Task: Add a signature Jasmine Robinson containing Best wishes for a happy Grandparents Day, Jasmine Robinson to email address softage.2@softage.net and add a label School records
Action: Mouse moved to (274, 340)
Screenshot: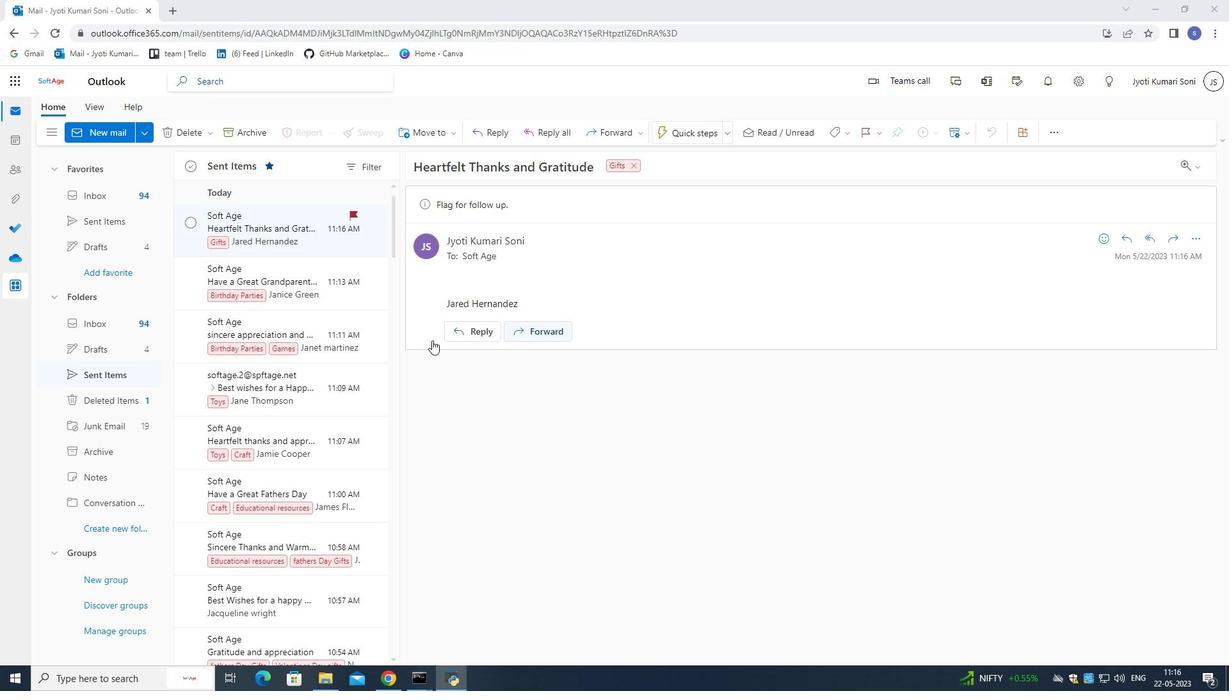 
Action: Mouse scrolled (274, 341) with delta (0, 0)
Screenshot: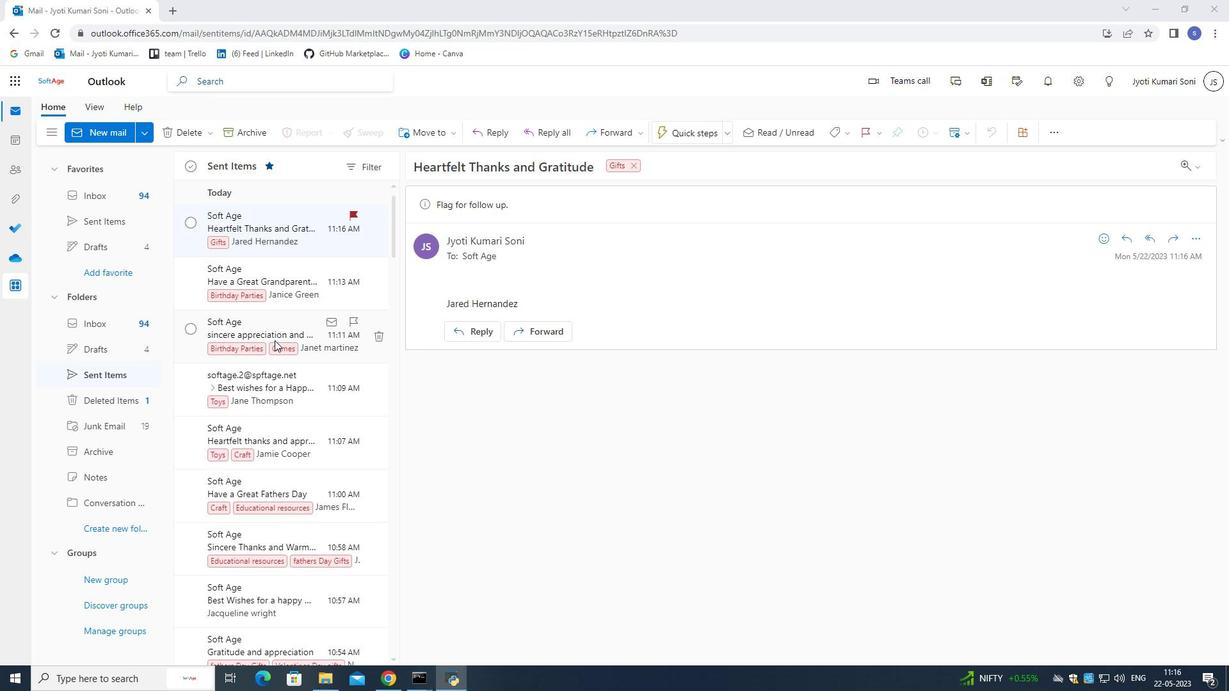 
Action: Mouse scrolled (274, 341) with delta (0, 0)
Screenshot: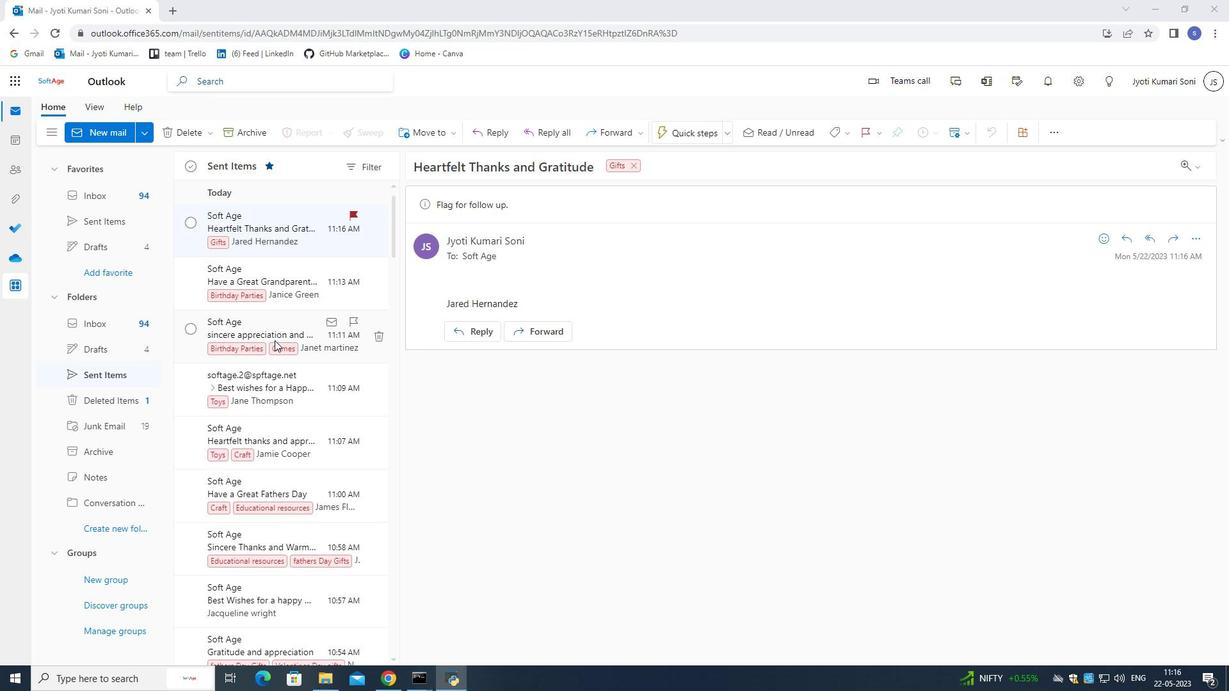
Action: Mouse scrolled (274, 341) with delta (0, 0)
Screenshot: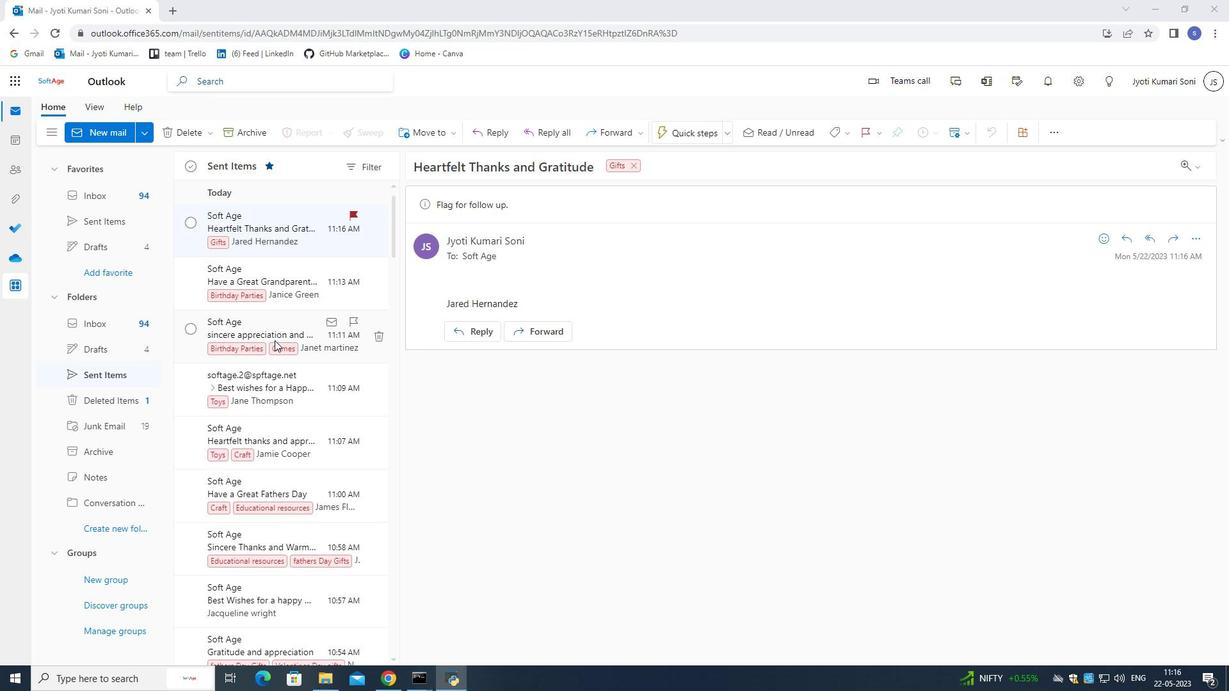 
Action: Mouse scrolled (274, 341) with delta (0, 0)
Screenshot: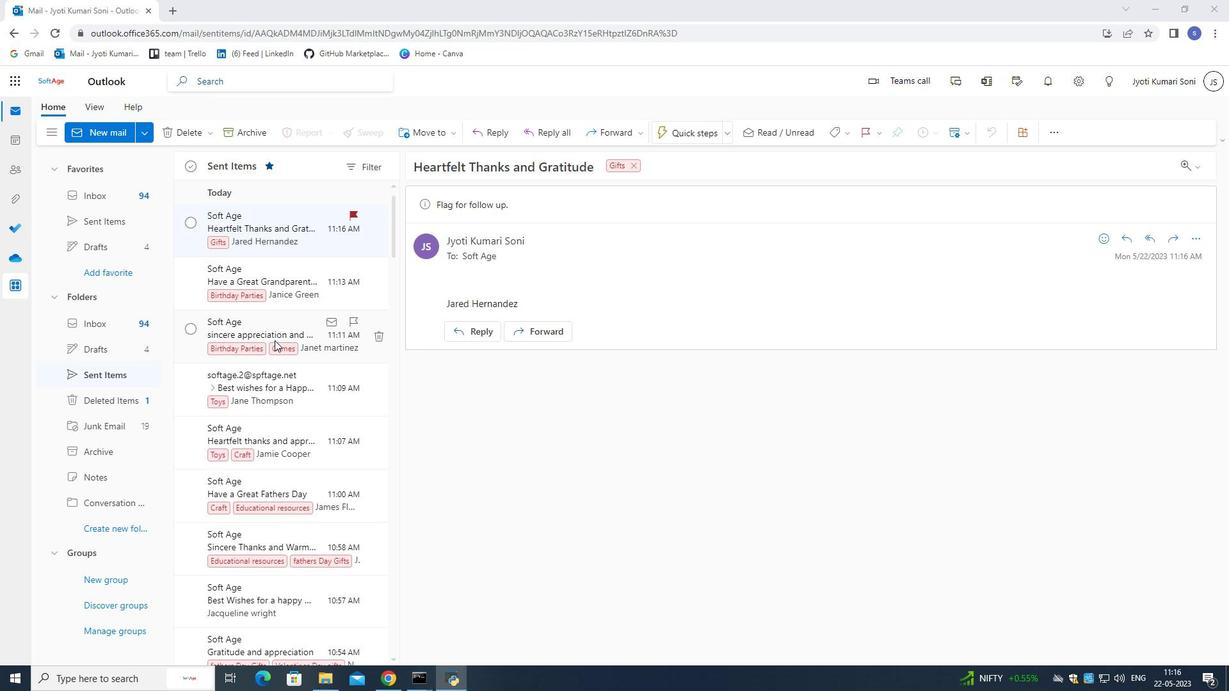 
Action: Mouse scrolled (274, 341) with delta (0, 0)
Screenshot: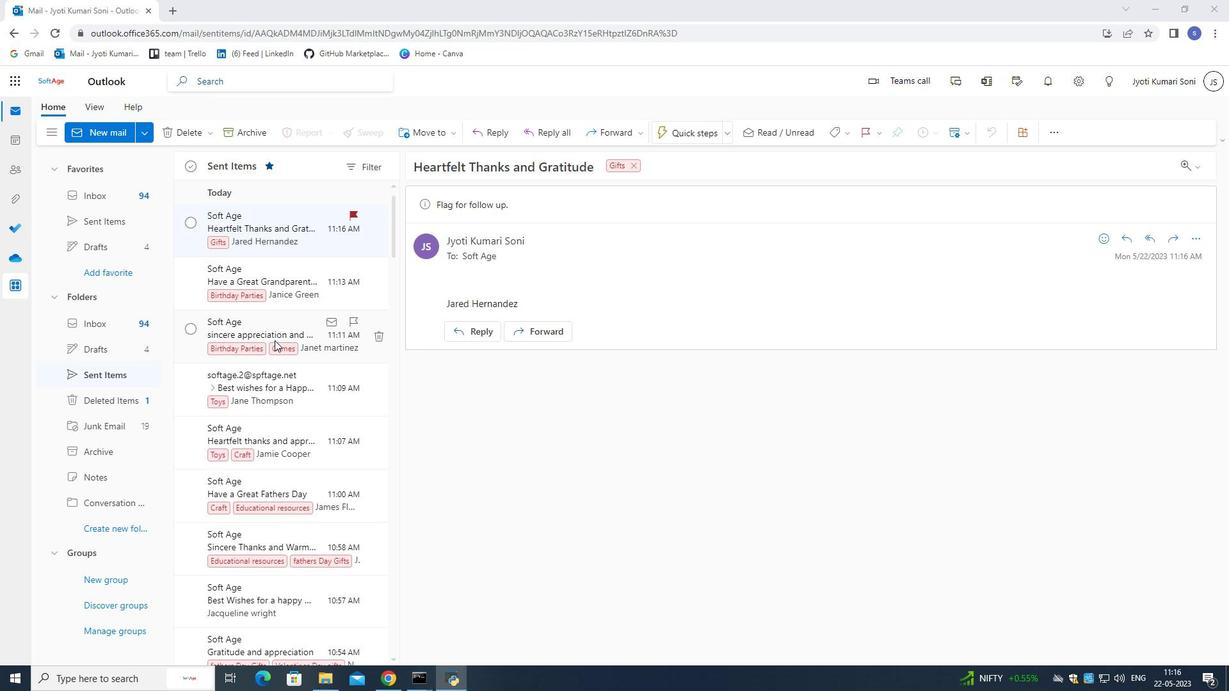 
Action: Mouse scrolled (274, 341) with delta (0, 0)
Screenshot: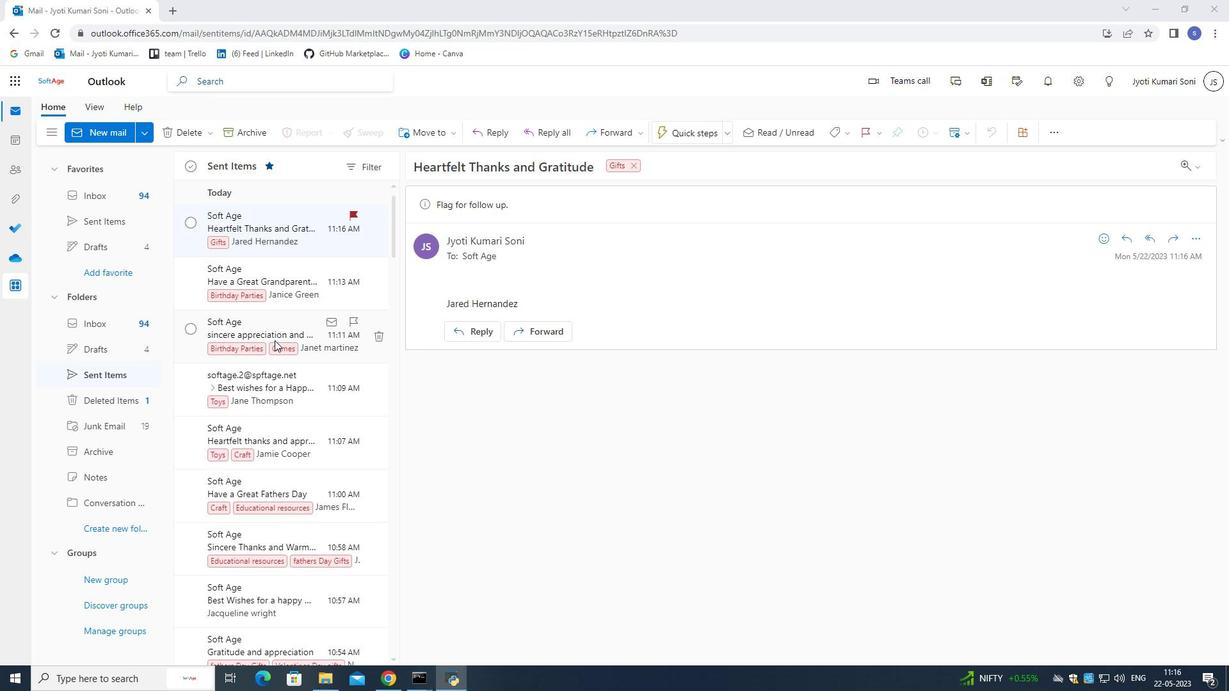 
Action: Mouse moved to (274, 340)
Screenshot: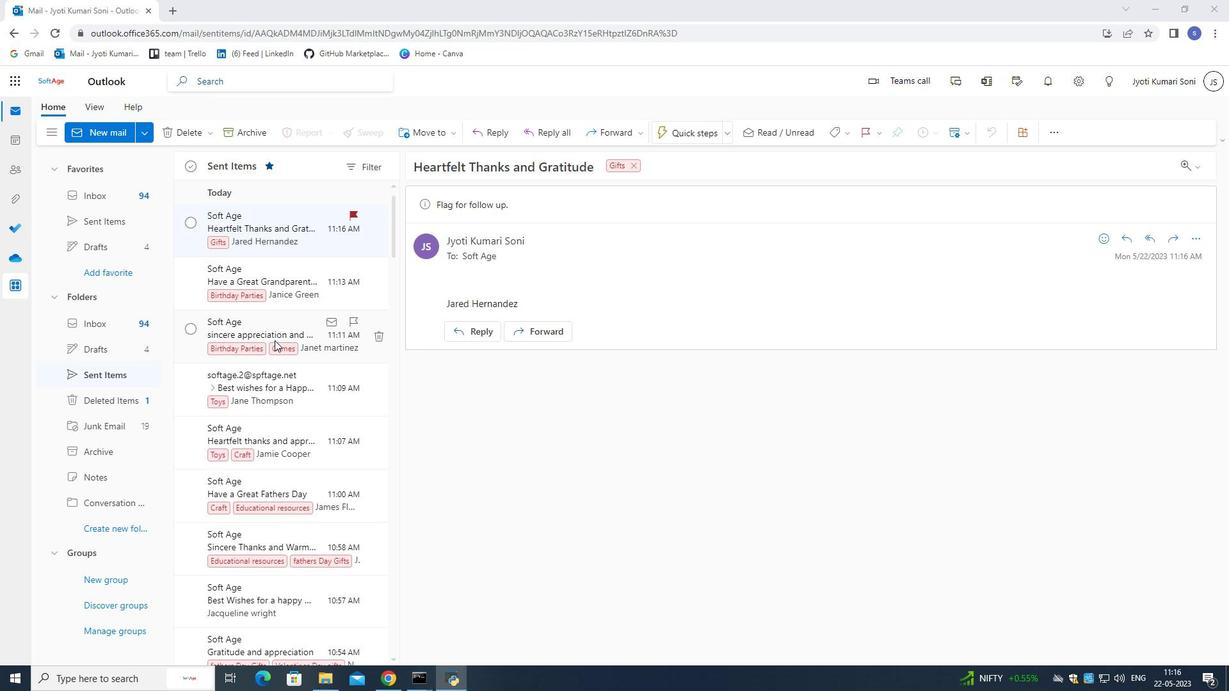 
Action: Mouse scrolled (274, 340) with delta (0, 0)
Screenshot: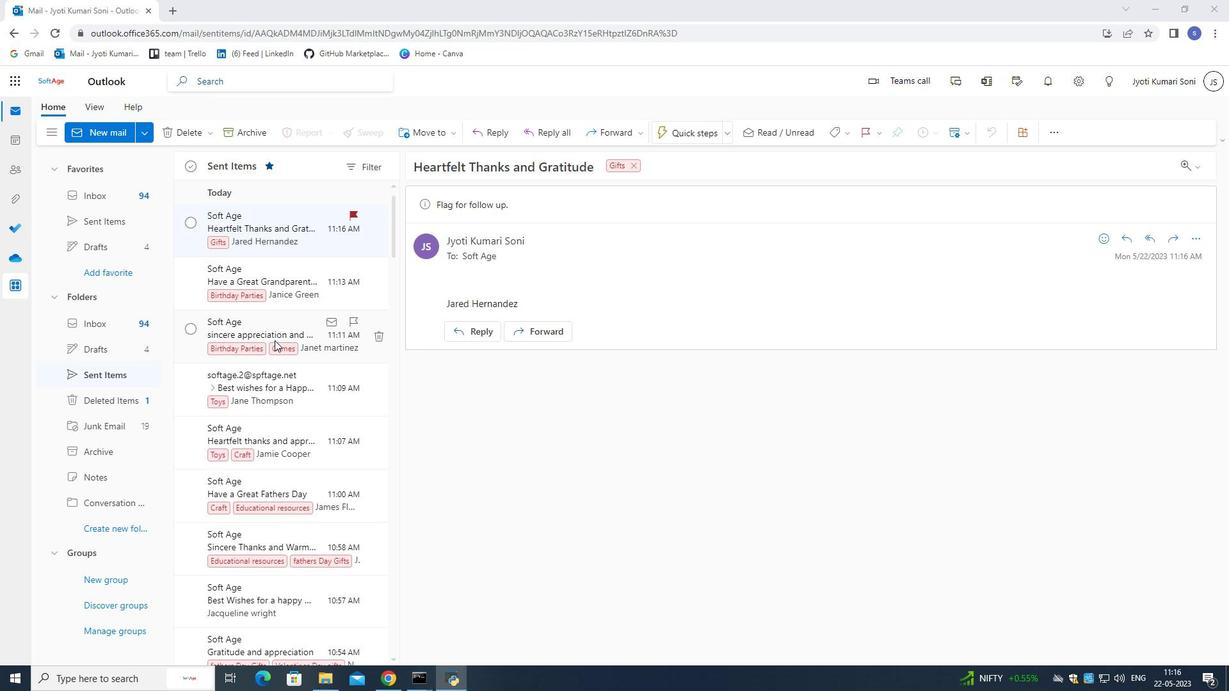 
Action: Mouse scrolled (274, 340) with delta (0, 0)
Screenshot: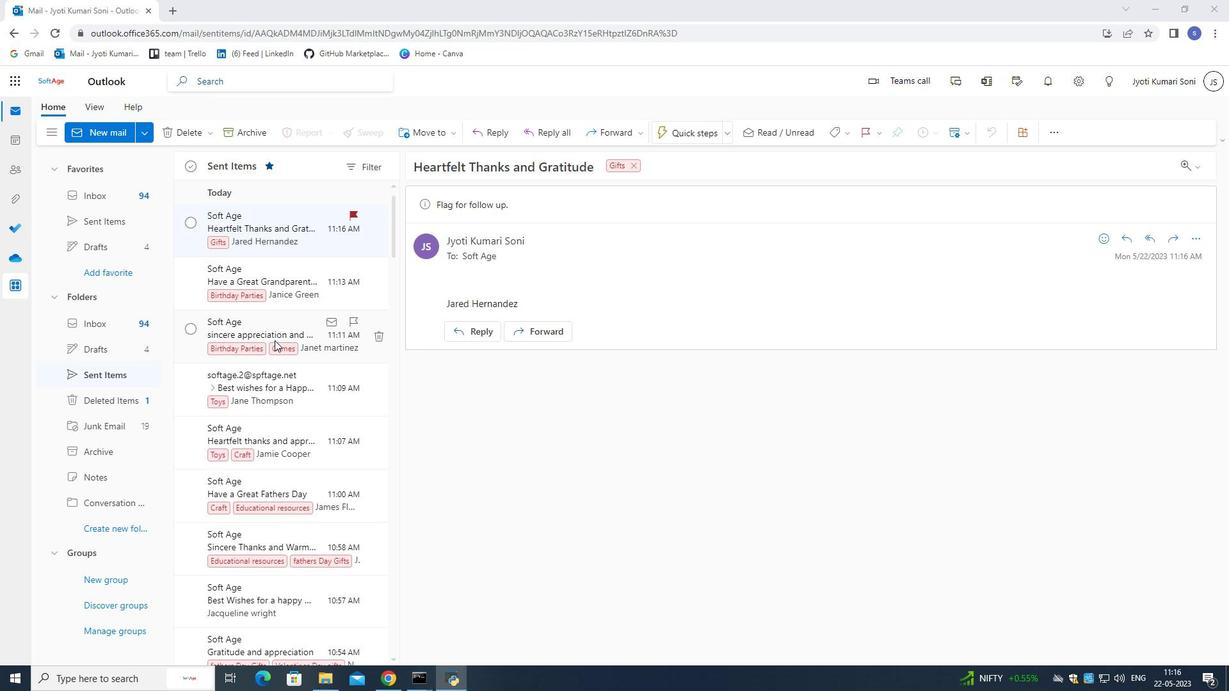 
Action: Mouse scrolled (274, 340) with delta (0, 0)
Screenshot: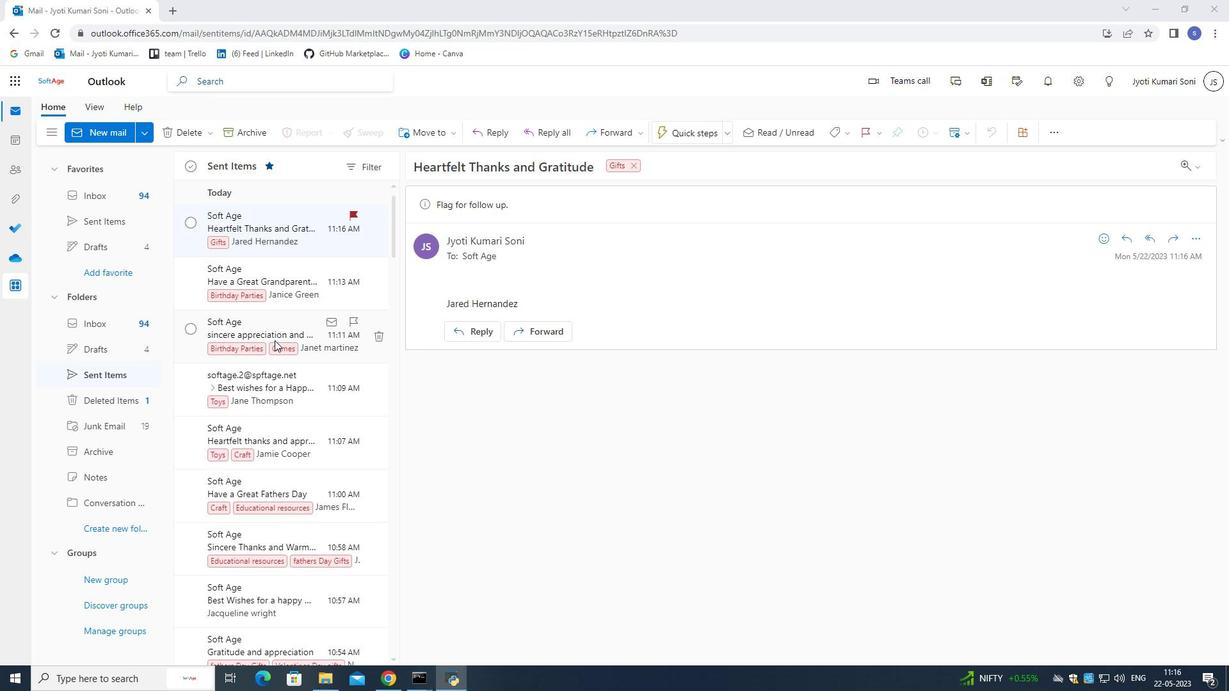 
Action: Mouse scrolled (274, 340) with delta (0, 0)
Screenshot: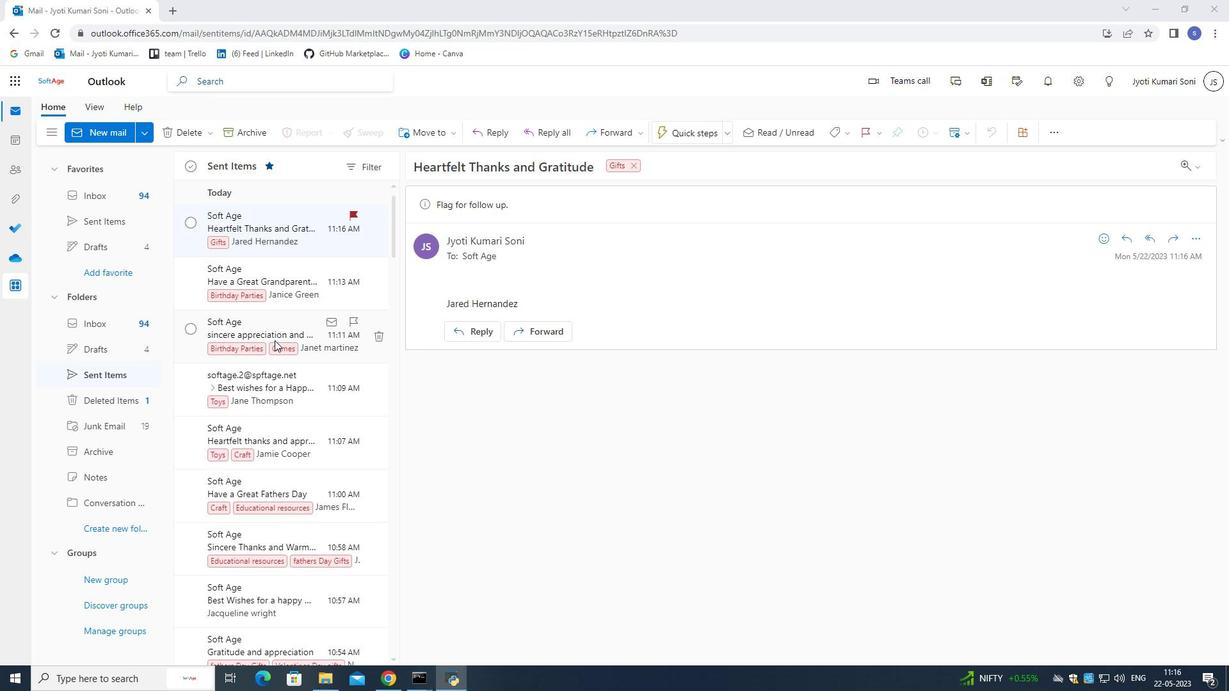 
Action: Mouse scrolled (274, 340) with delta (0, 0)
Screenshot: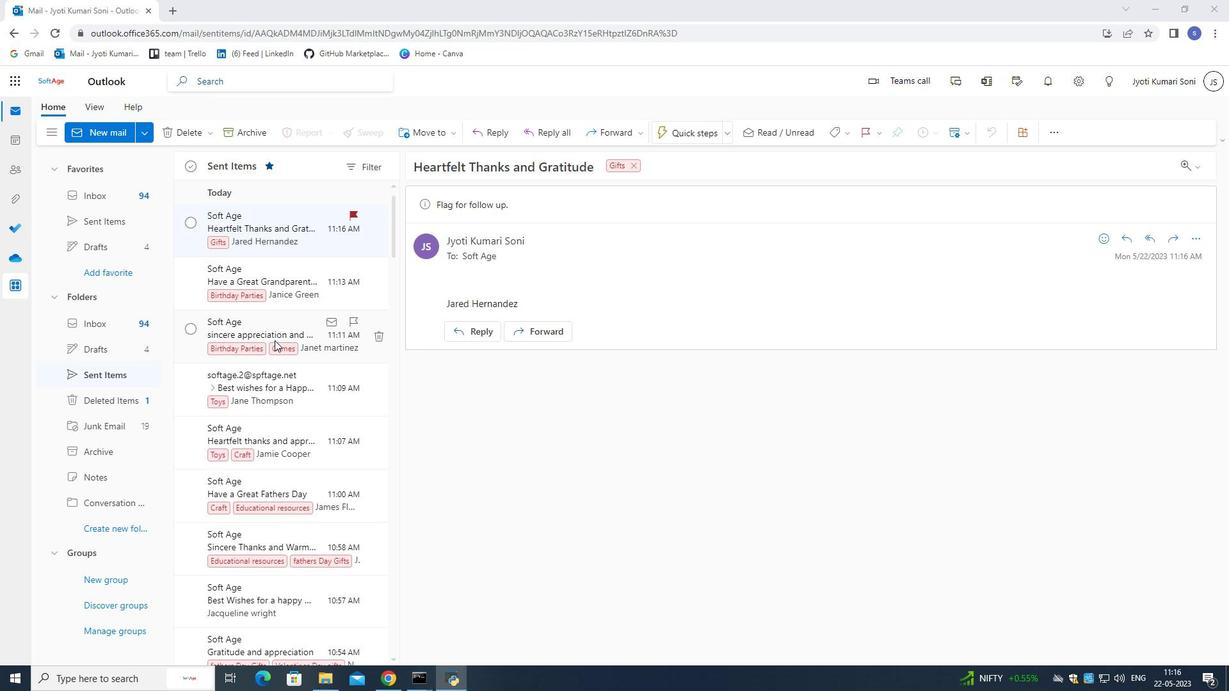 
Action: Mouse scrolled (274, 340) with delta (0, 0)
Screenshot: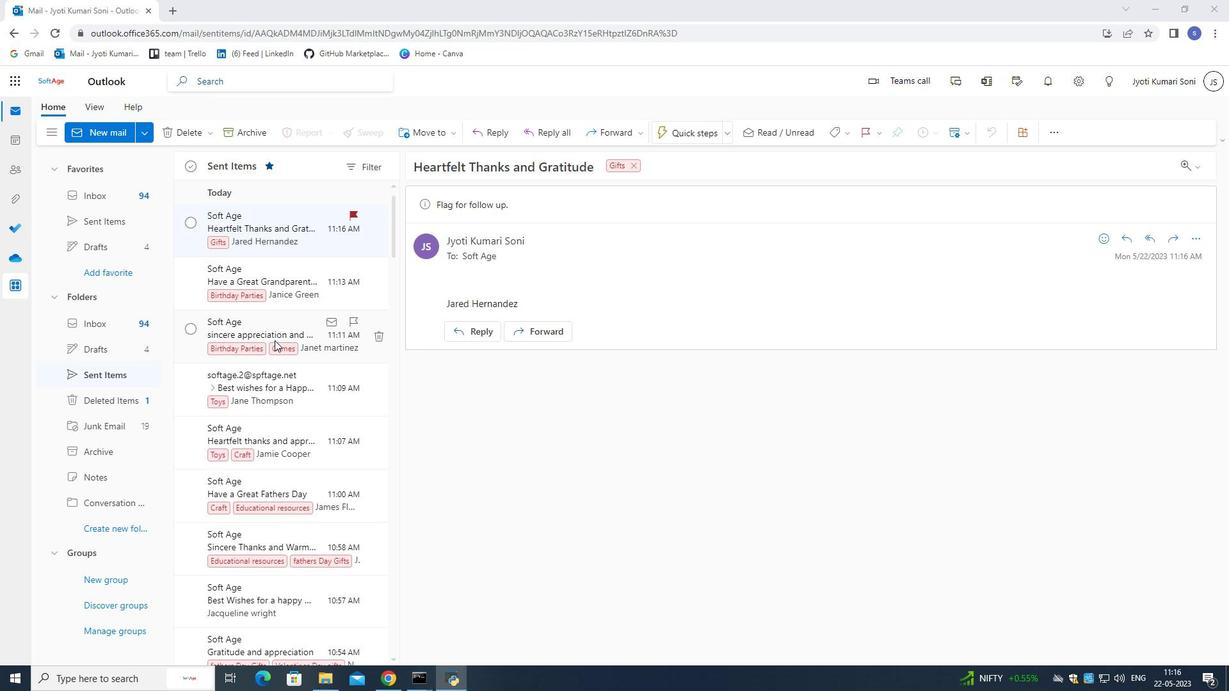 
Action: Mouse scrolled (274, 340) with delta (0, 0)
Screenshot: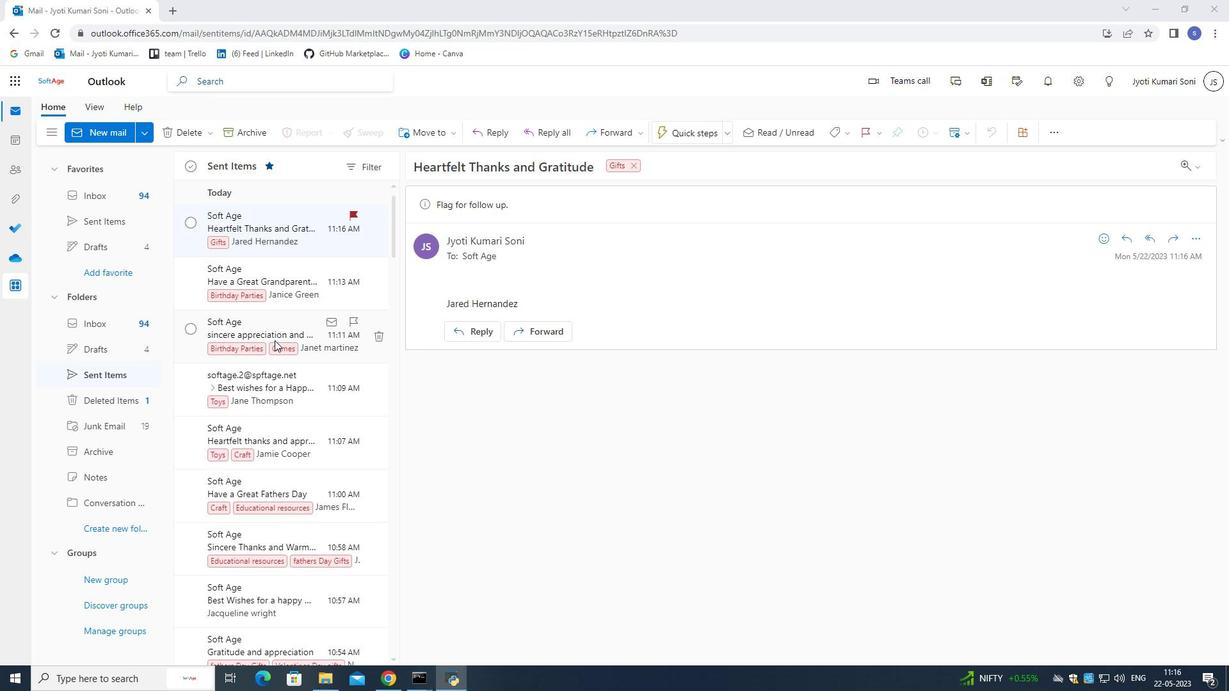 
Action: Mouse scrolled (274, 341) with delta (0, 0)
Screenshot: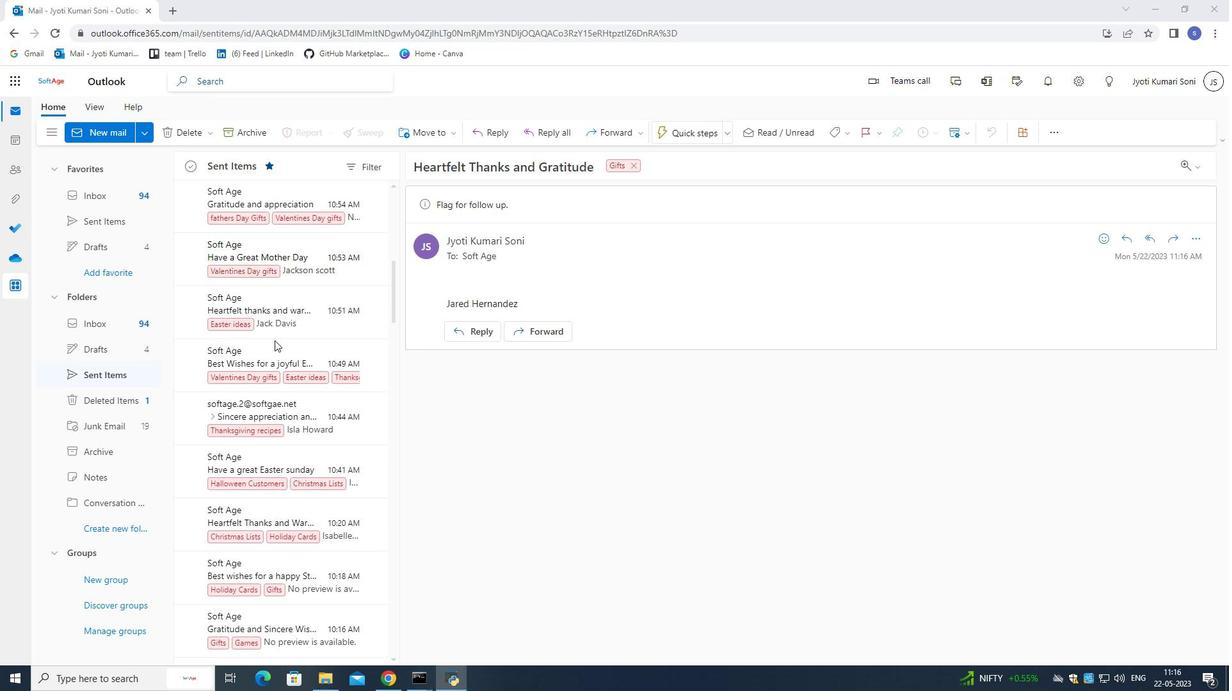 
Action: Mouse scrolled (274, 341) with delta (0, 0)
Screenshot: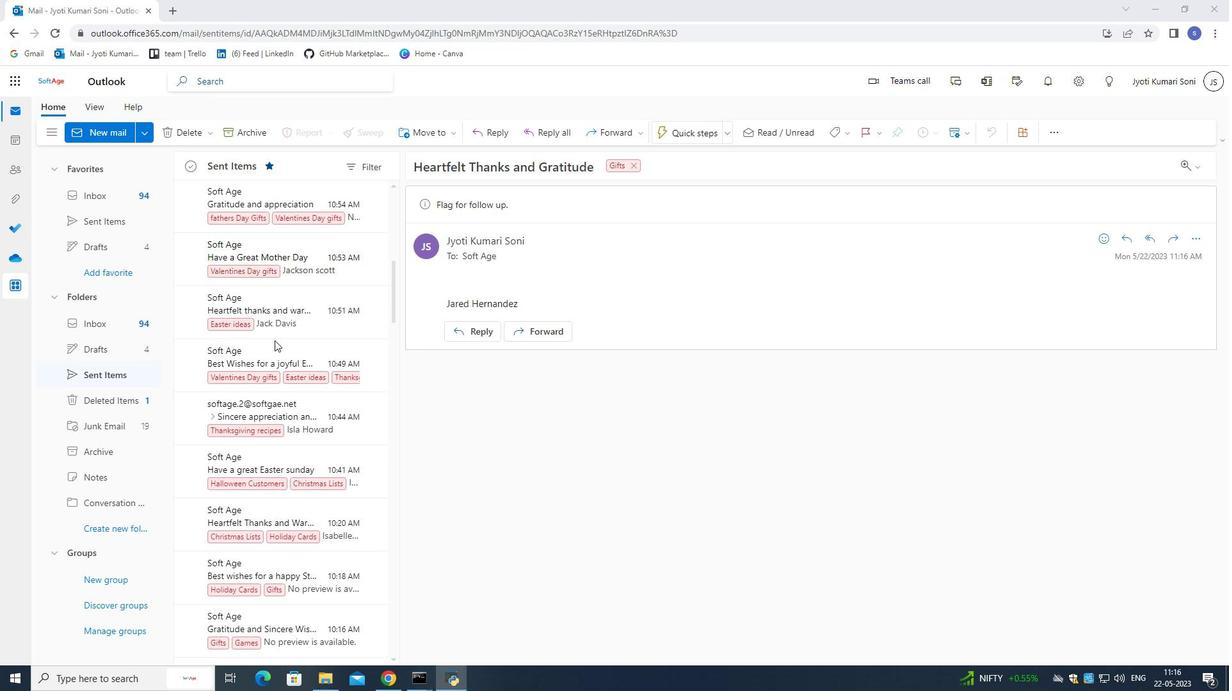 
Action: Mouse scrolled (274, 341) with delta (0, 0)
Screenshot: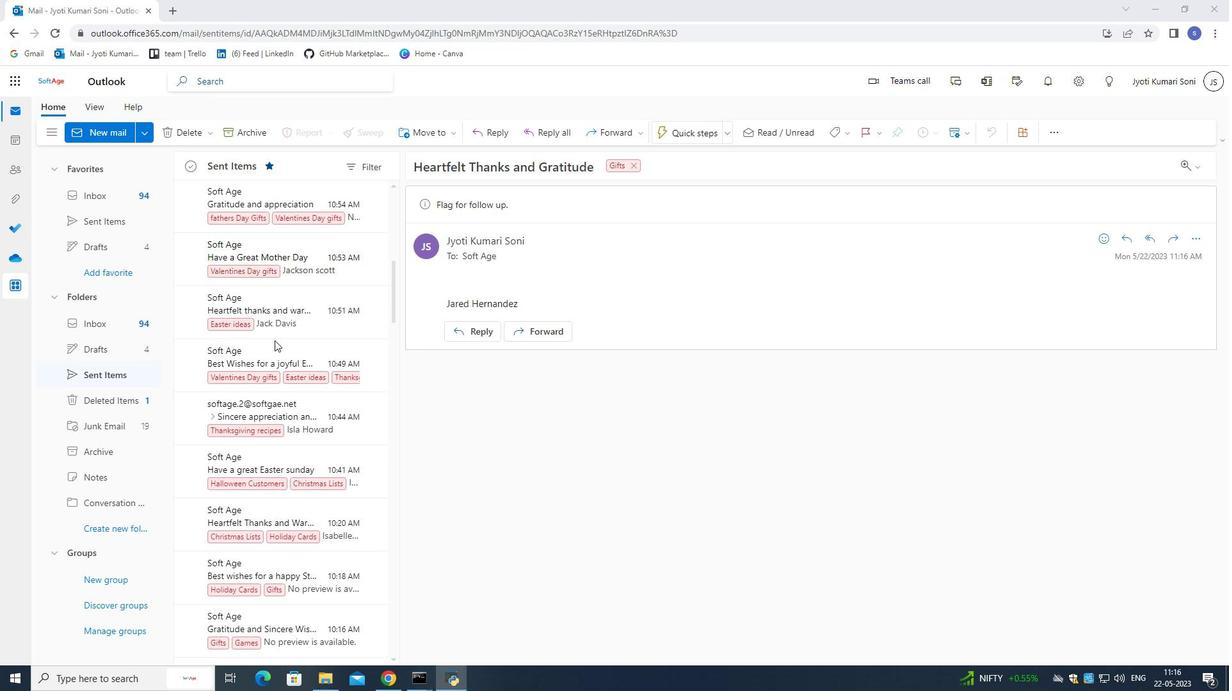 
Action: Mouse scrolled (274, 341) with delta (0, 0)
Screenshot: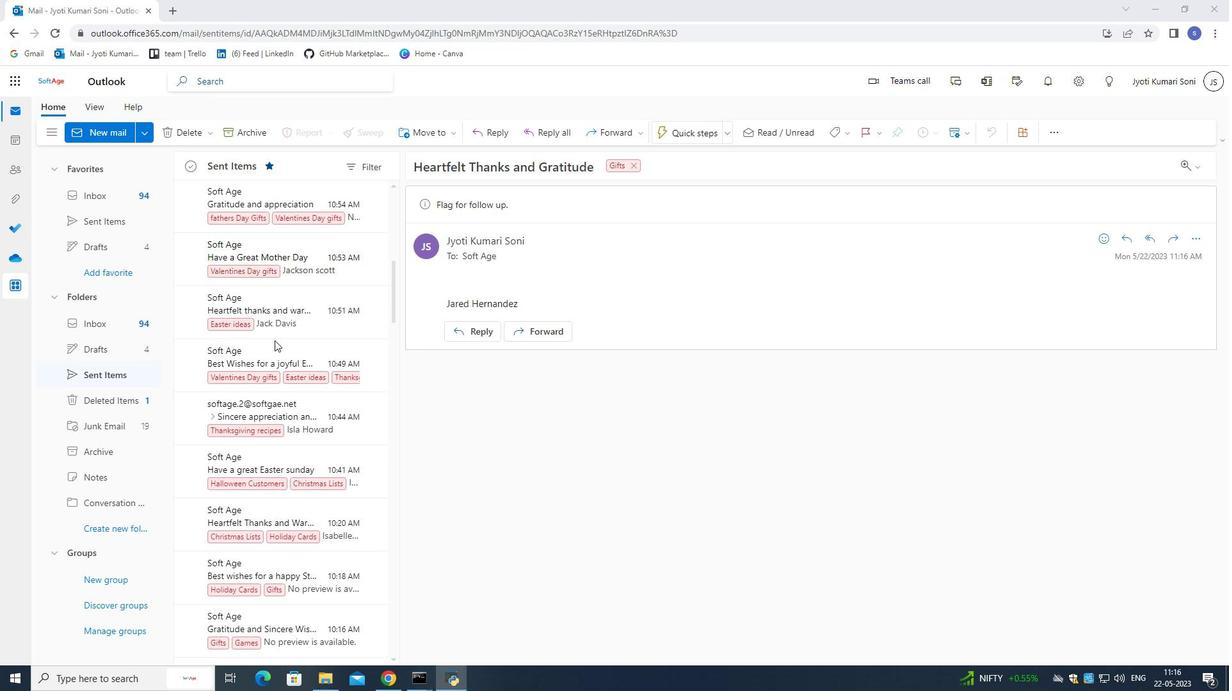 
Action: Mouse scrolled (274, 341) with delta (0, 0)
Screenshot: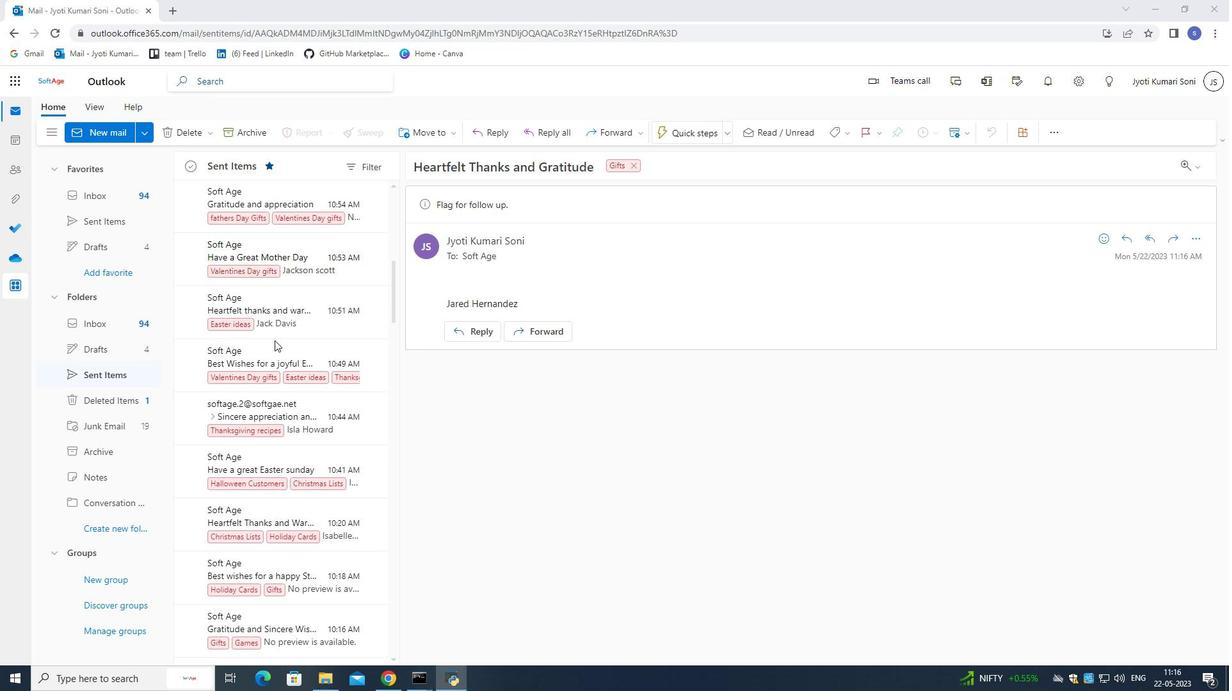 
Action: Mouse scrolled (274, 341) with delta (0, 0)
Screenshot: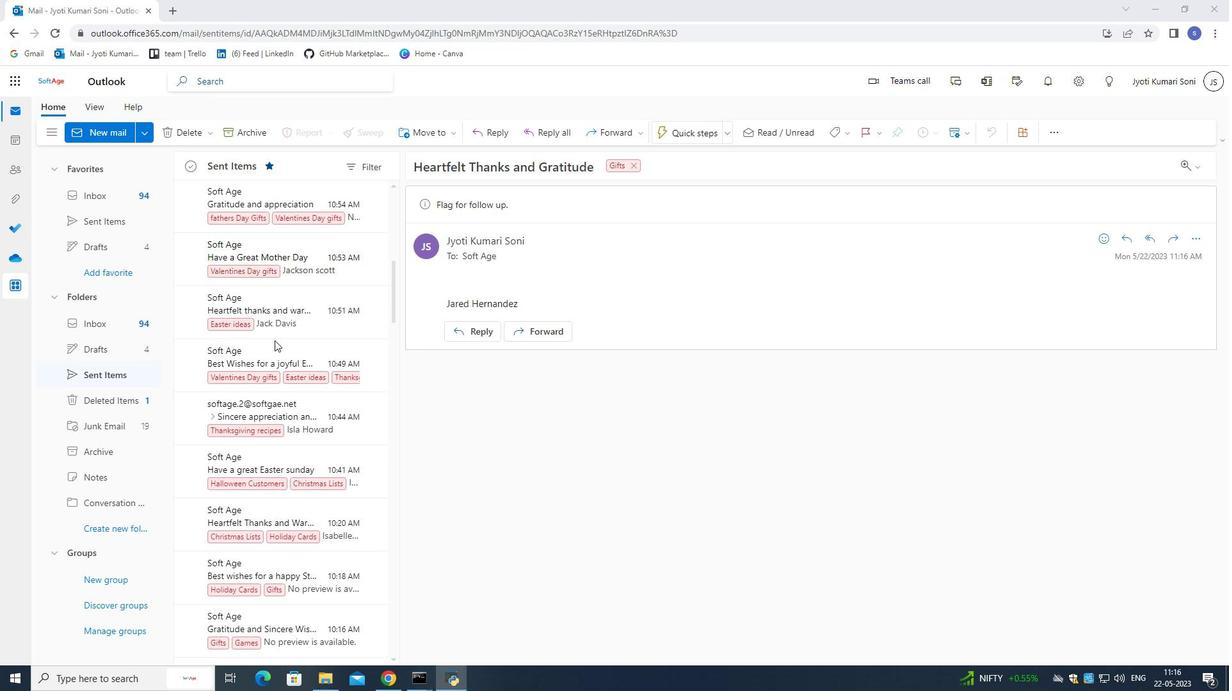 
Action: Mouse scrolled (274, 341) with delta (0, 0)
Screenshot: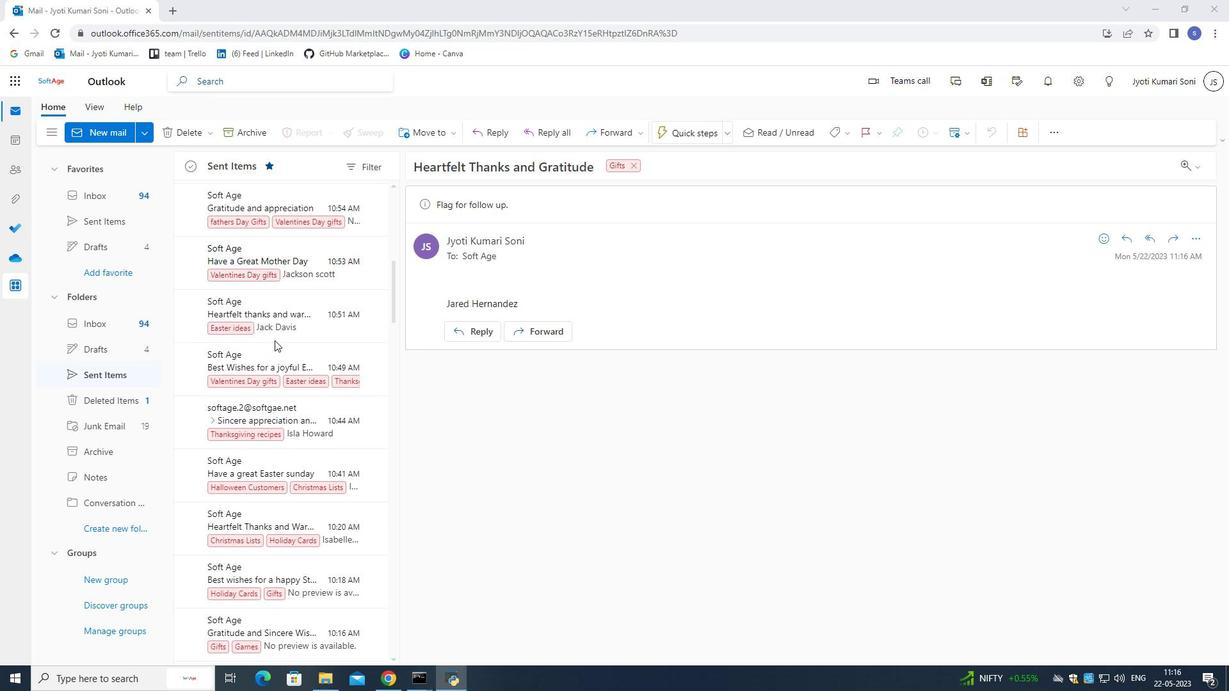 
Action: Mouse scrolled (274, 341) with delta (0, 0)
Screenshot: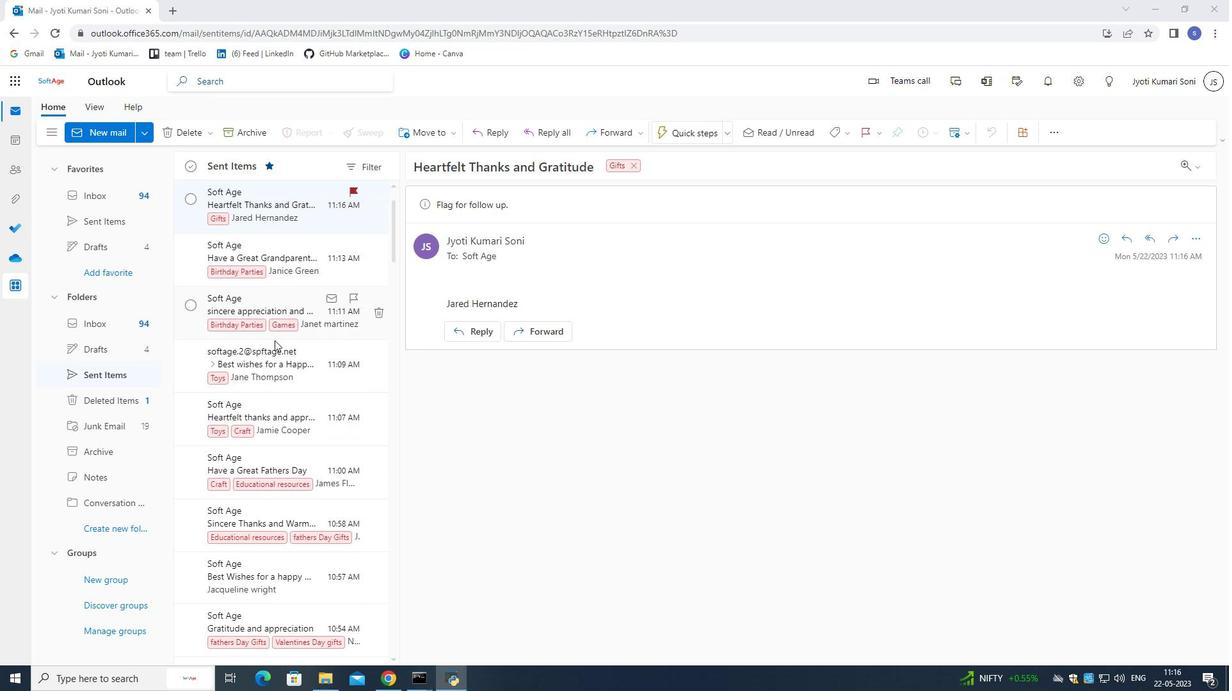 
Action: Mouse scrolled (274, 341) with delta (0, 0)
Screenshot: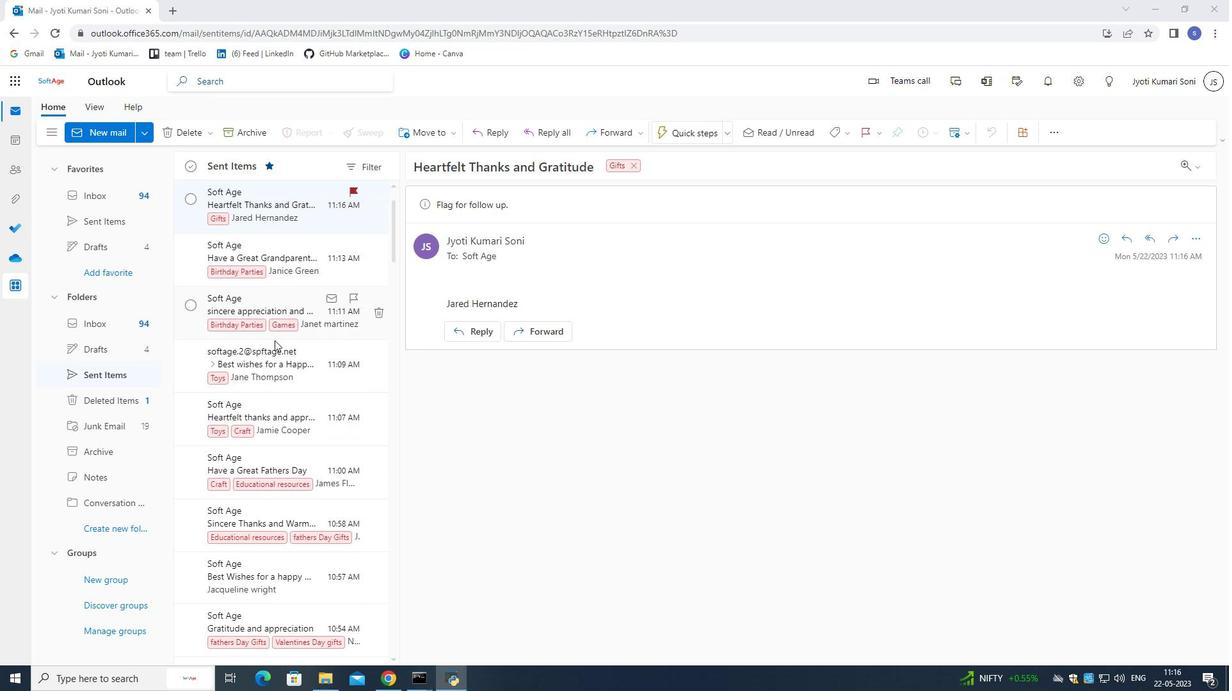 
Action: Mouse scrolled (274, 341) with delta (0, 0)
Screenshot: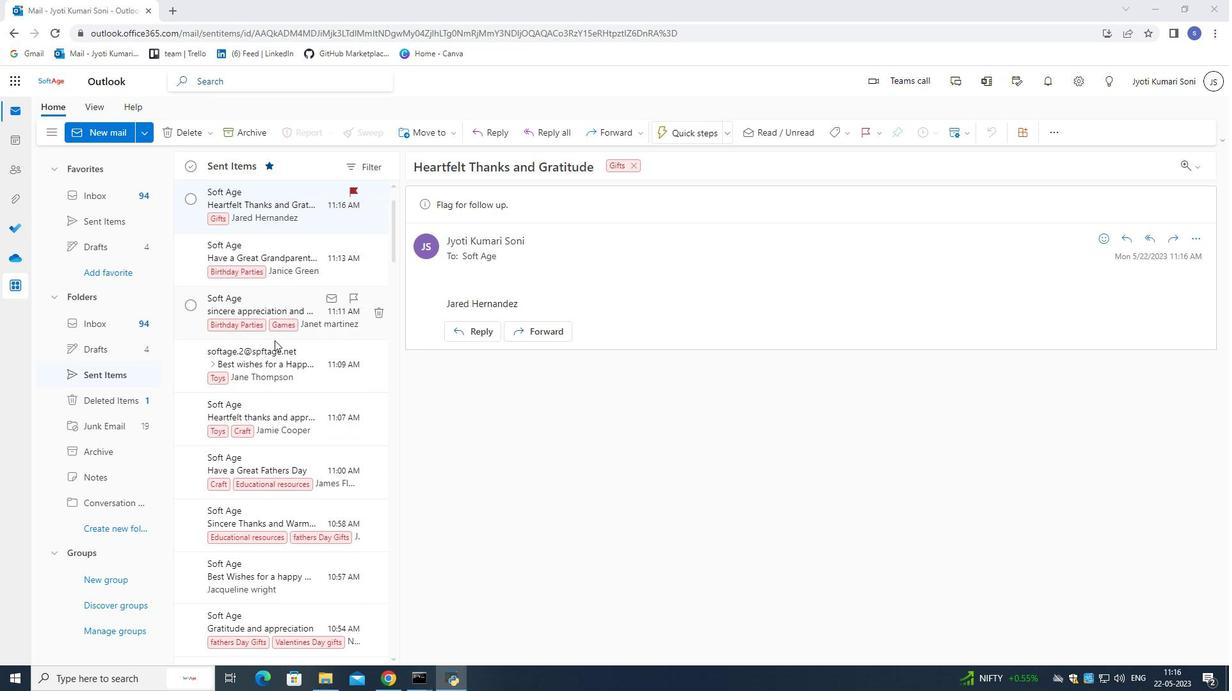 
Action: Mouse scrolled (274, 341) with delta (0, 0)
Screenshot: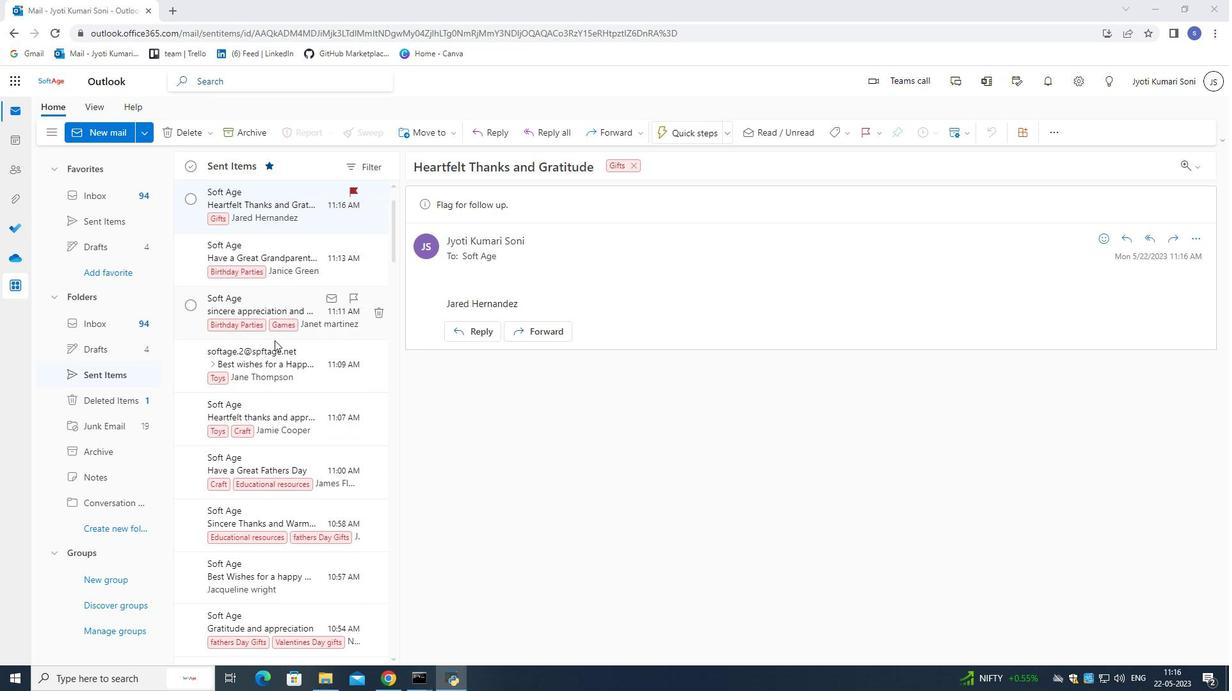 
Action: Mouse scrolled (274, 341) with delta (0, 0)
Screenshot: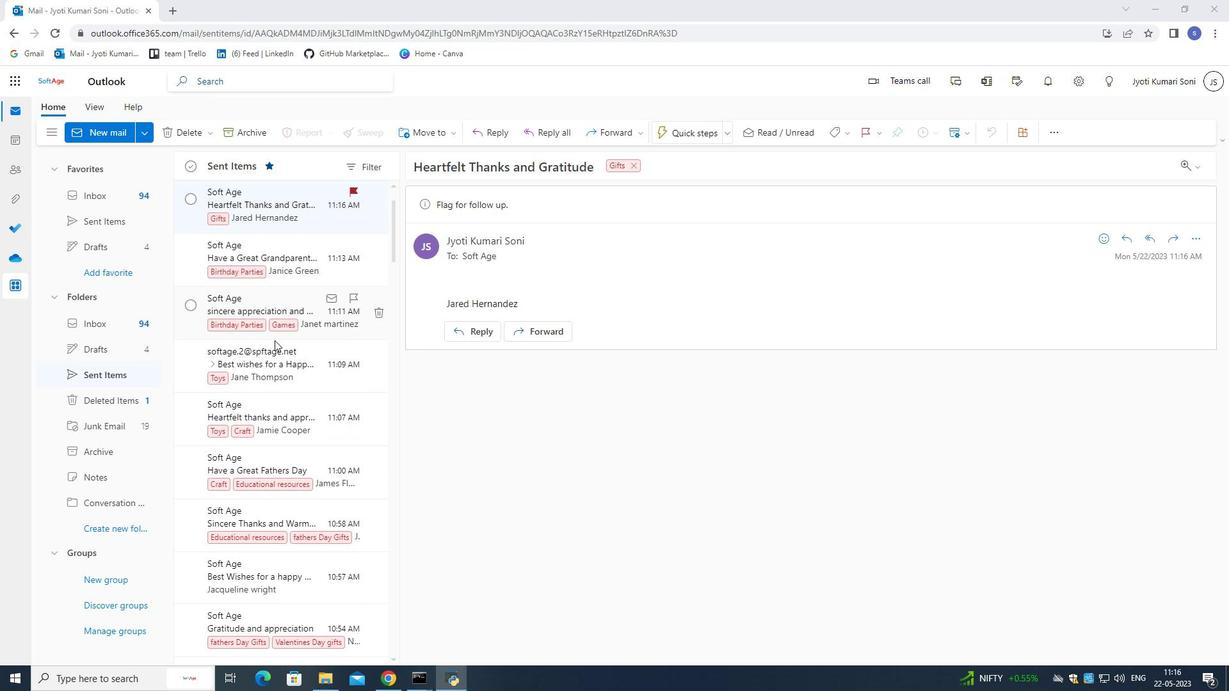 
Action: Mouse moved to (94, 140)
Screenshot: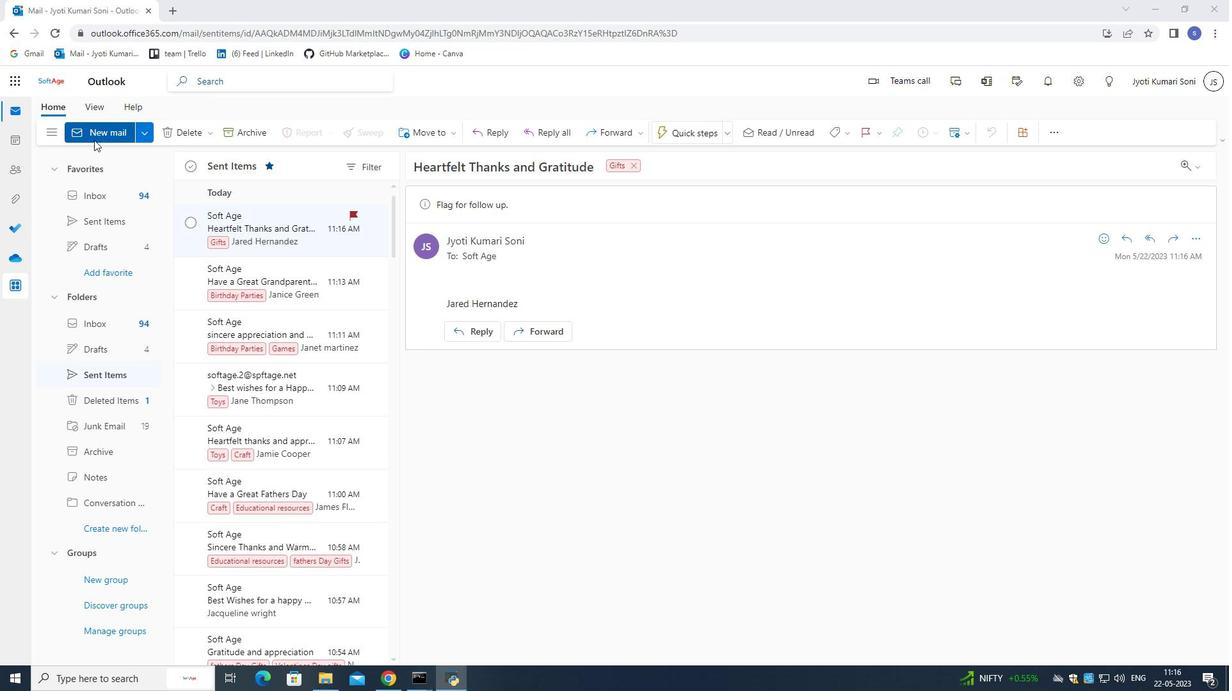 
Action: Mouse pressed left at (94, 140)
Screenshot: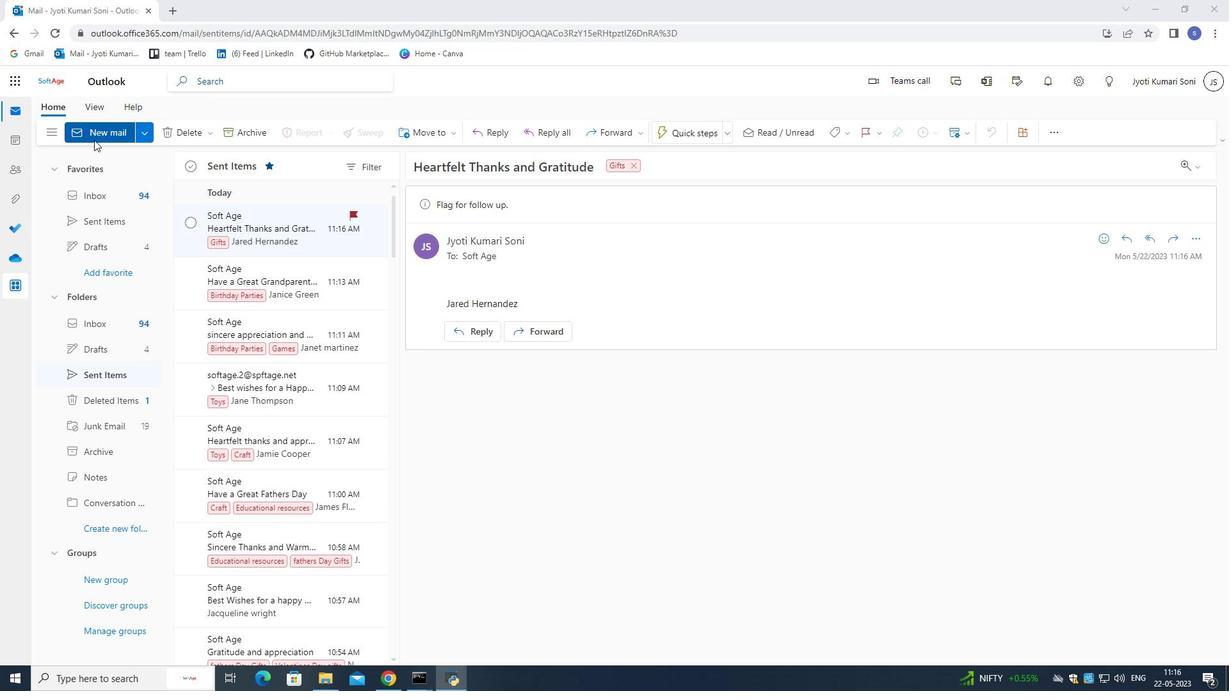 
Action: Mouse moved to (866, 138)
Screenshot: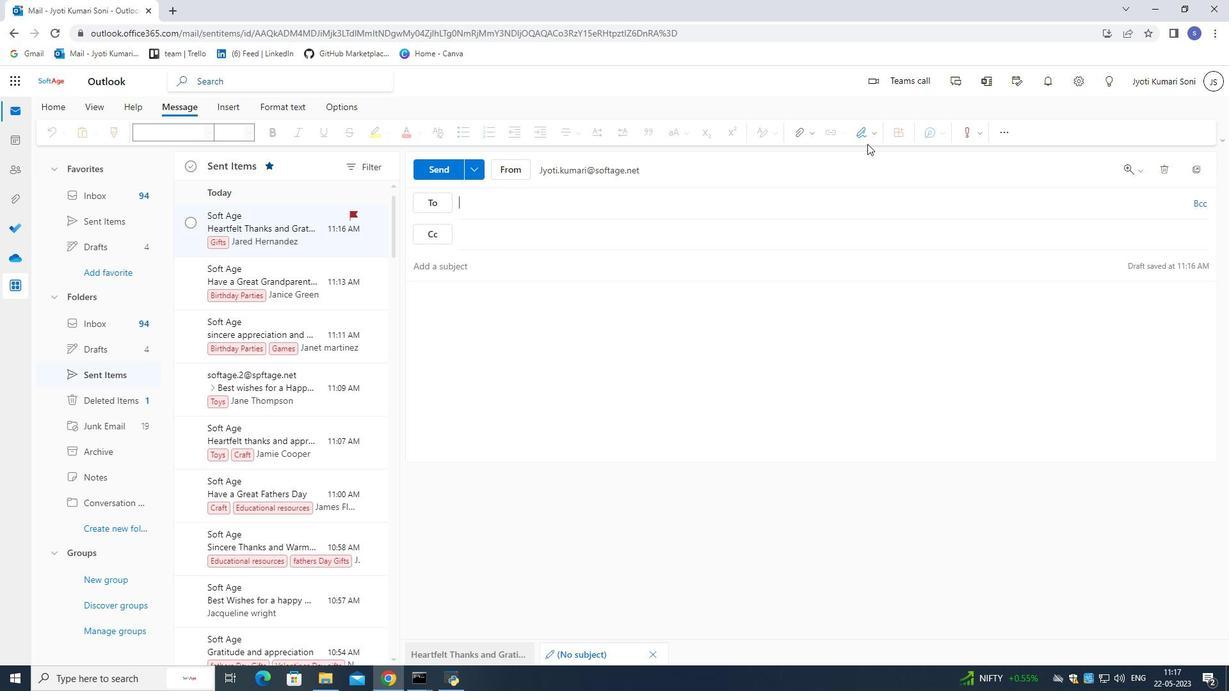 
Action: Mouse pressed left at (866, 138)
Screenshot: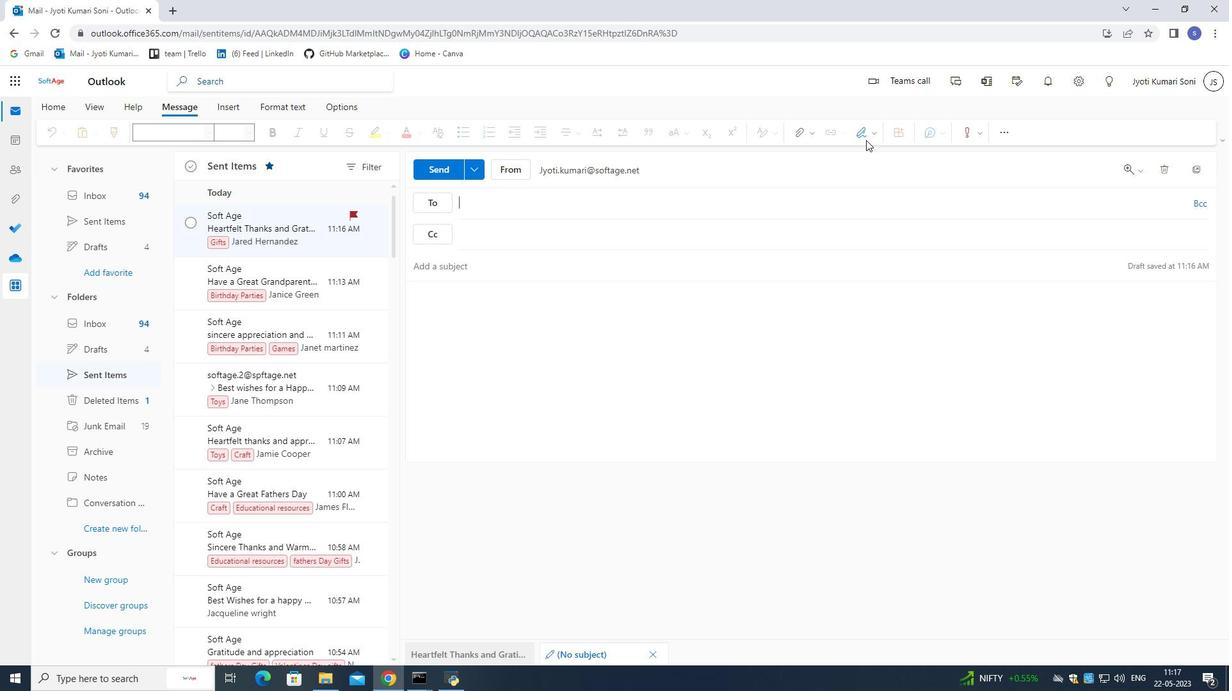 
Action: Mouse moved to (873, 247)
Screenshot: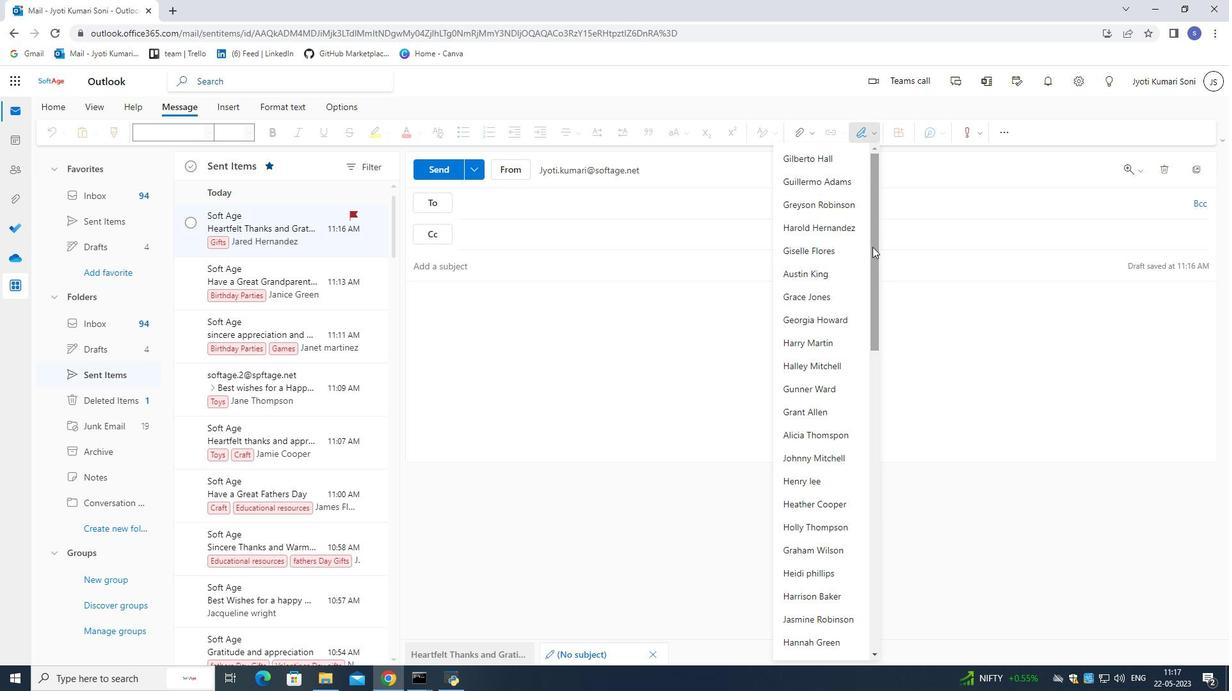 
Action: Mouse pressed left at (873, 247)
Screenshot: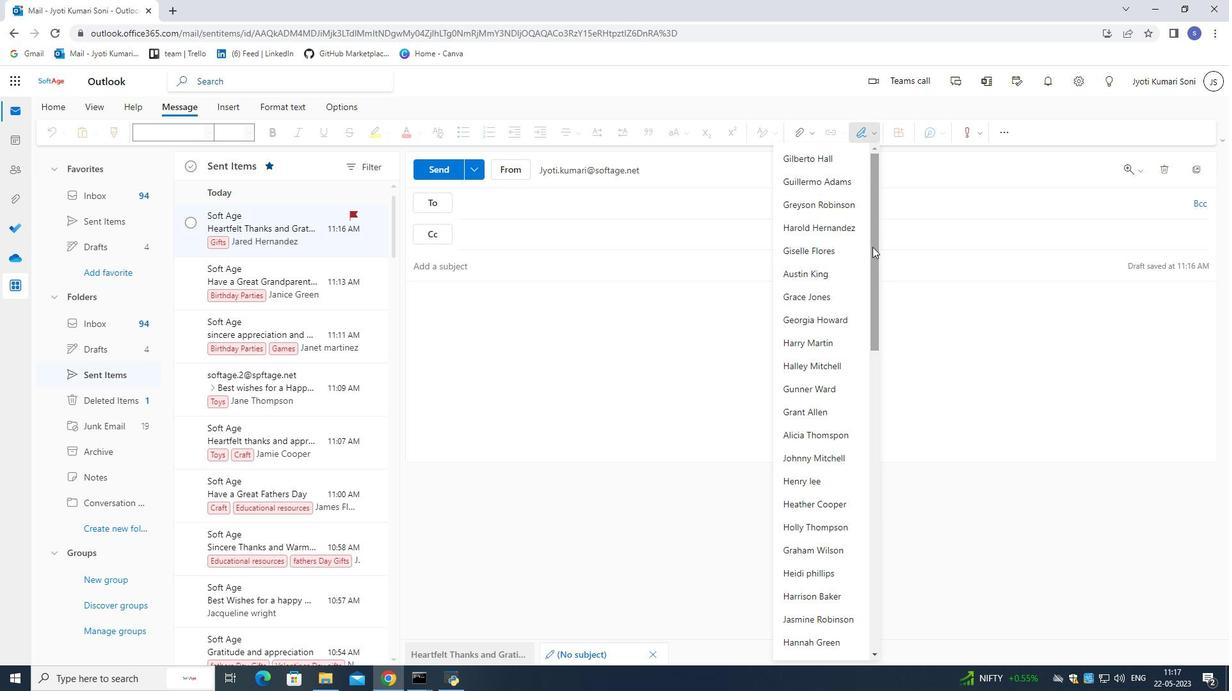 
Action: Mouse moved to (804, 642)
Screenshot: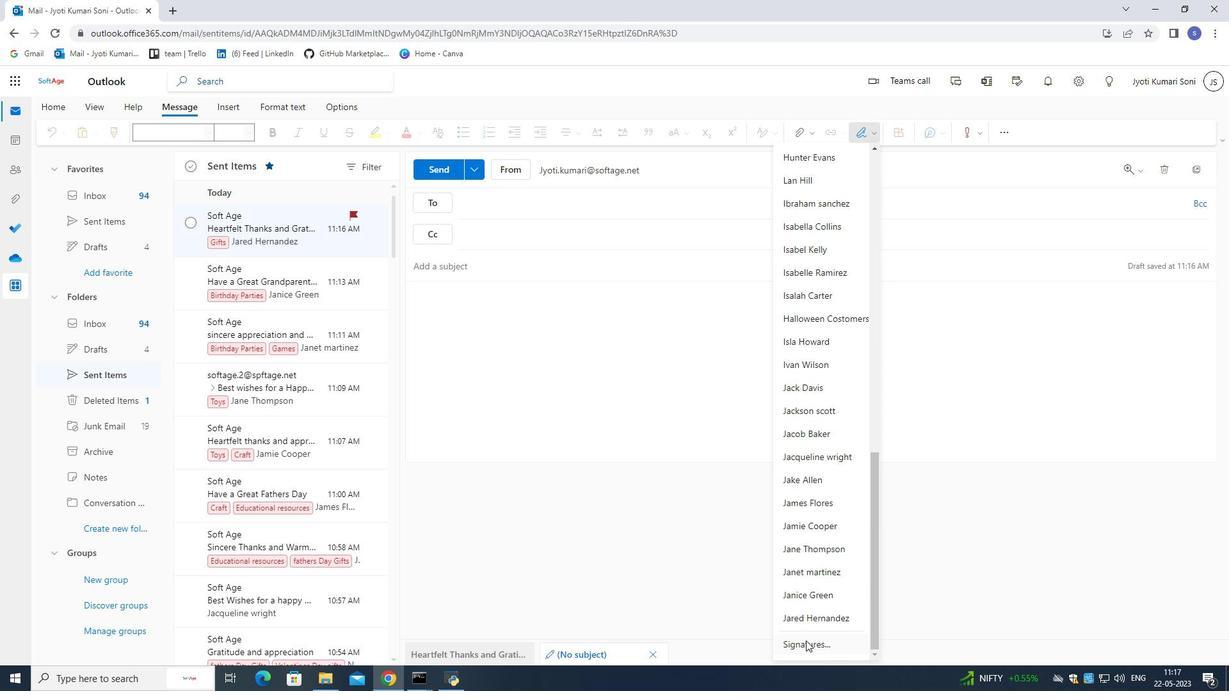 
Action: Mouse pressed left at (804, 642)
Screenshot: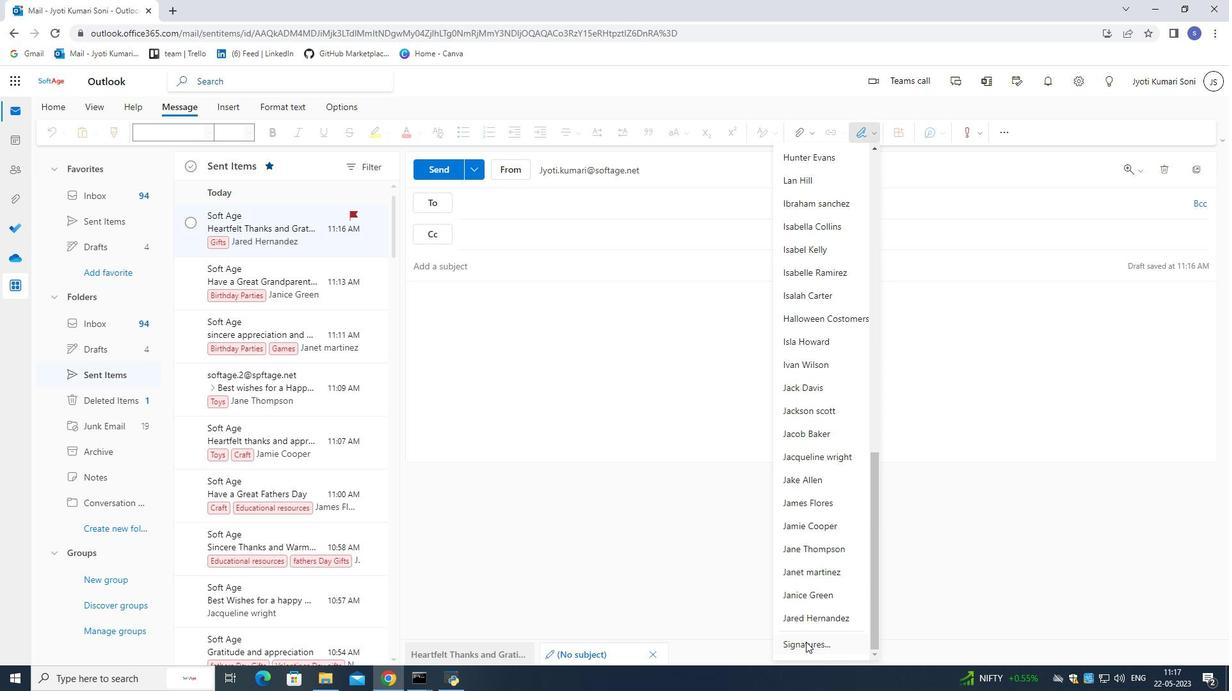 
Action: Mouse moved to (787, 232)
Screenshot: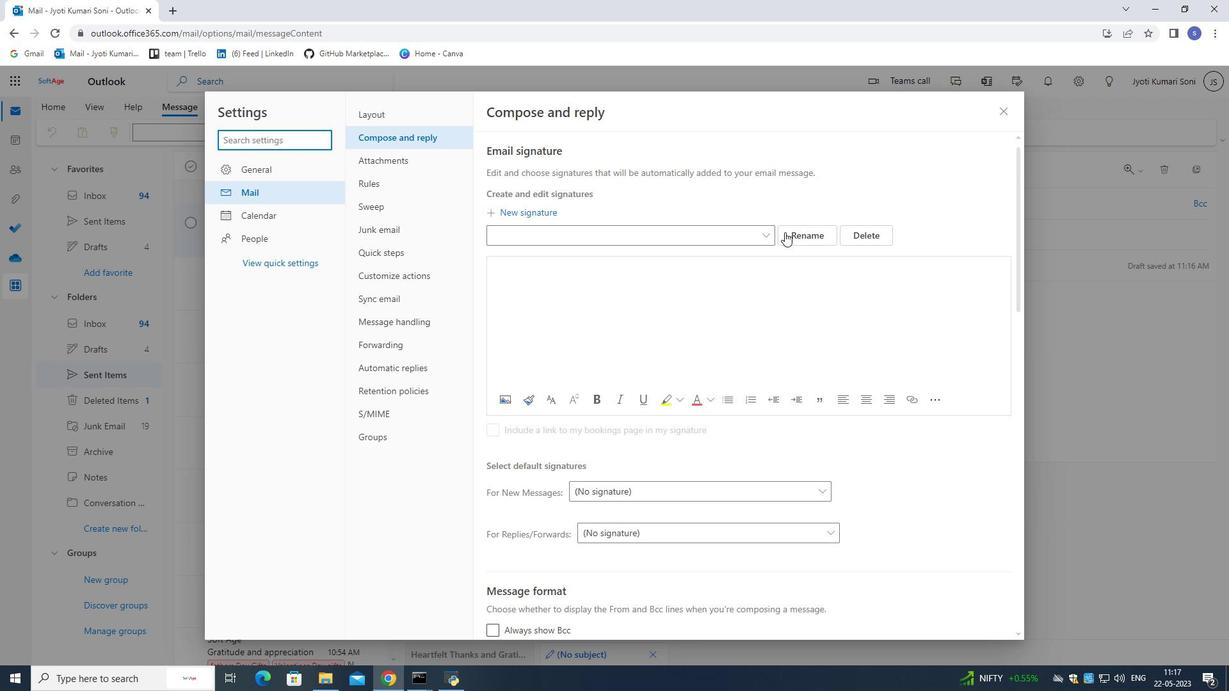 
Action: Mouse pressed left at (787, 232)
Screenshot: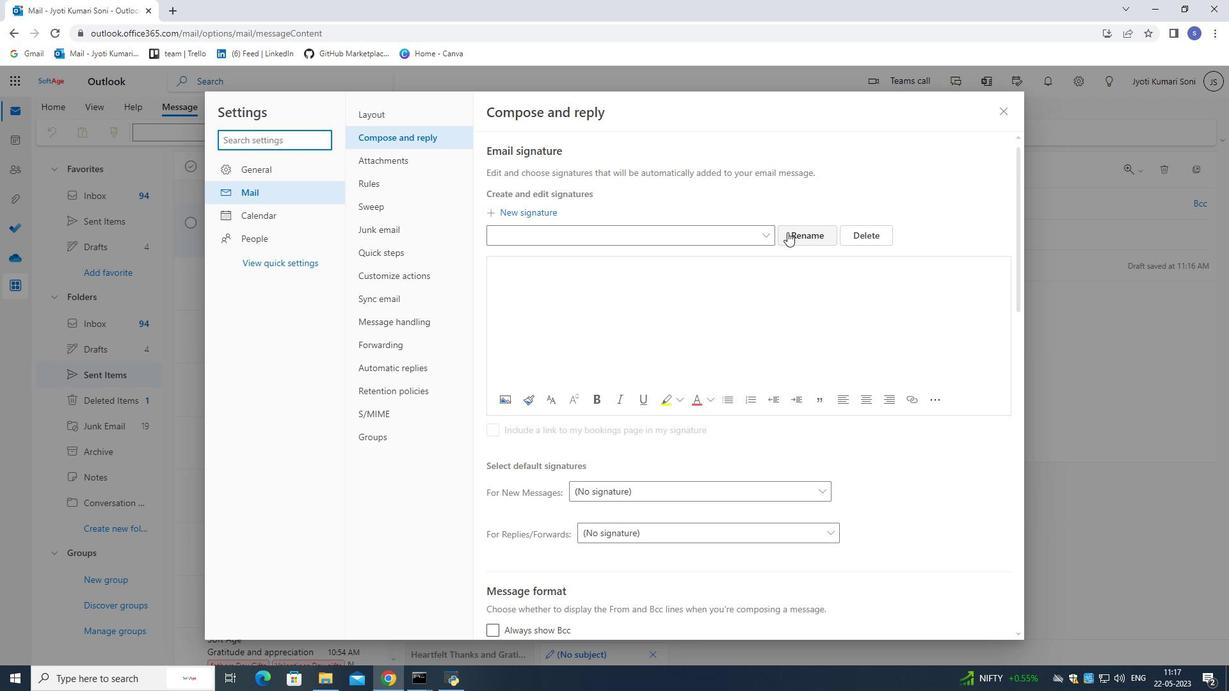 
Action: Mouse pressed left at (787, 232)
Screenshot: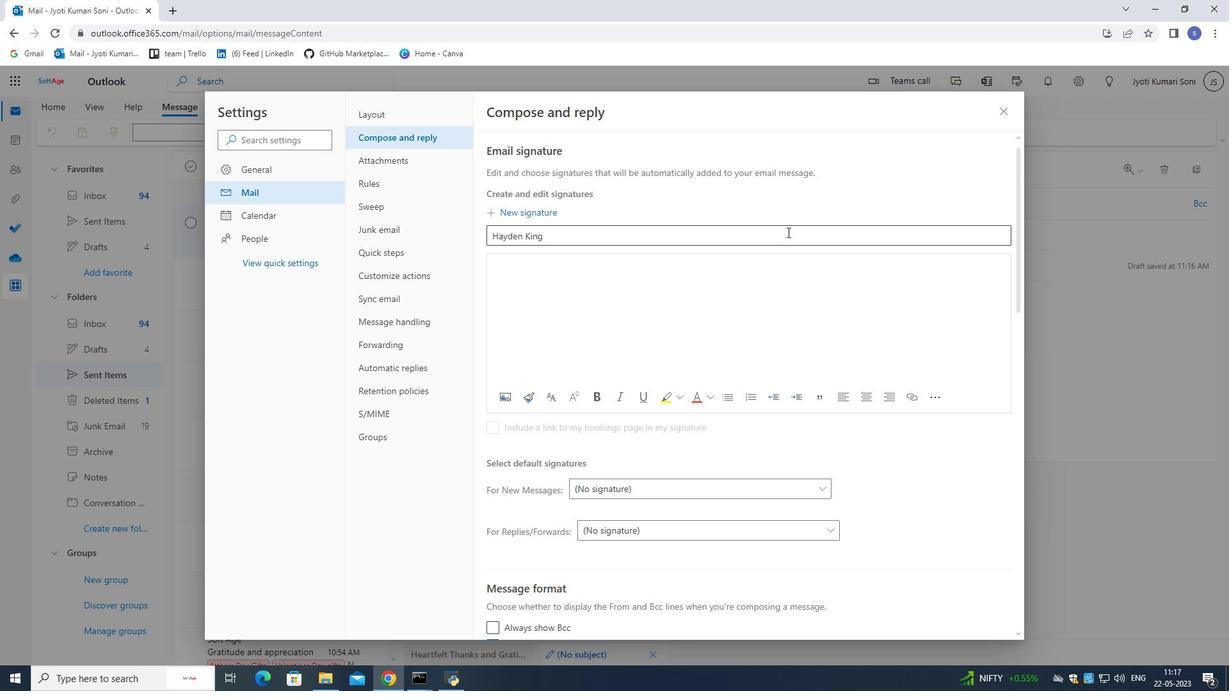 
Action: Mouse pressed left at (787, 232)
Screenshot: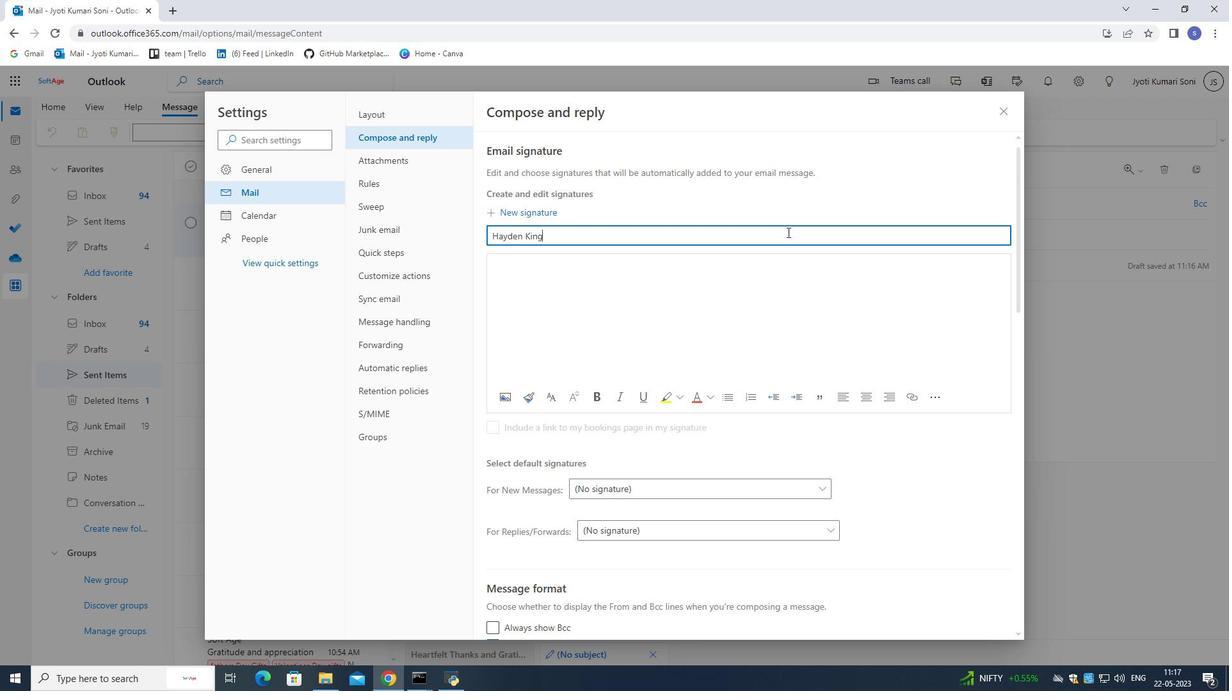 
Action: Mouse pressed left at (787, 232)
Screenshot: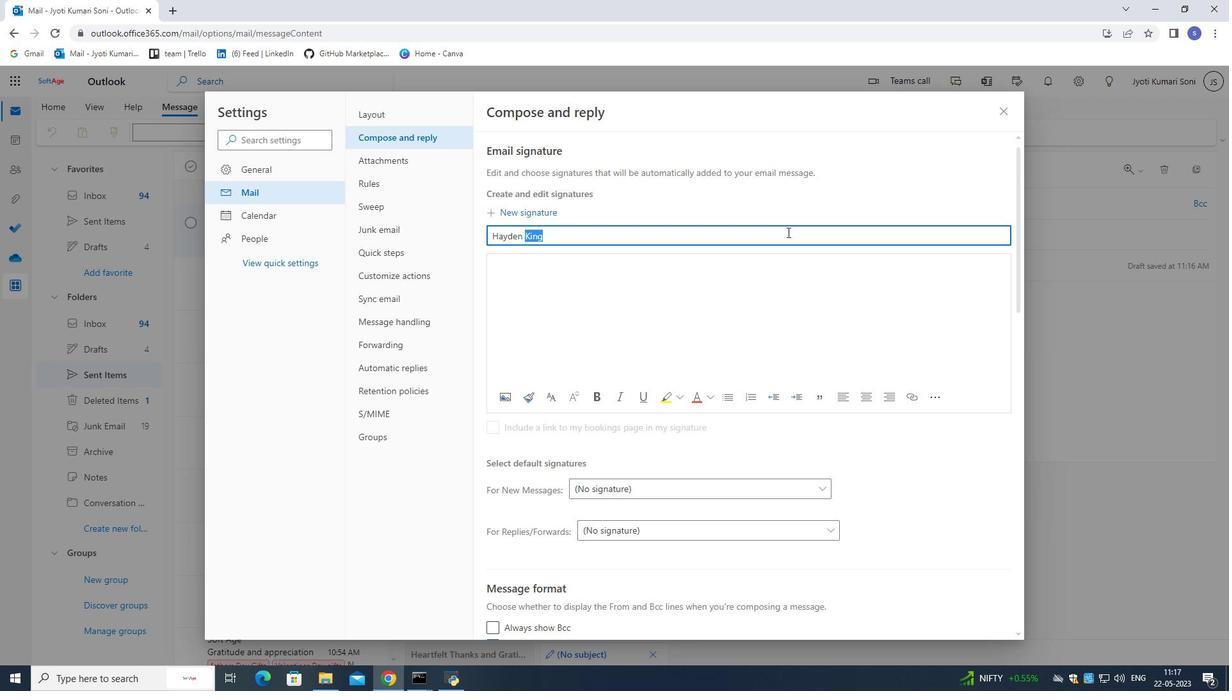 
Action: Key pressed <Key.shift>jasmine<Key.space><Key.shift>robinson
Screenshot: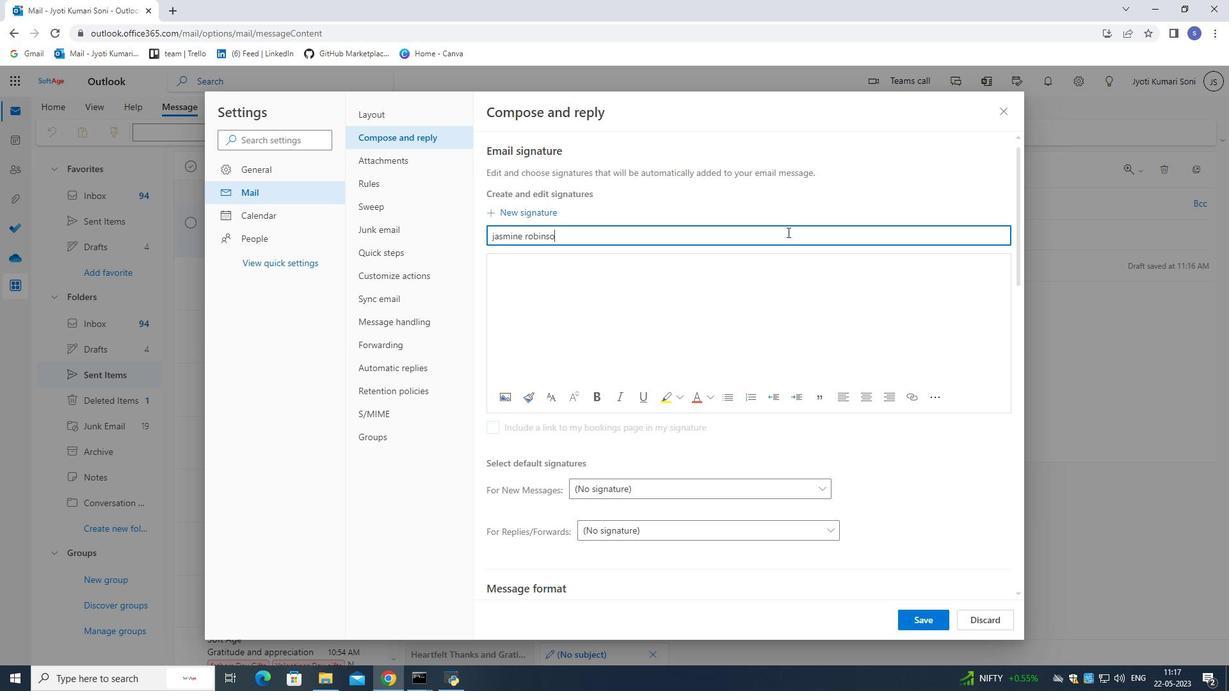 
Action: Mouse moved to (731, 294)
Screenshot: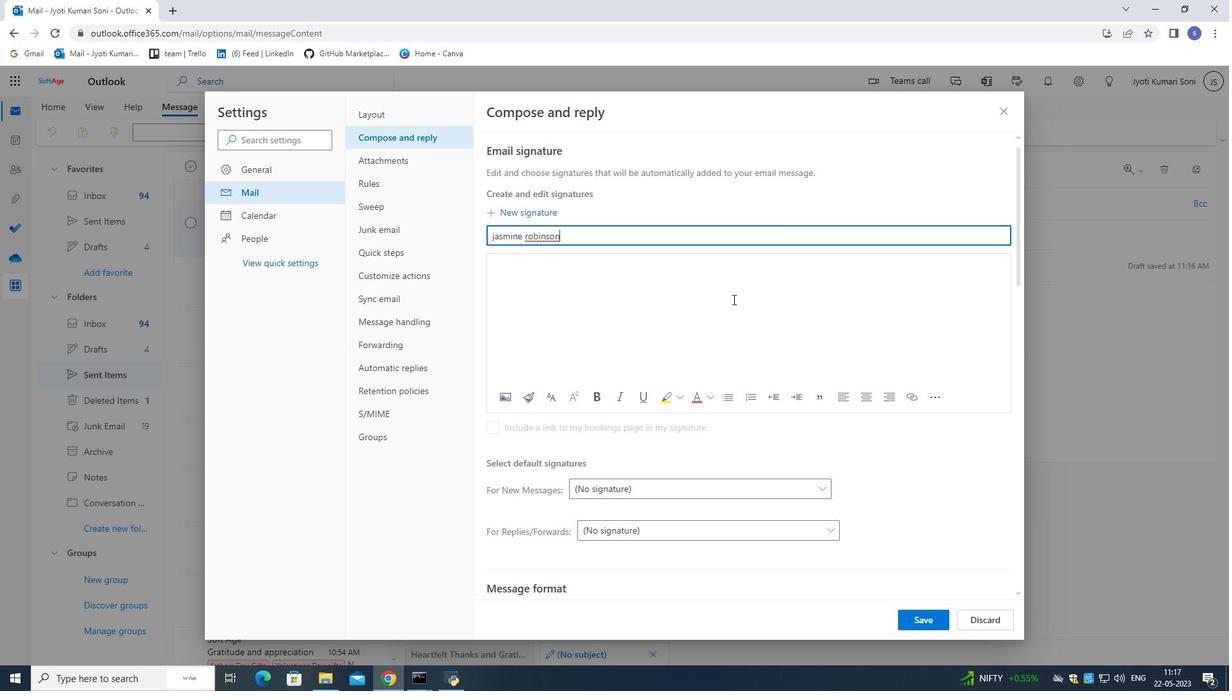 
Action: Mouse pressed left at (731, 294)
Screenshot: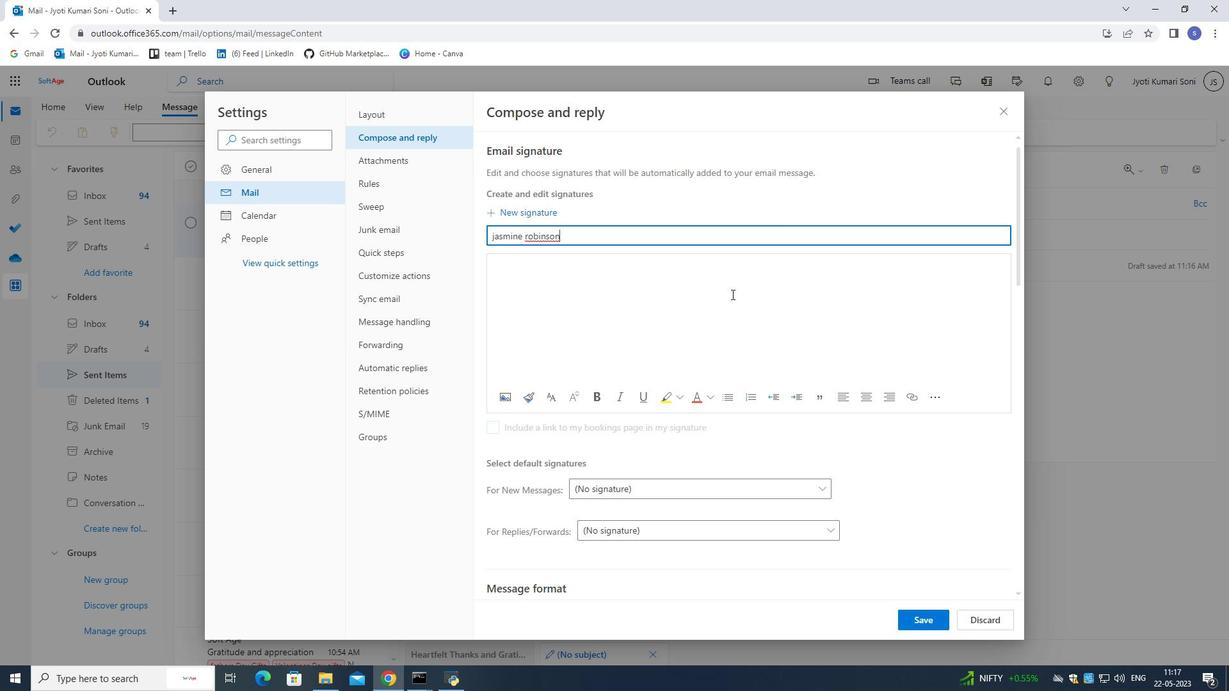 
Action: Mouse moved to (731, 229)
Screenshot: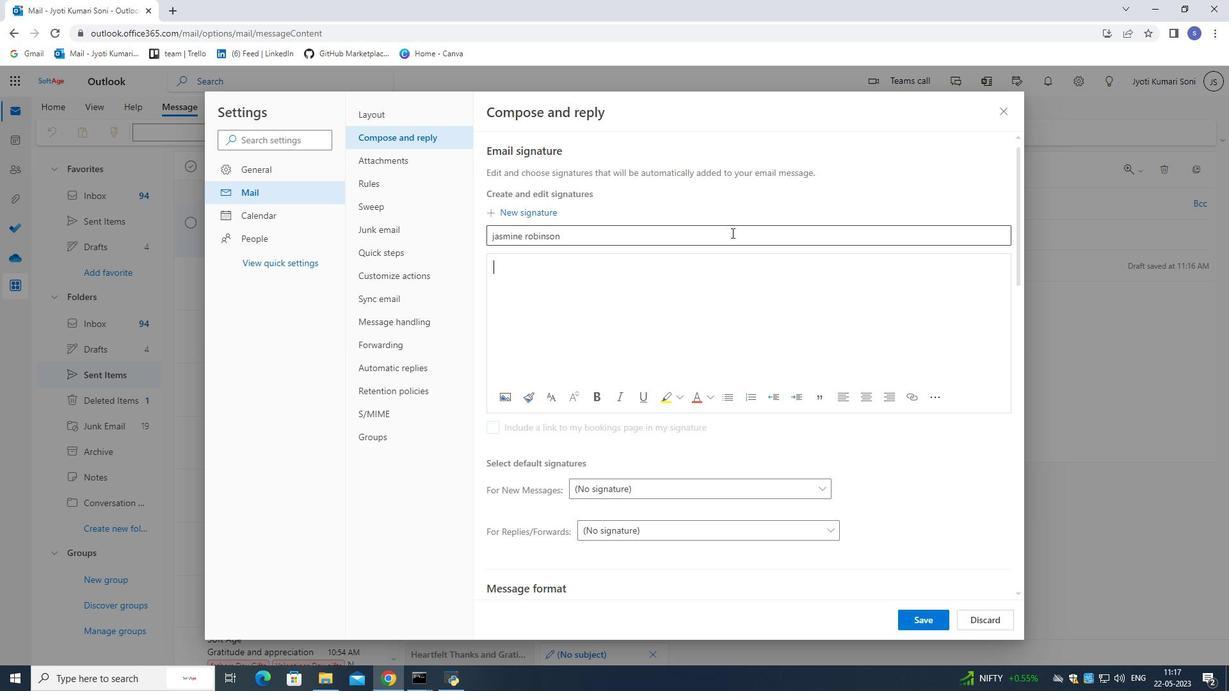
Action: Mouse pressed left at (731, 229)
Screenshot: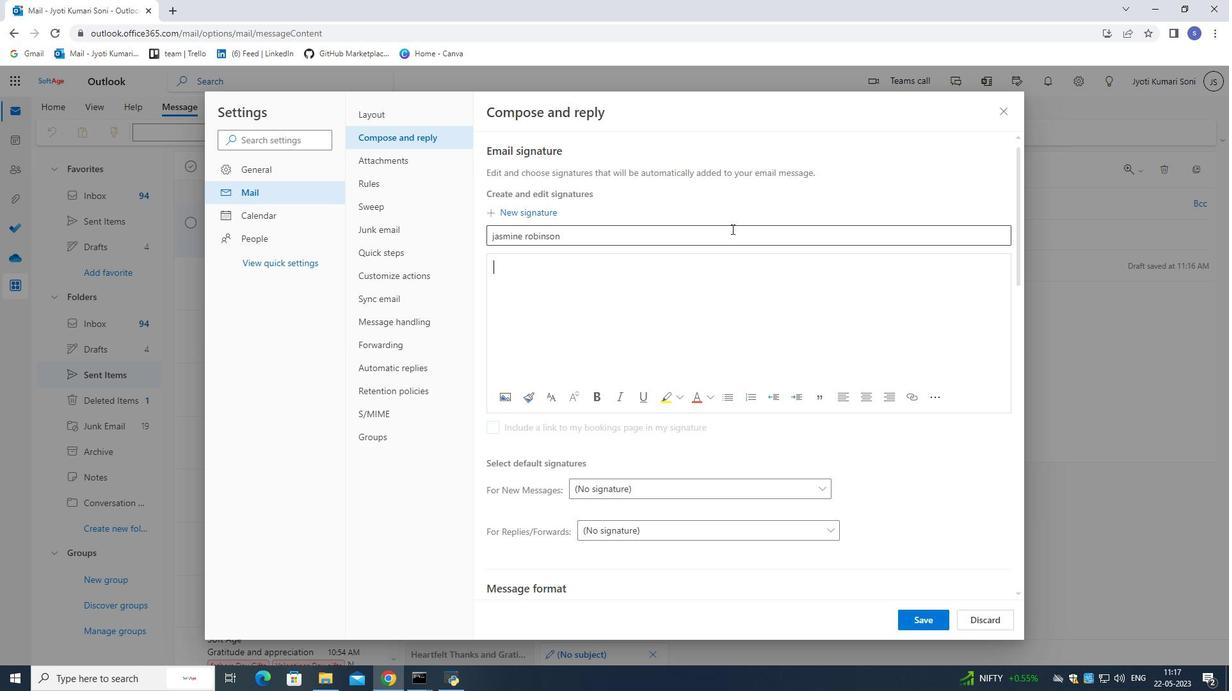 
Action: Mouse pressed left at (731, 229)
Screenshot: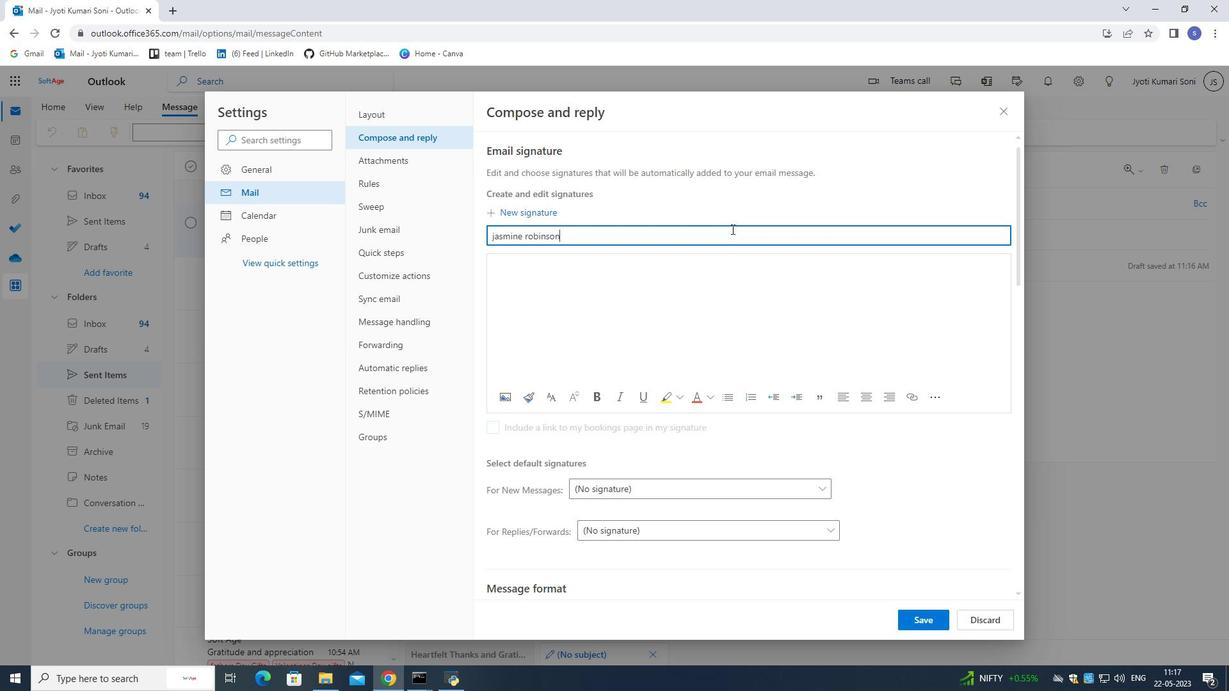 
Action: Mouse pressed left at (731, 229)
Screenshot: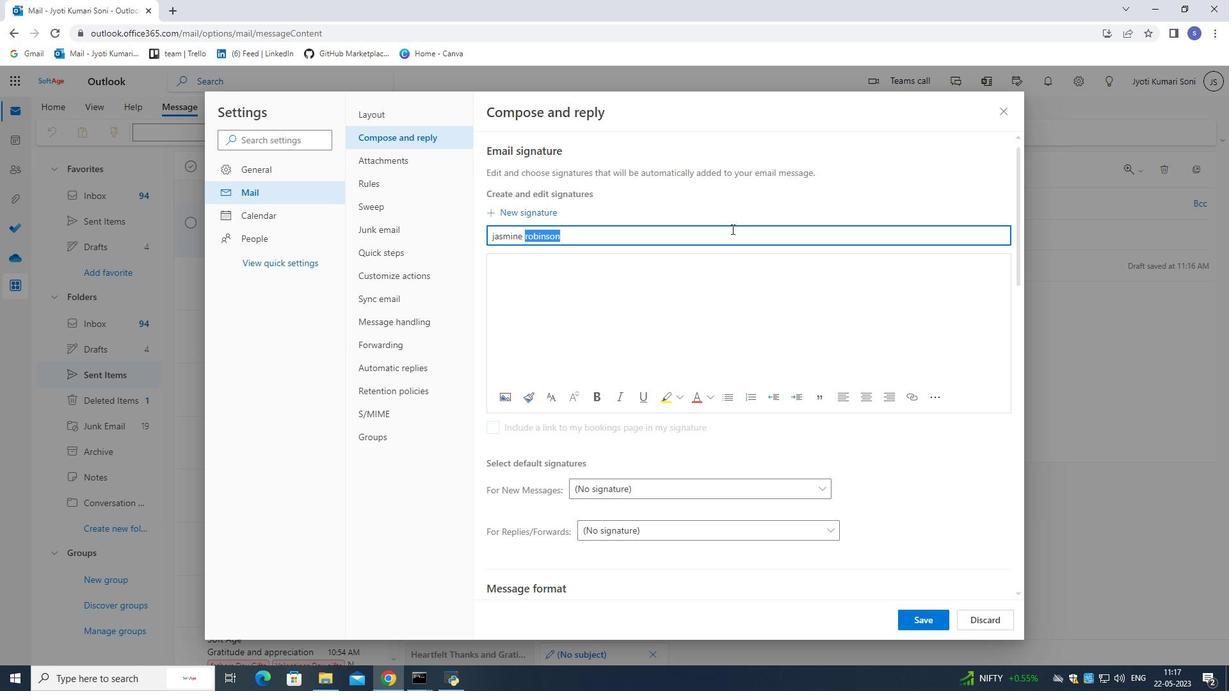 
Action: Key pressed ctrl+C
Screenshot: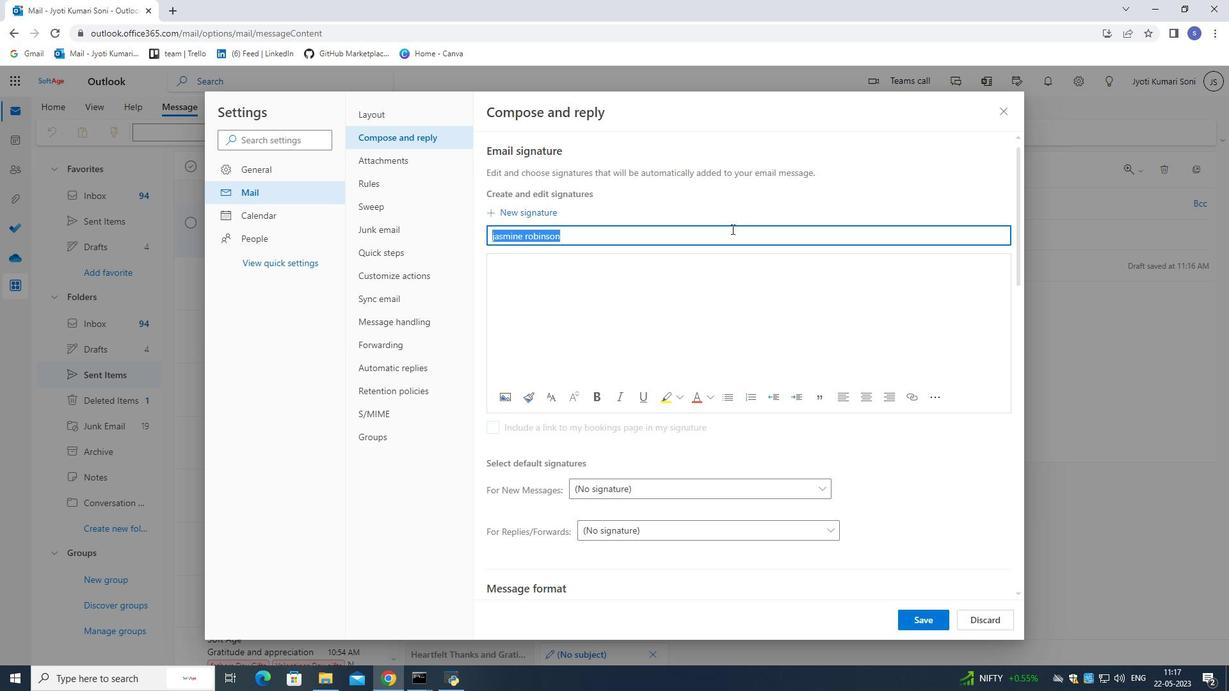 
Action: Mouse moved to (740, 309)
Screenshot: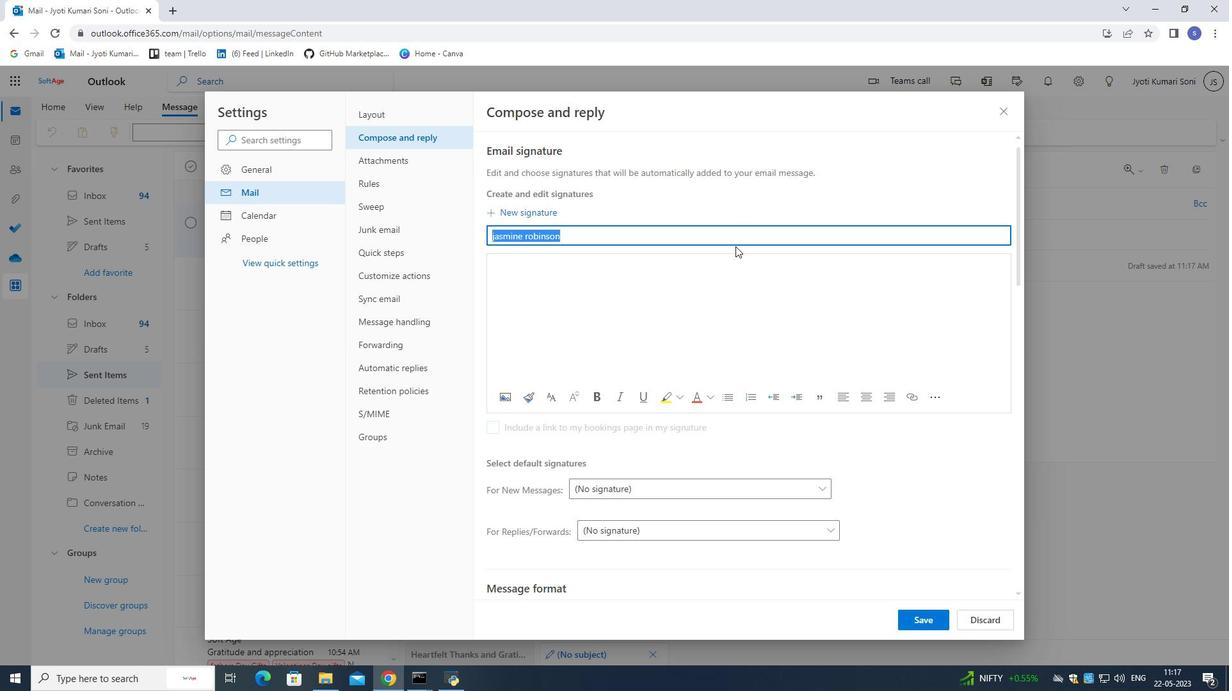 
Action: Mouse pressed left at (740, 309)
Screenshot: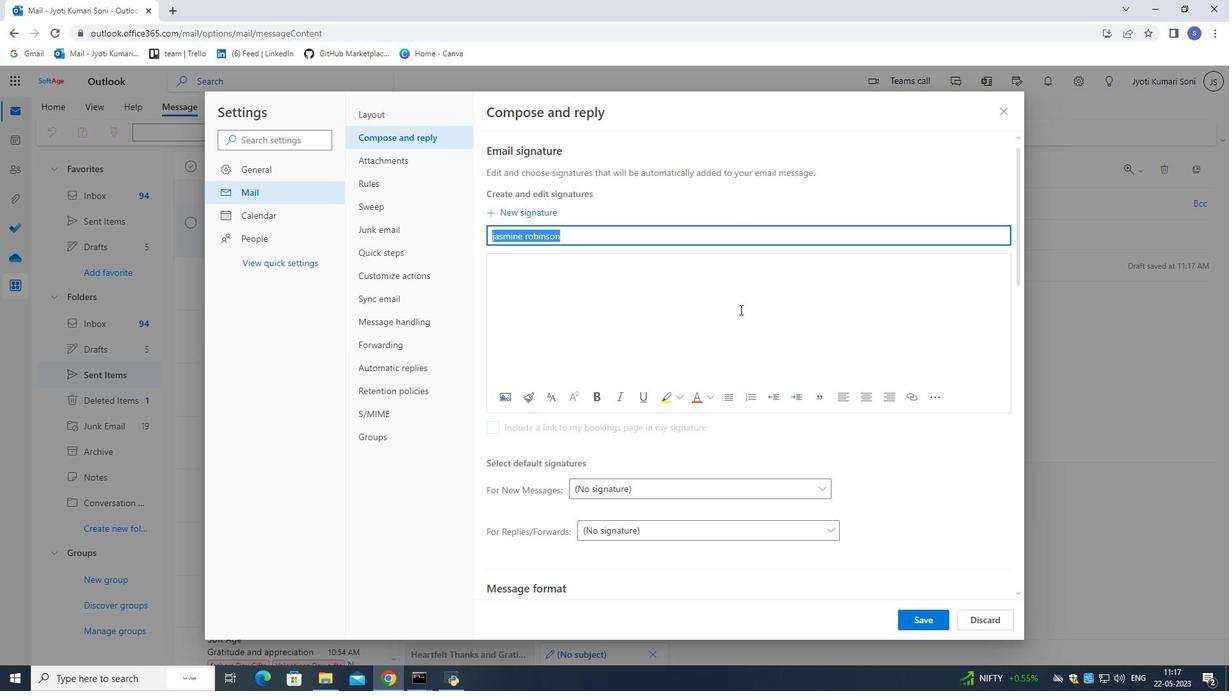 
Action: Mouse moved to (740, 309)
Screenshot: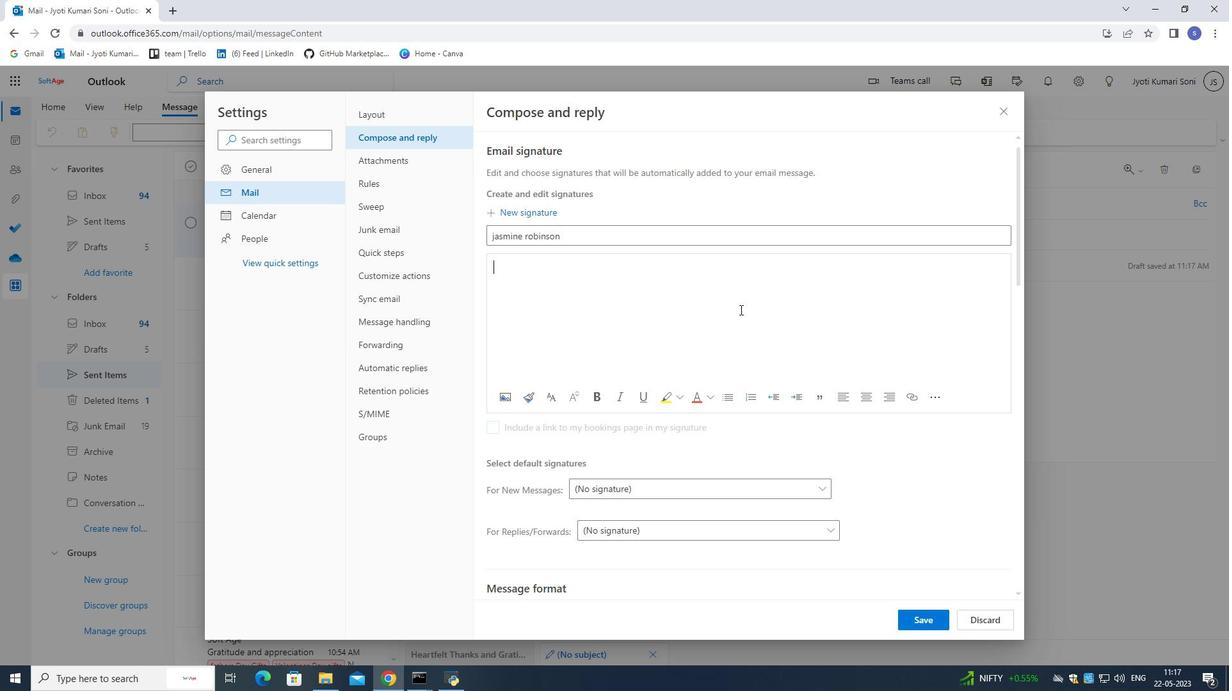 
Action: Key pressed ctrl+V
Screenshot: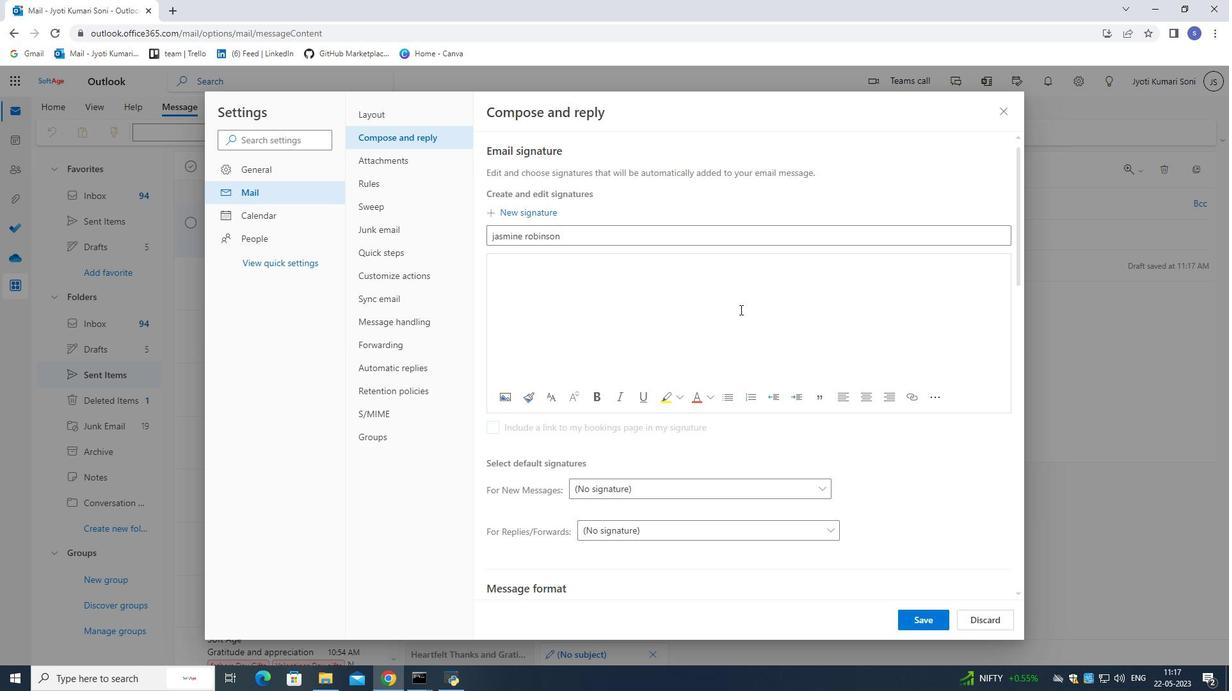 
Action: Mouse moved to (920, 621)
Screenshot: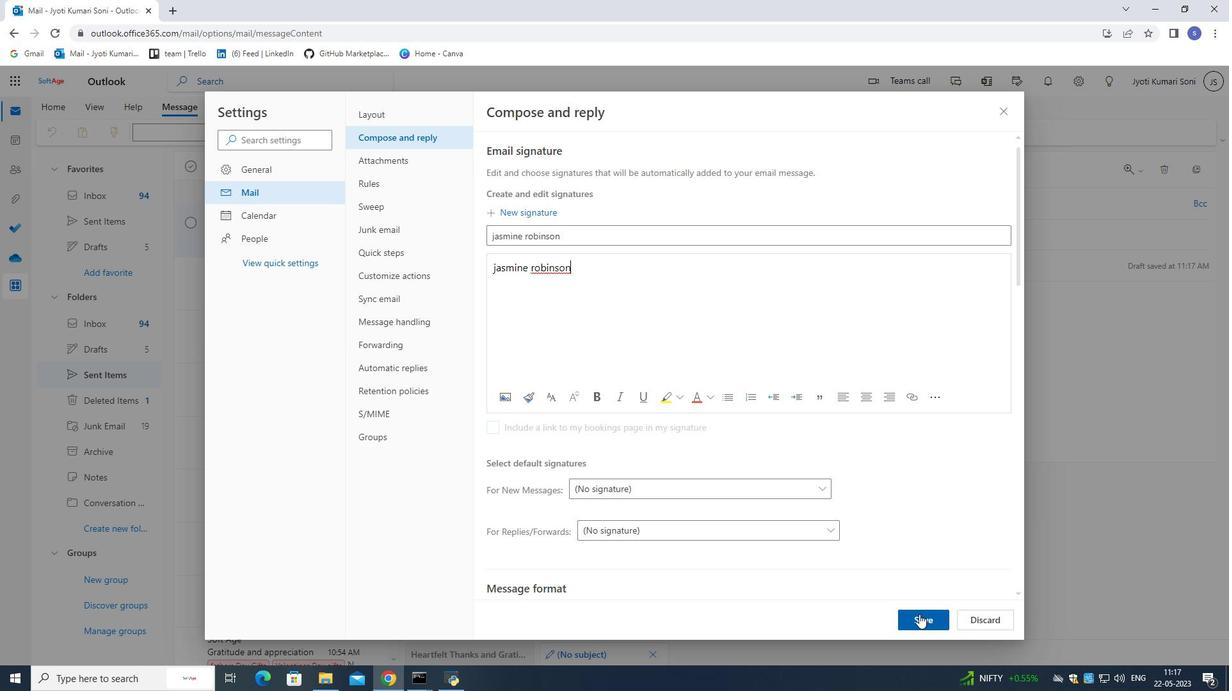 
Action: Mouse pressed left at (920, 621)
Screenshot: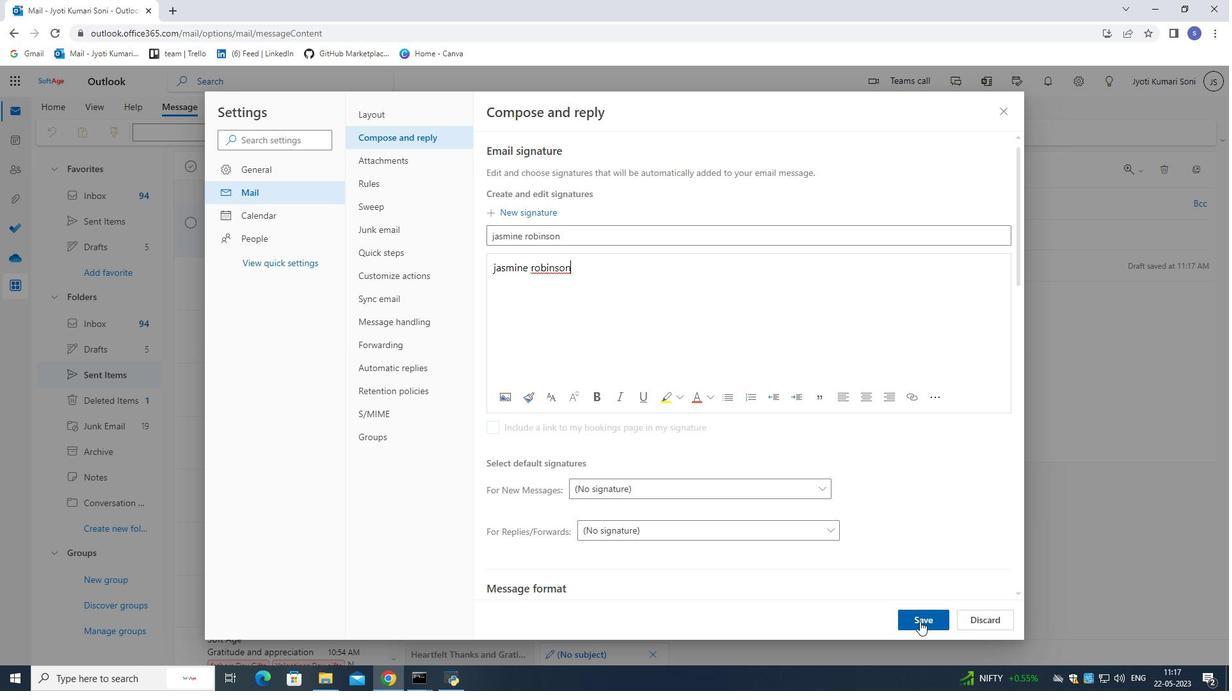 
Action: Mouse moved to (1000, 109)
Screenshot: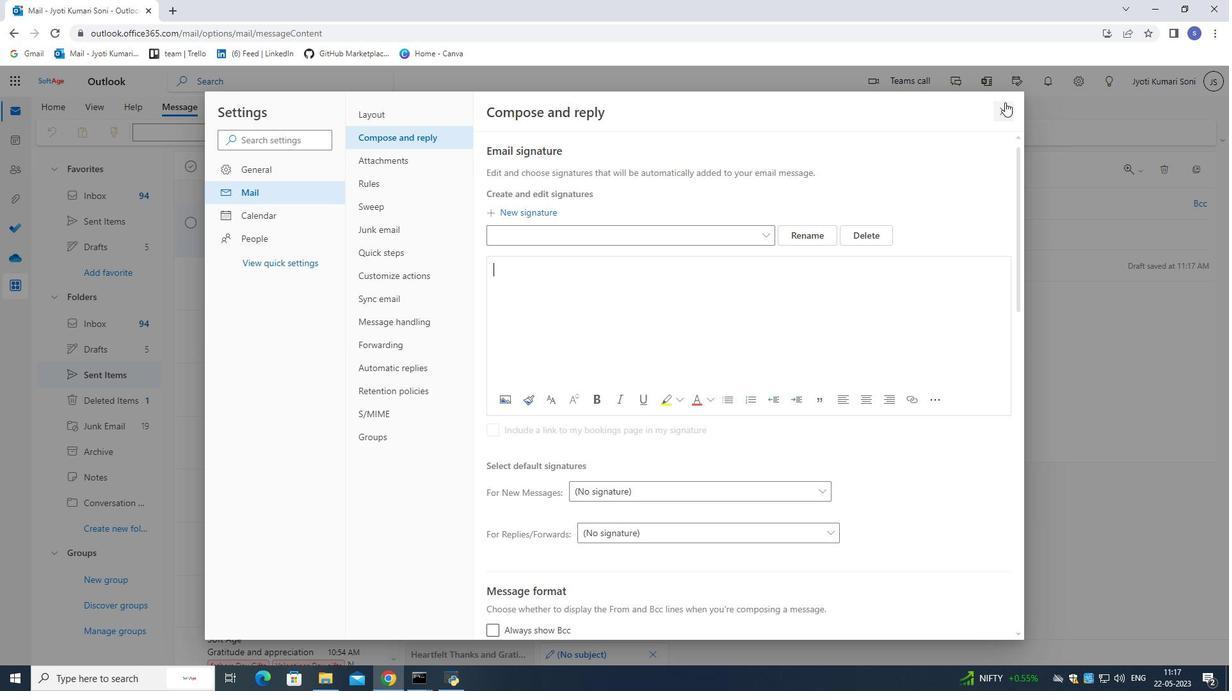 
Action: Mouse pressed left at (1000, 109)
Screenshot: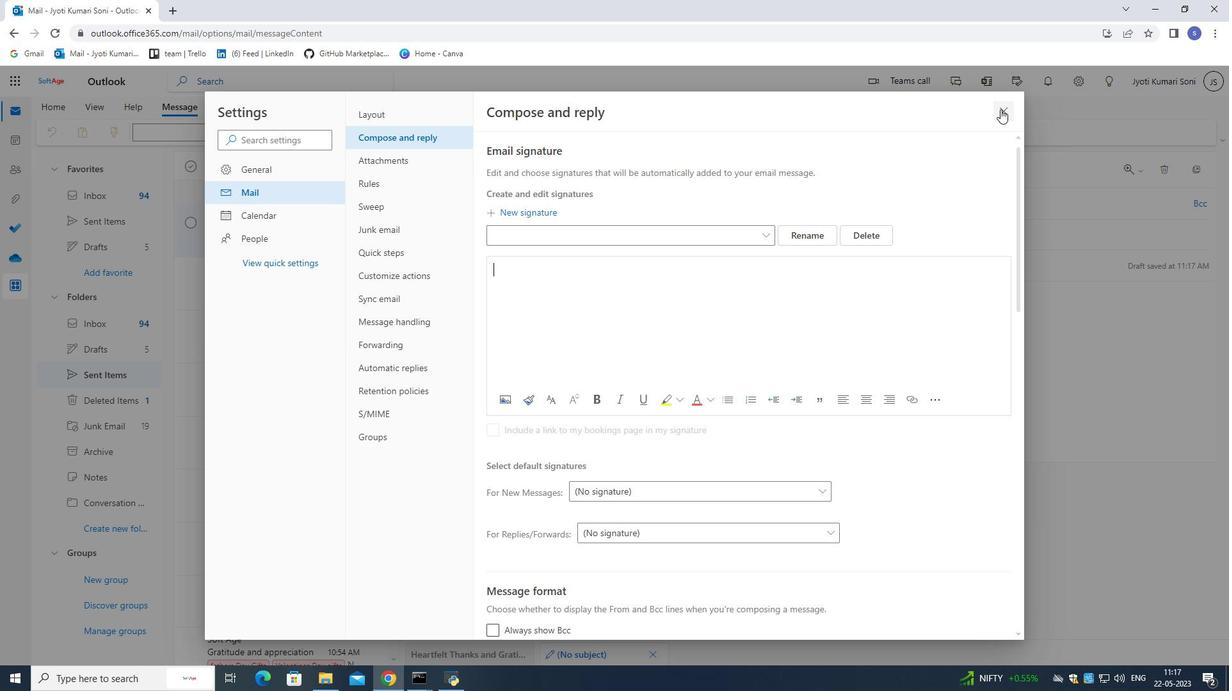 
Action: Mouse moved to (523, 208)
Screenshot: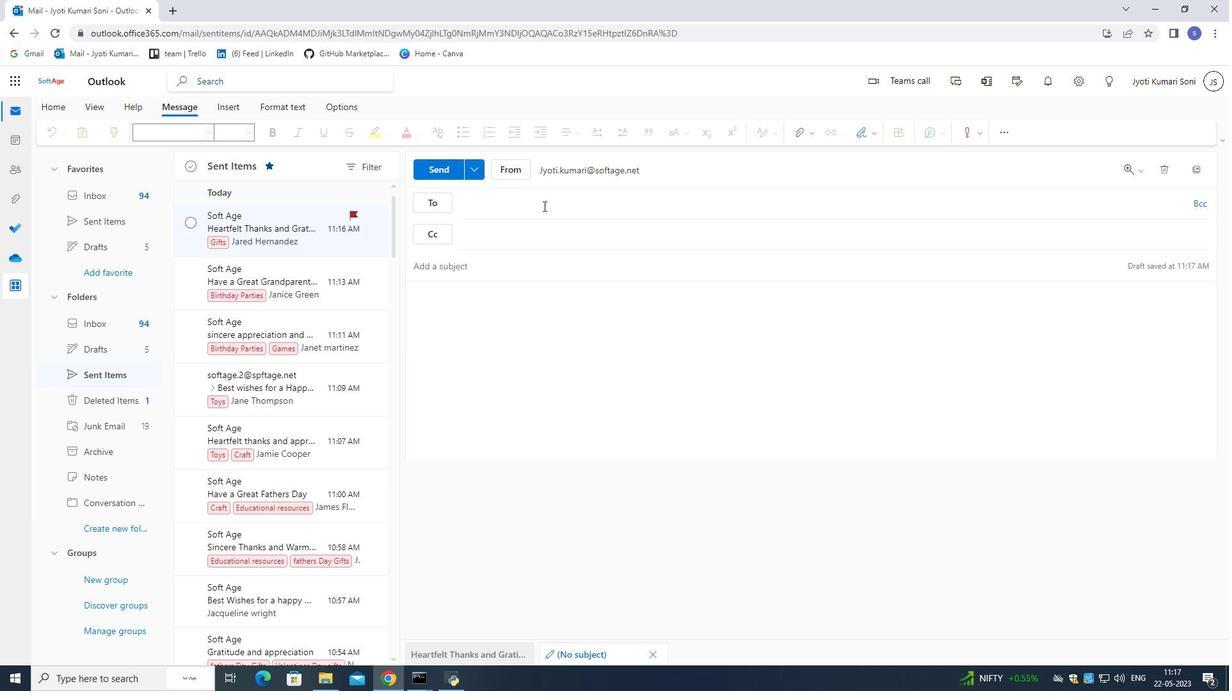 
Action: Mouse pressed left at (523, 208)
Screenshot: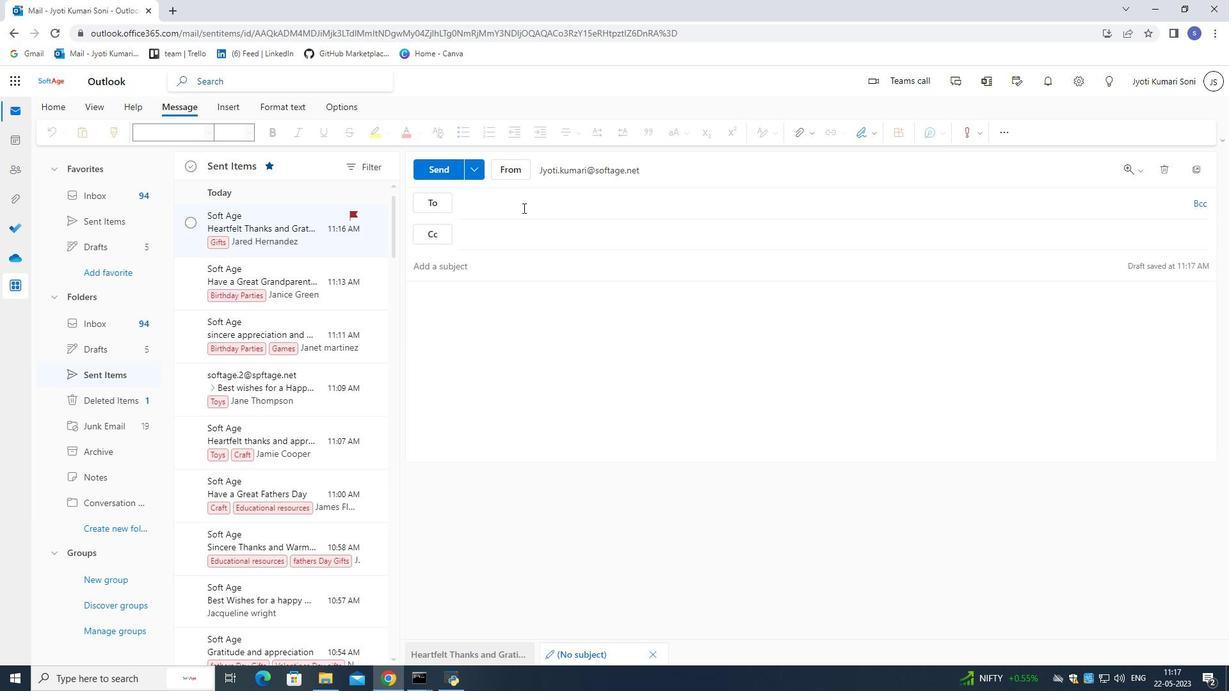 
Action: Key pressed softage.2<Key.shift>@softage.net
Screenshot: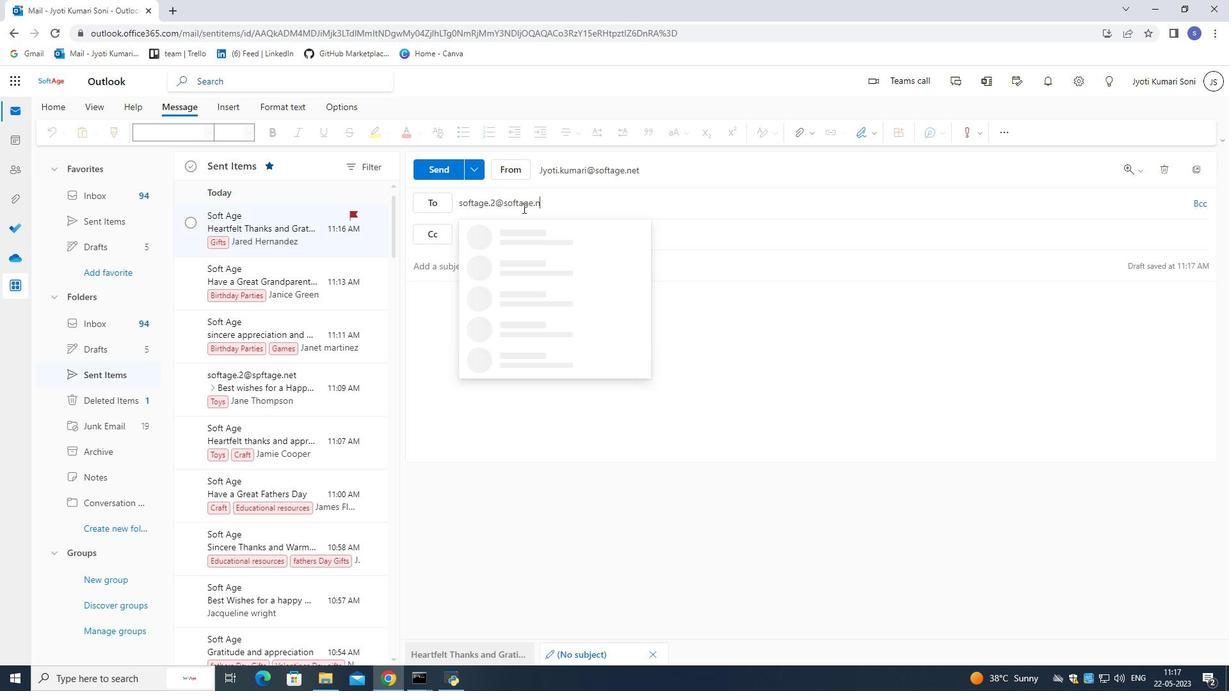 
Action: Mouse moved to (529, 231)
Screenshot: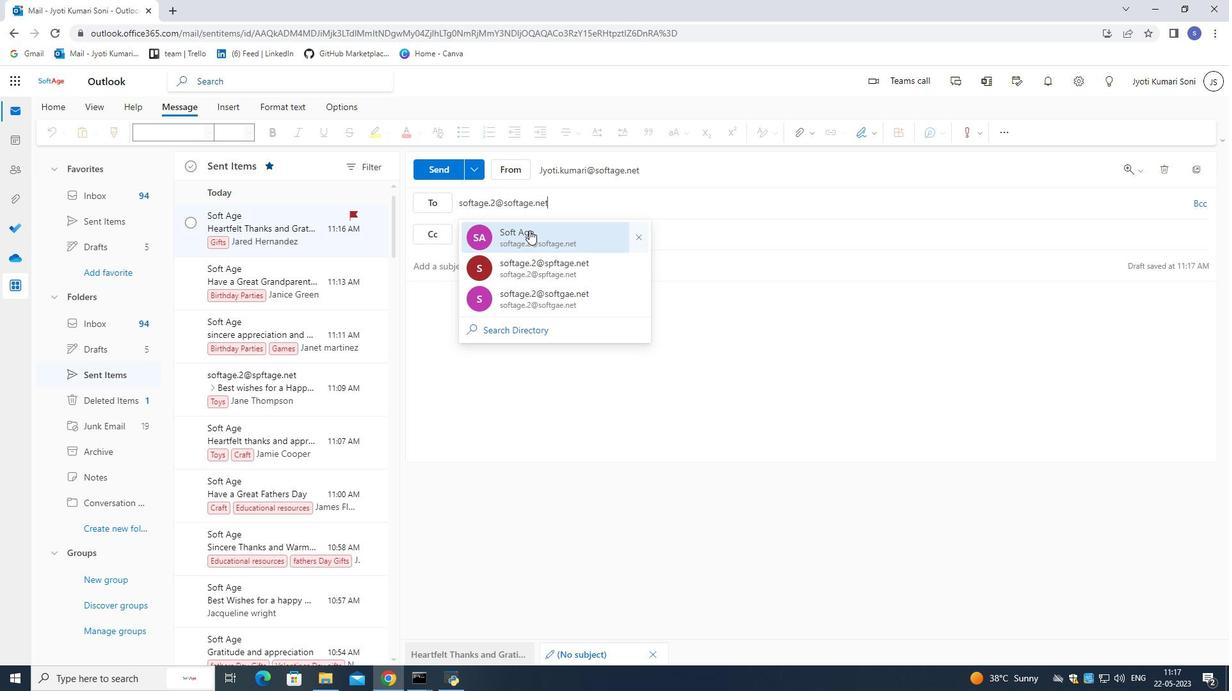 
Action: Mouse pressed left at (529, 231)
Screenshot: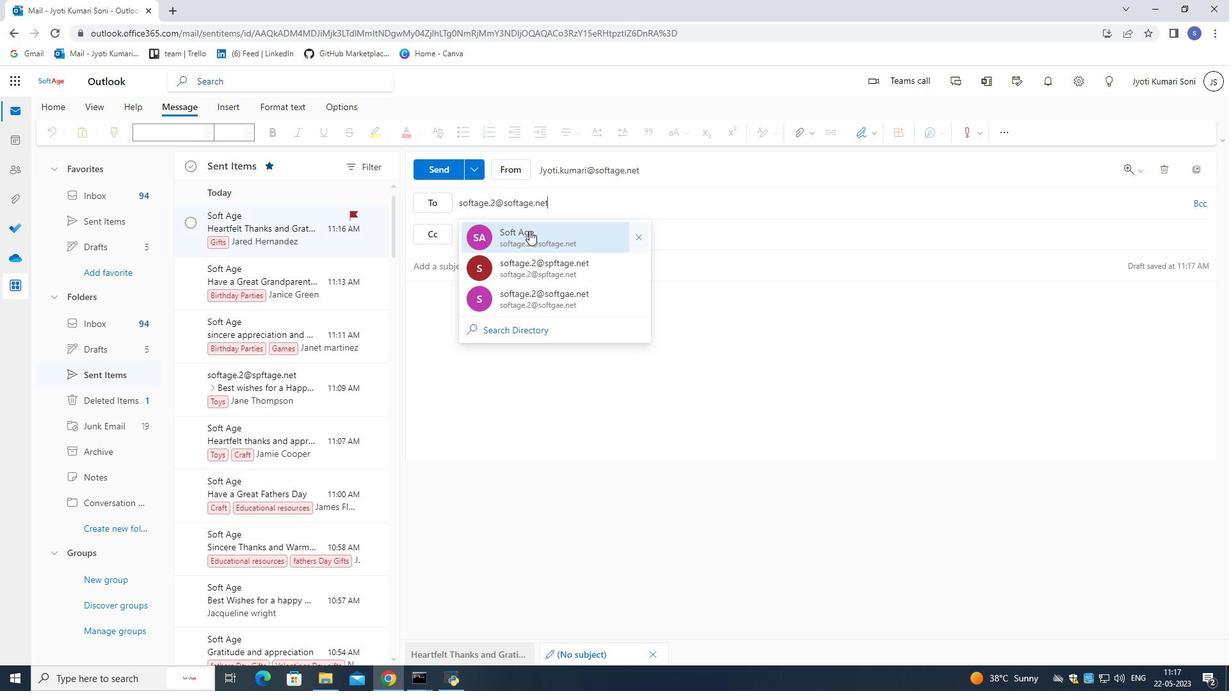 
Action: Mouse moved to (463, 270)
Screenshot: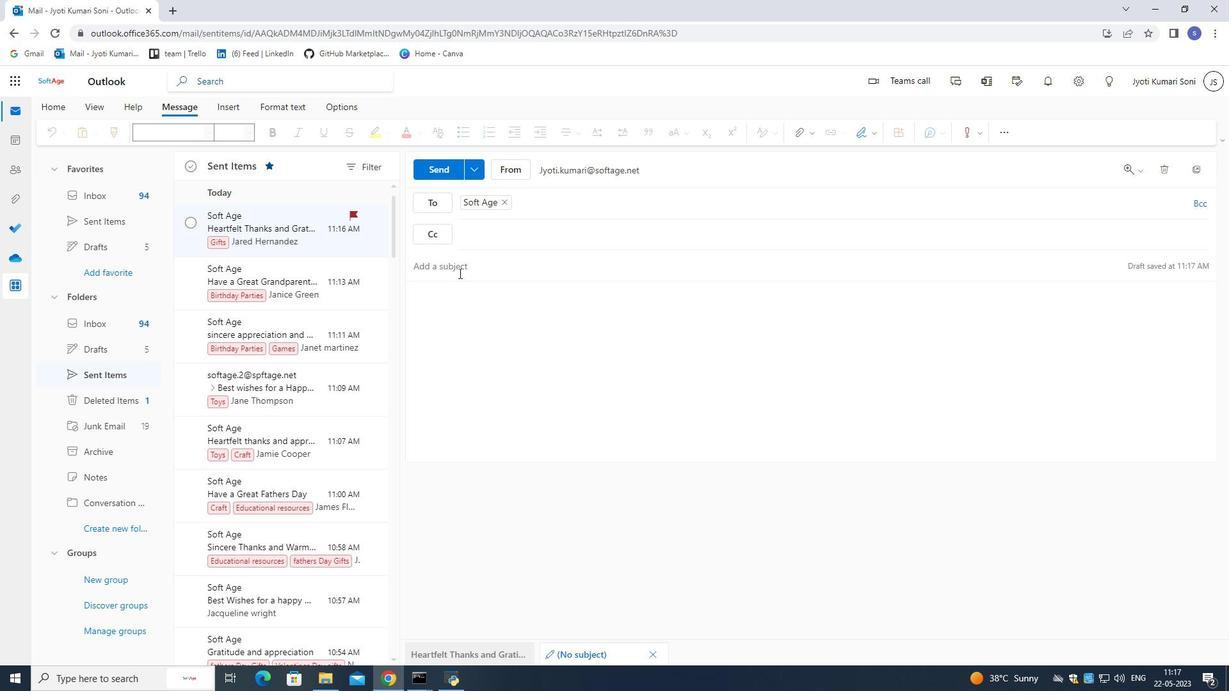 
Action: Mouse pressed left at (463, 270)
Screenshot: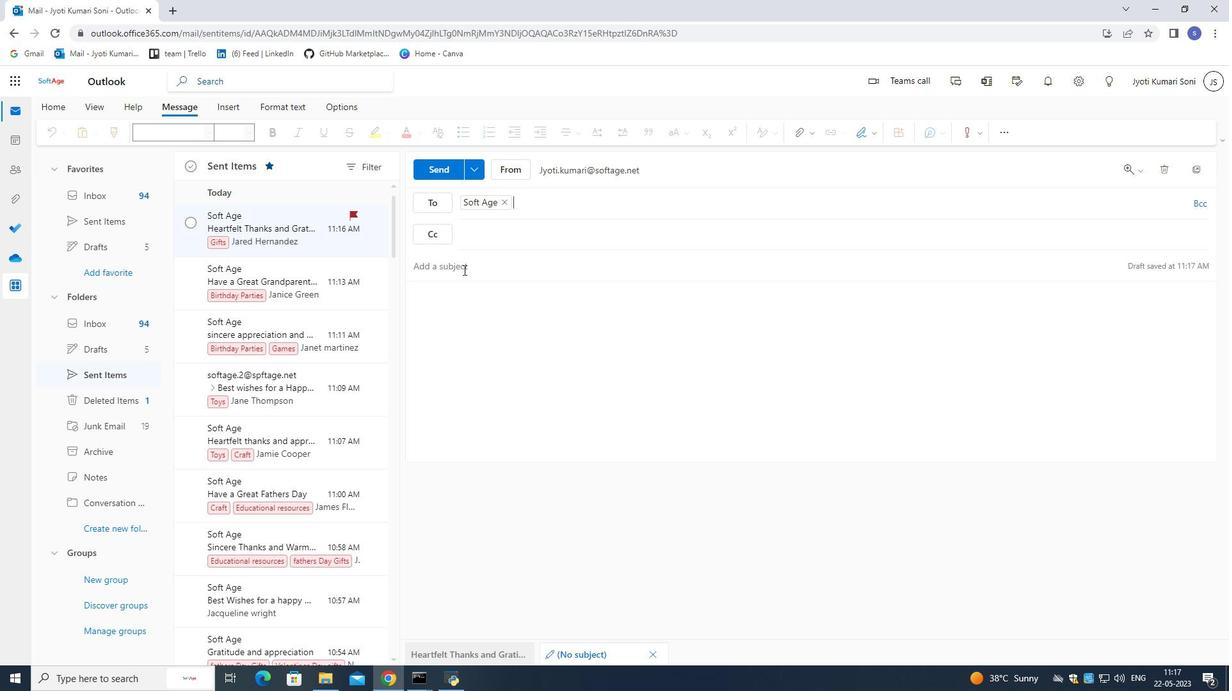 
Action: Mouse moved to (493, 267)
Screenshot: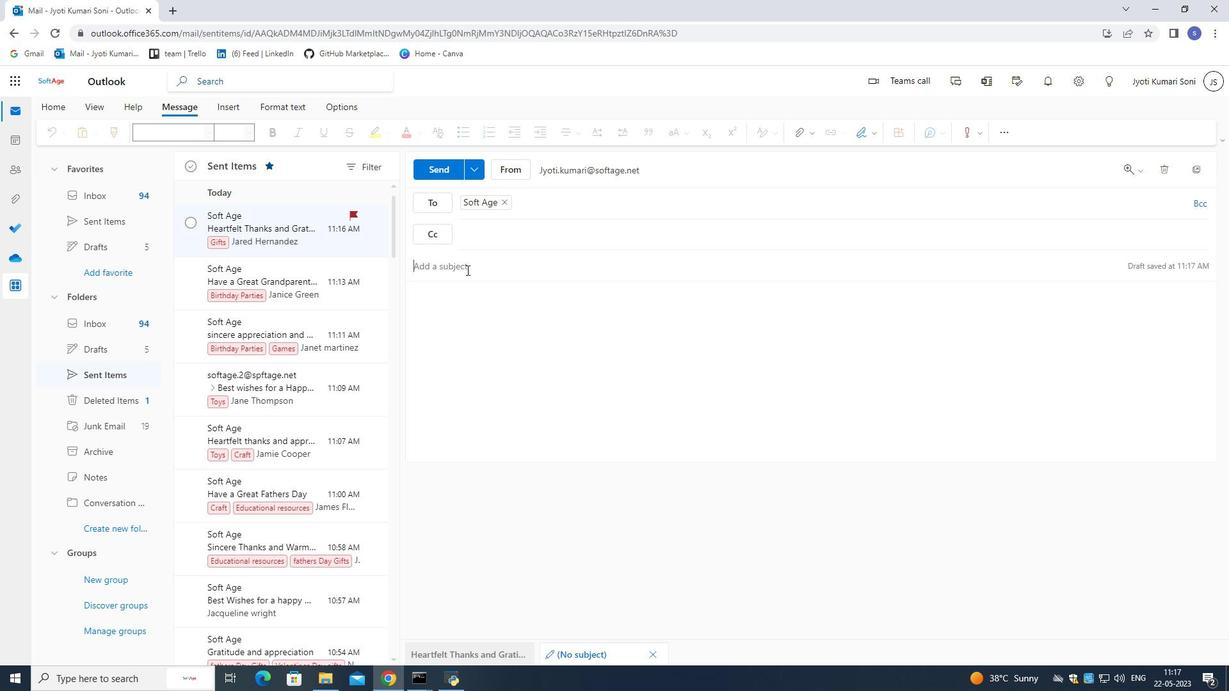 
Action: Key pressed <Key.shift>Best<Key.space><Key.shift>
Screenshot: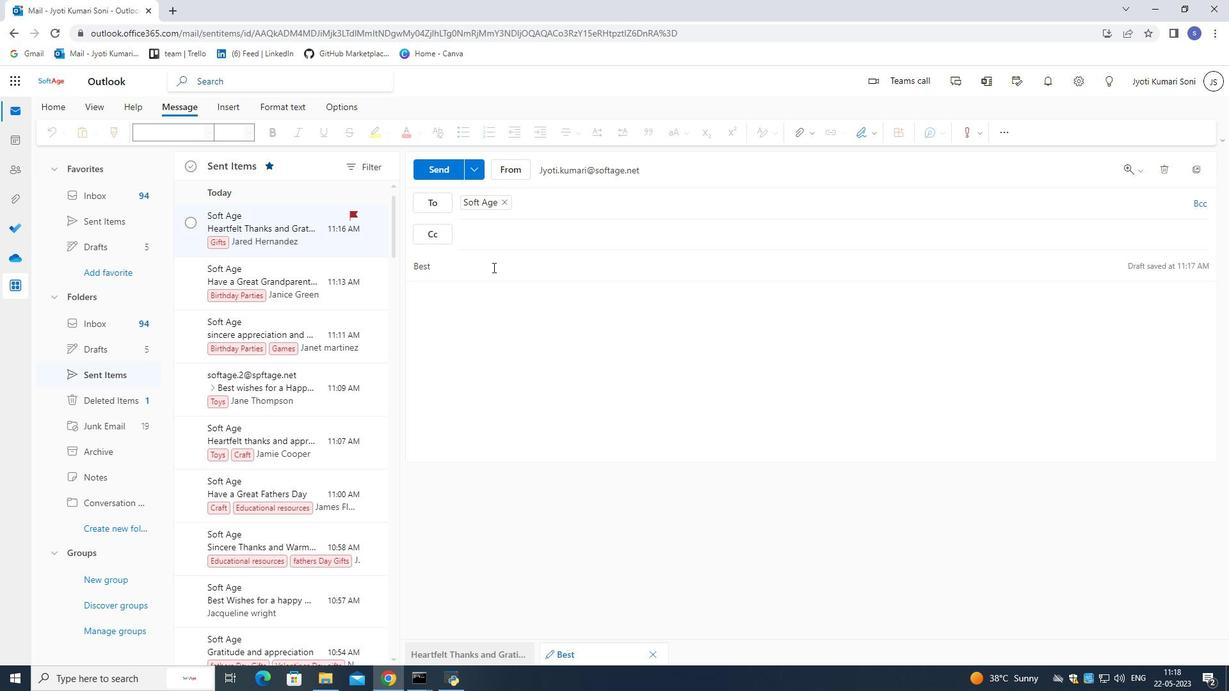 
Action: Mouse moved to (493, 267)
Screenshot: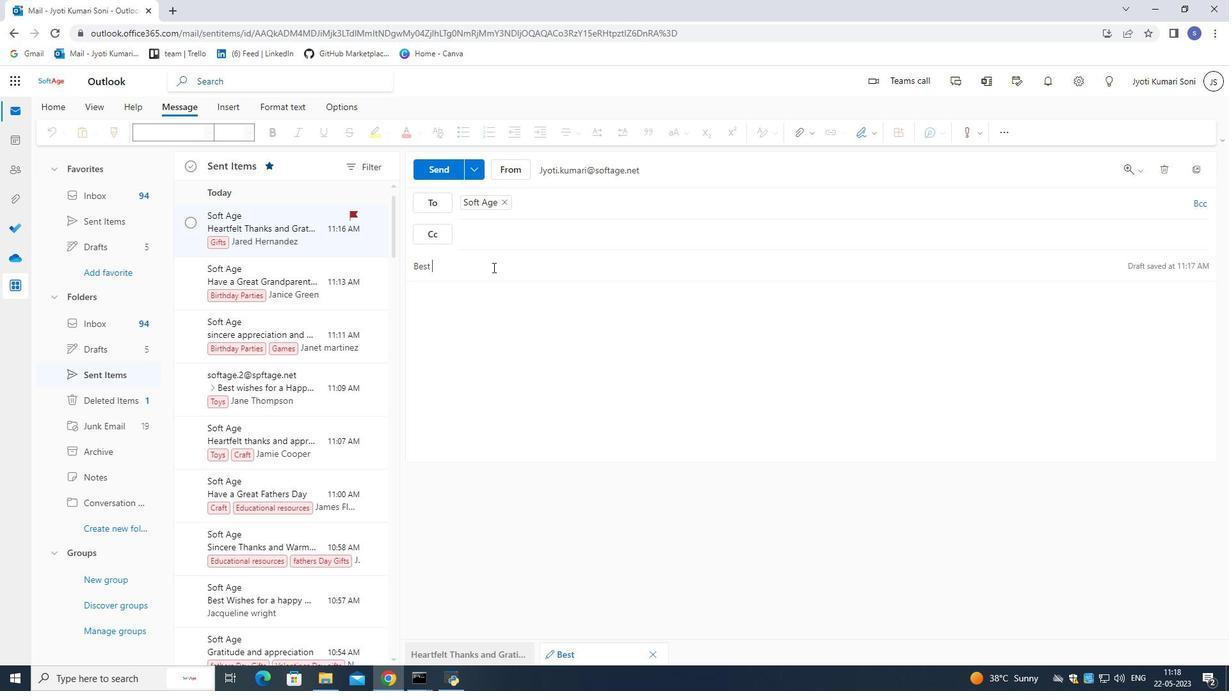 
Action: Key pressed <Key.shift><Key.shift><Key.shift><Key.shift><Key.shift><Key.shift><Key.shift><Key.shift><Key.shift><Key.shift><Key.shift><Key.shift><Key.shift><Key.shift>Wishes<Key.space>for<Key.space>a<Key.space>happy<Key.space><Key.shift>Grandparents<Key.space><Key.shift>day
Screenshot: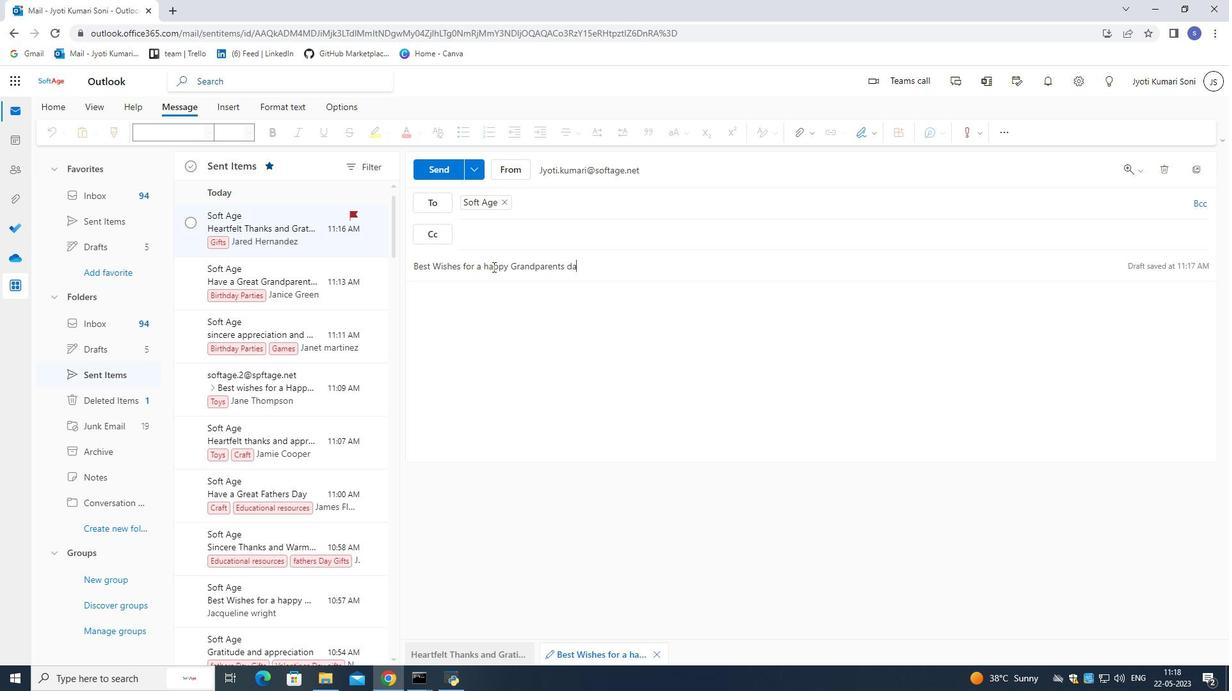 
Action: Mouse moved to (865, 129)
Screenshot: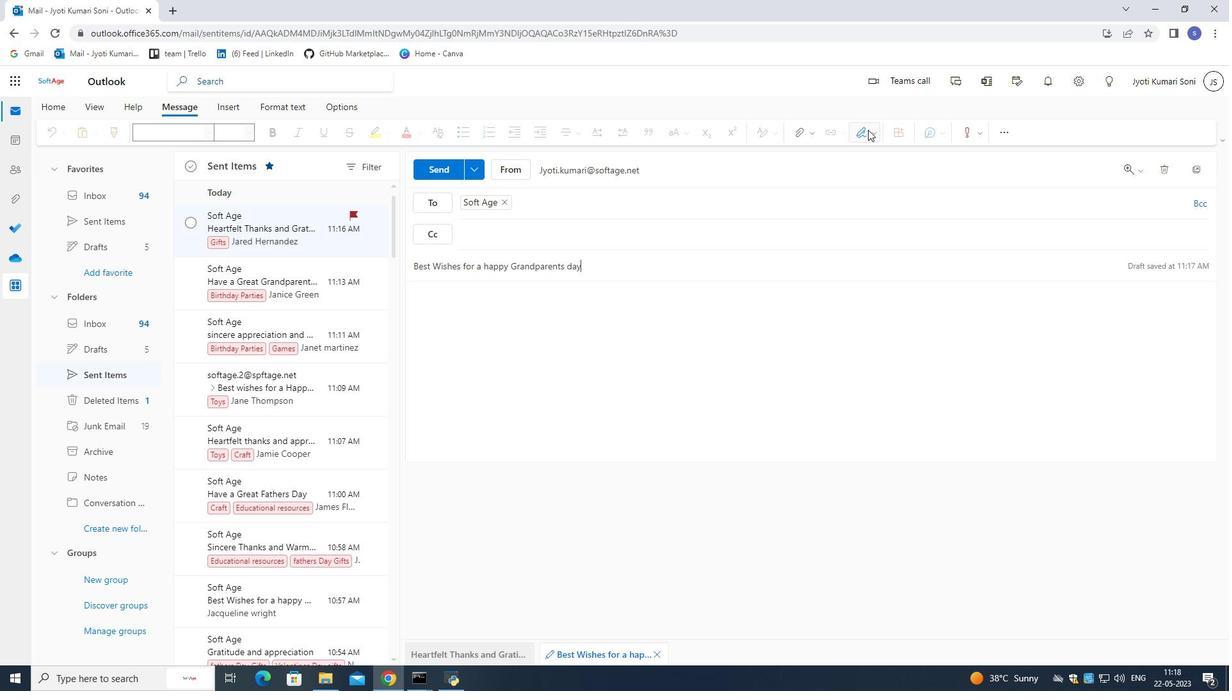 
Action: Mouse pressed left at (865, 129)
Screenshot: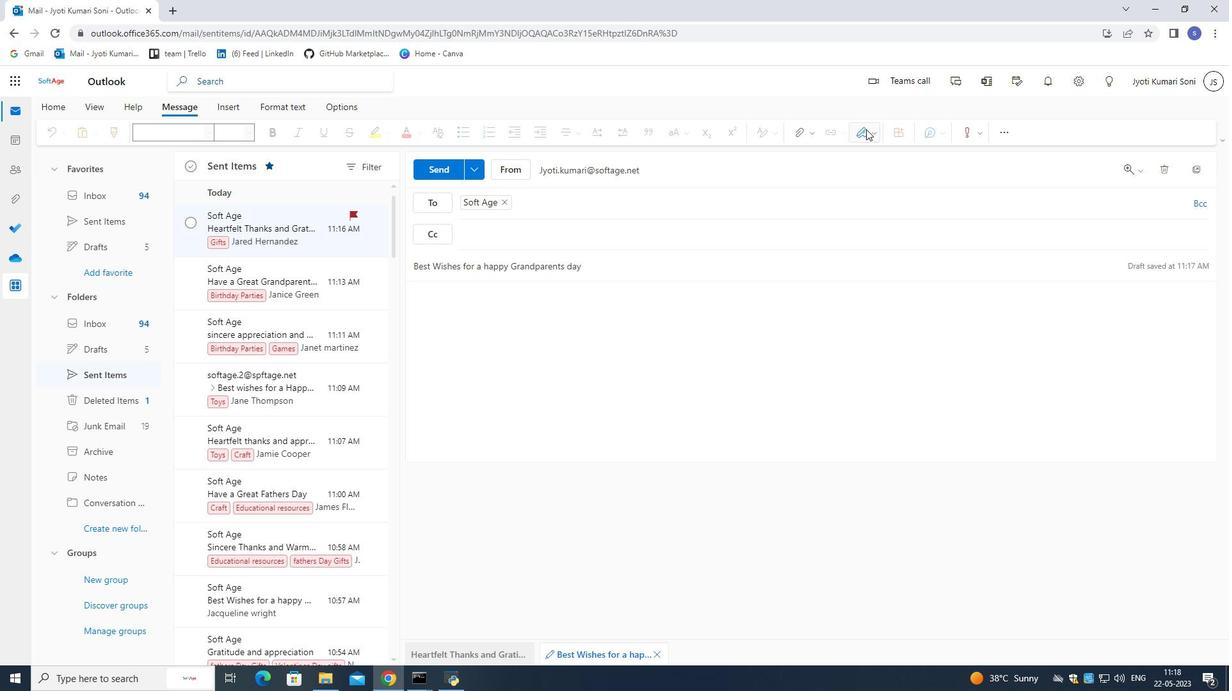 
Action: Mouse moved to (875, 230)
Screenshot: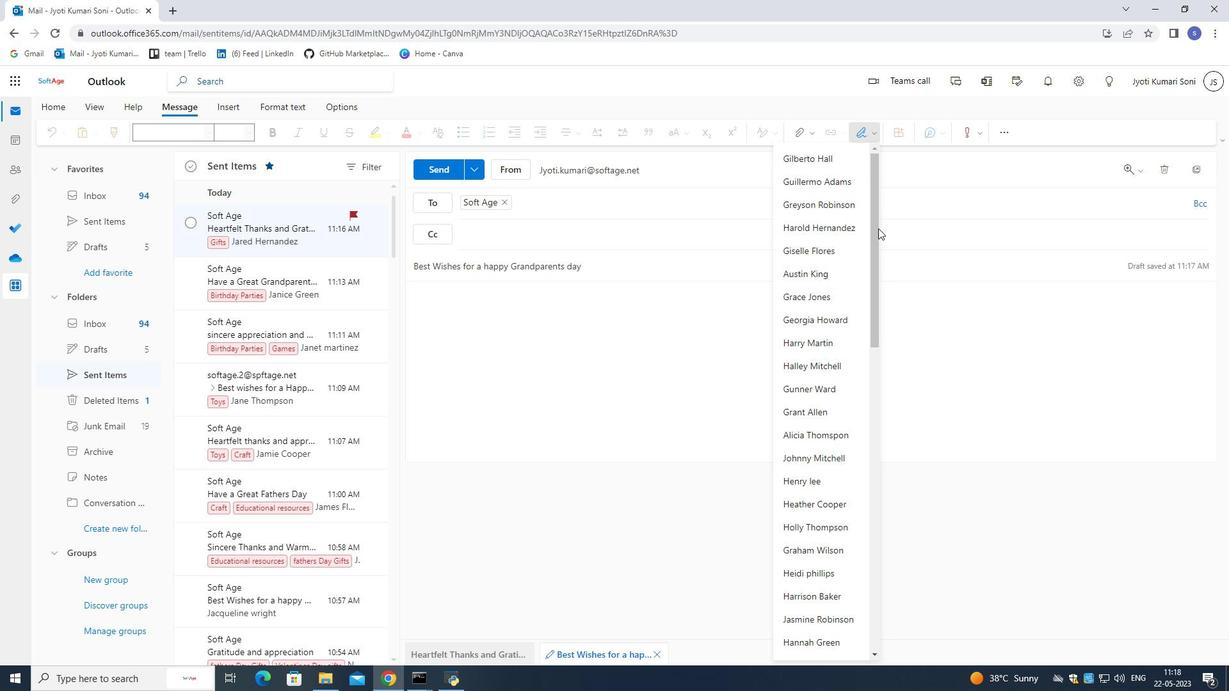 
Action: Mouse pressed left at (875, 230)
Screenshot: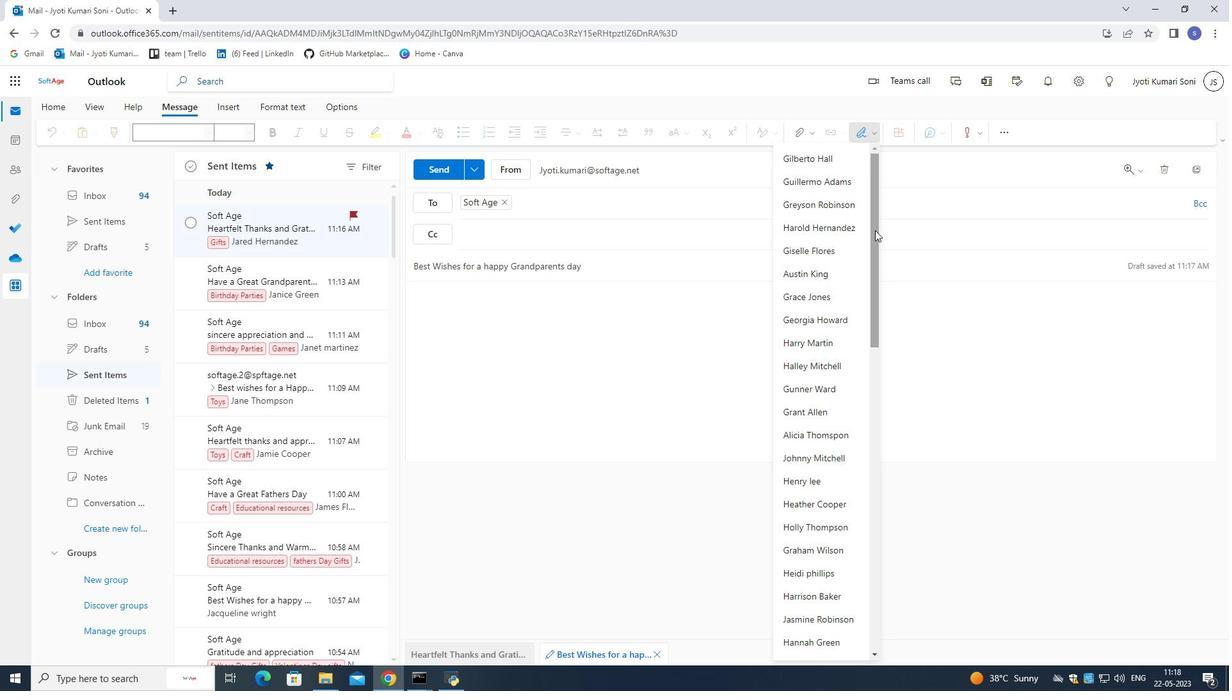 
Action: Mouse moved to (804, 621)
Screenshot: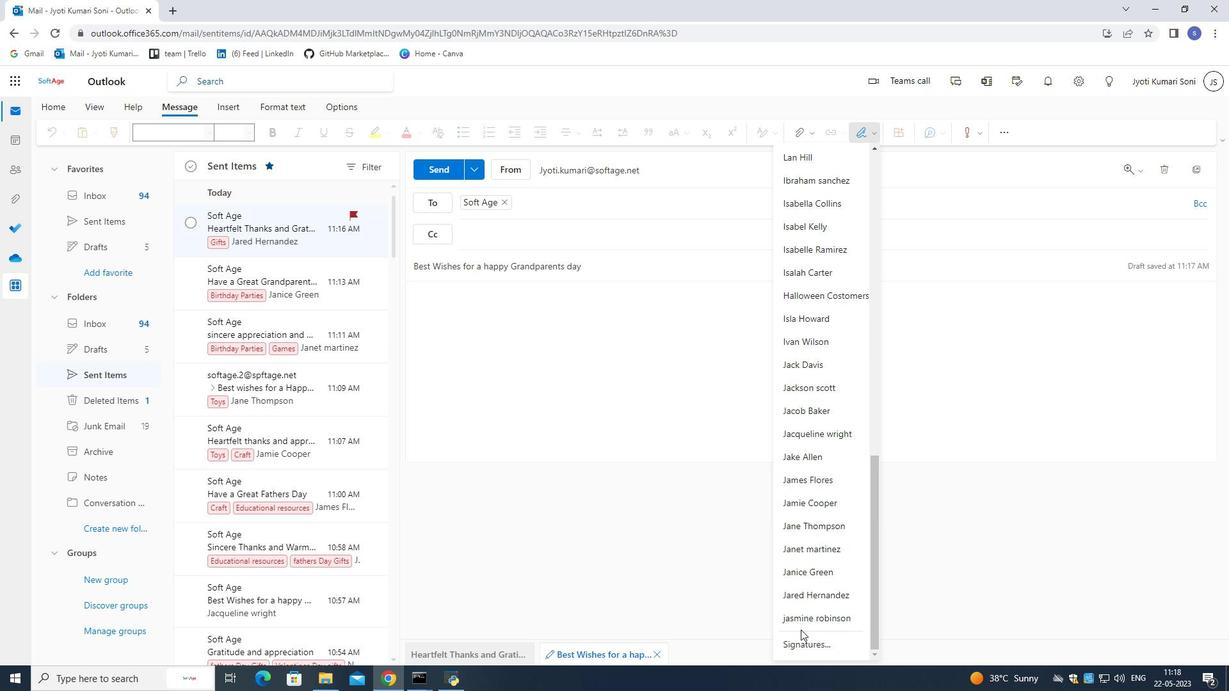 
Action: Mouse pressed left at (804, 621)
Screenshot: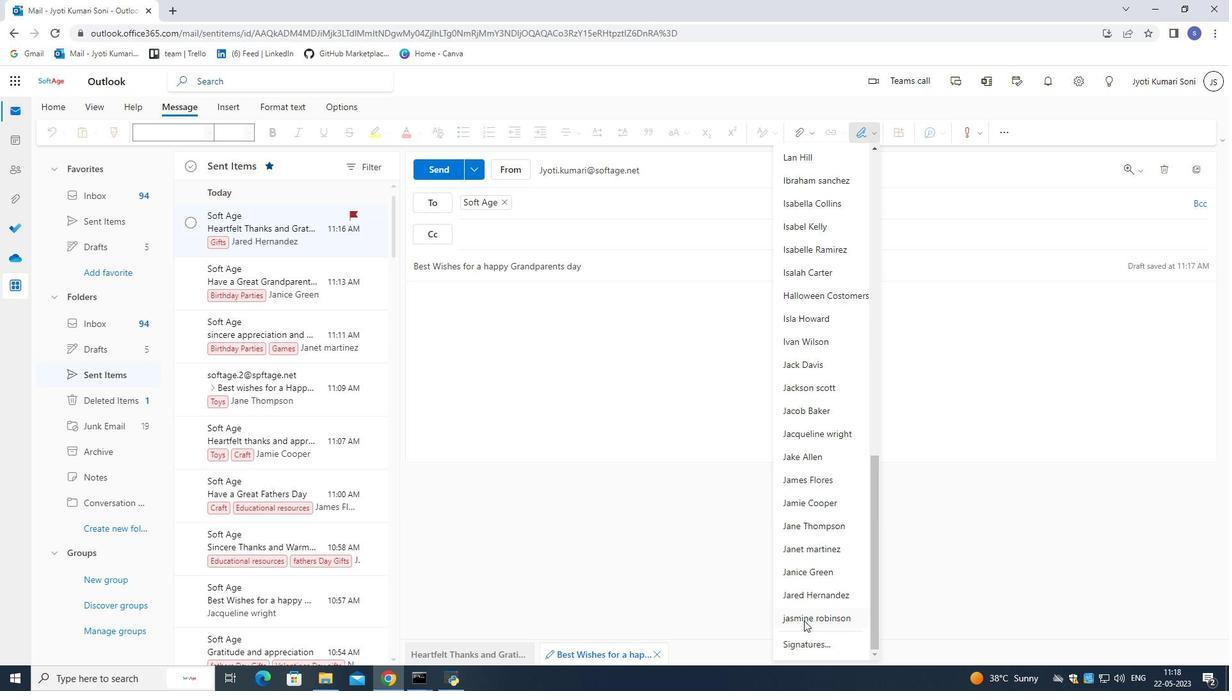 
Action: Mouse moved to (440, 171)
Screenshot: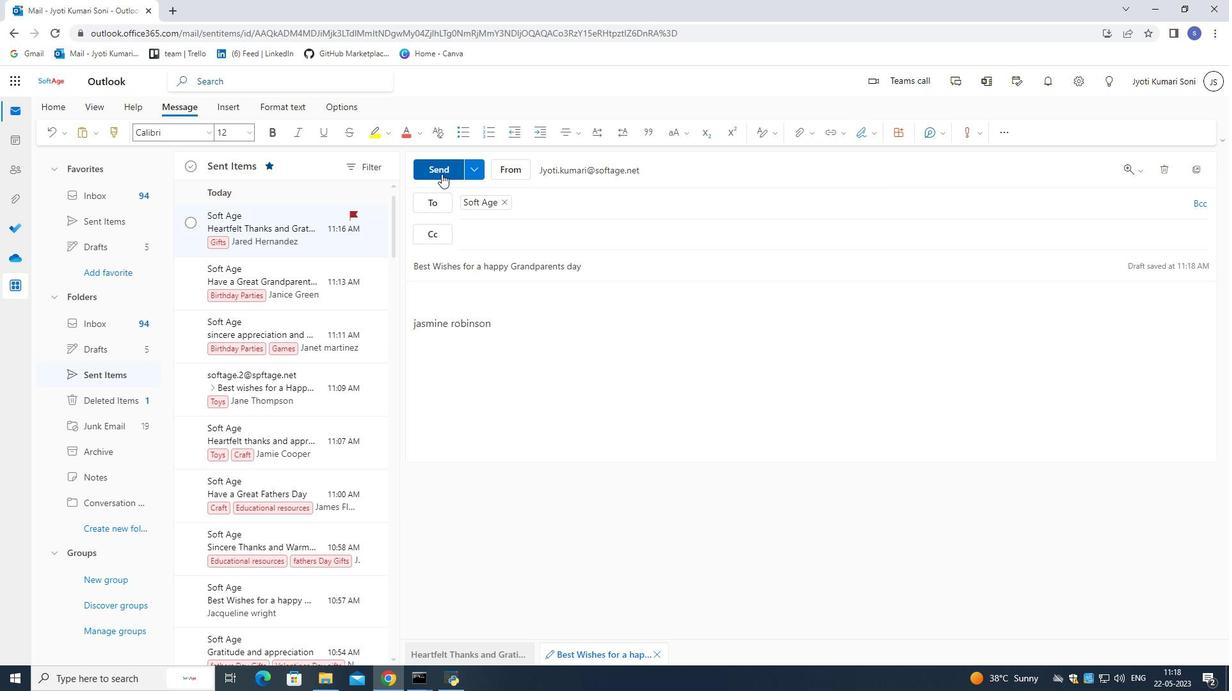 
Action: Mouse pressed left at (440, 171)
Screenshot: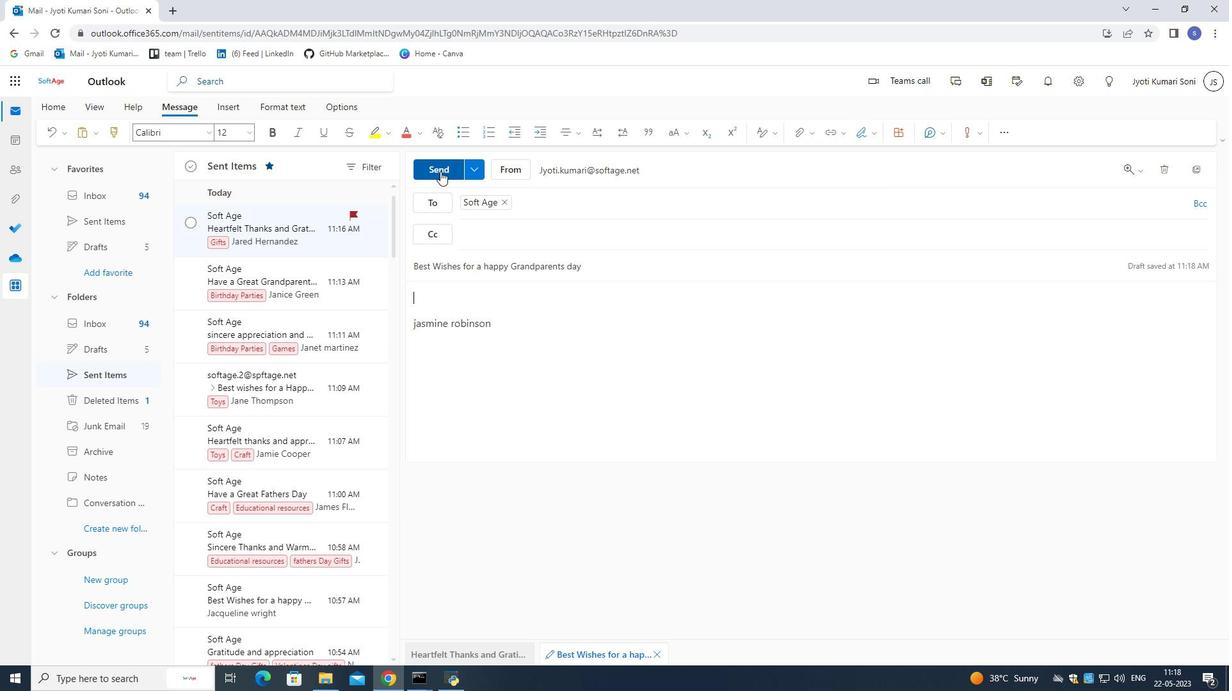 
Action: Mouse moved to (234, 293)
Screenshot: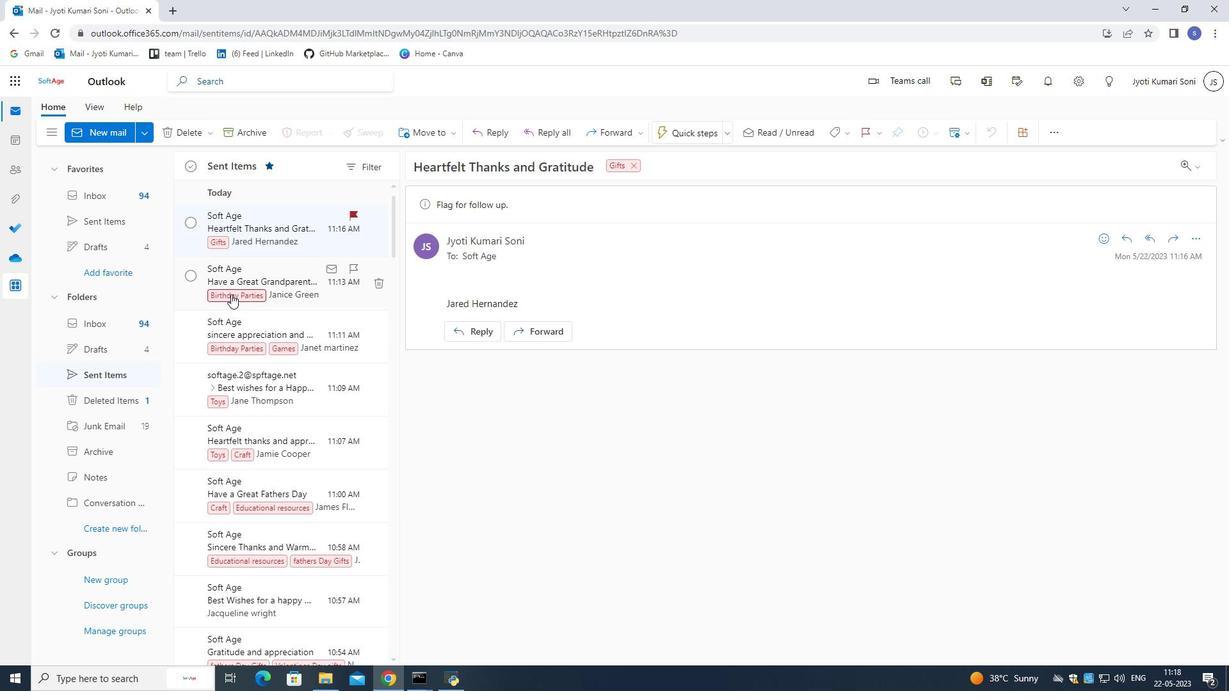 
Action: Mouse scrolled (234, 294) with delta (0, 0)
Screenshot: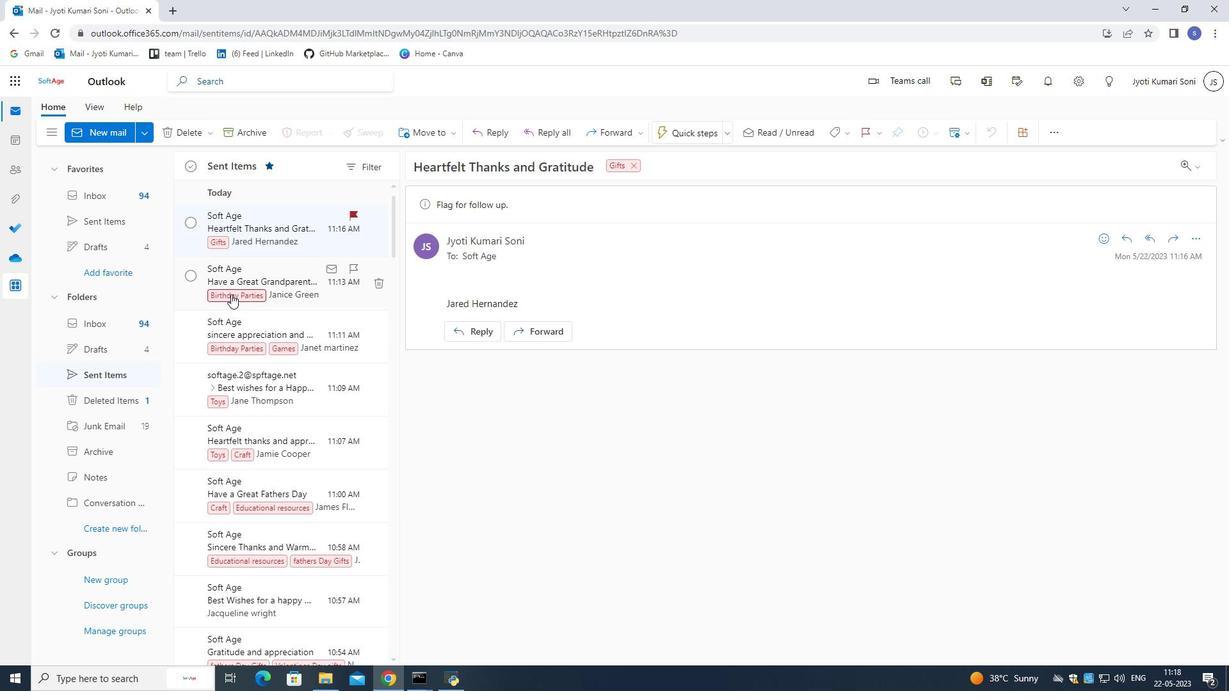 
Action: Mouse moved to (236, 293)
Screenshot: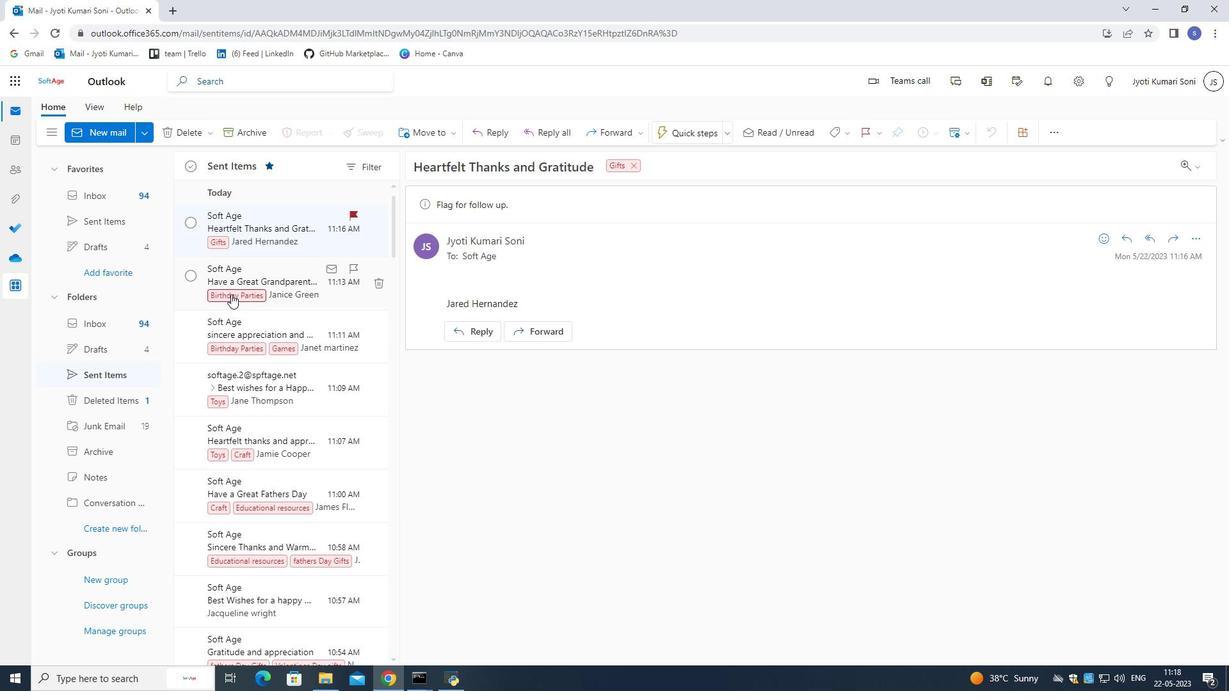 
Action: Mouse scrolled (236, 294) with delta (0, 0)
Screenshot: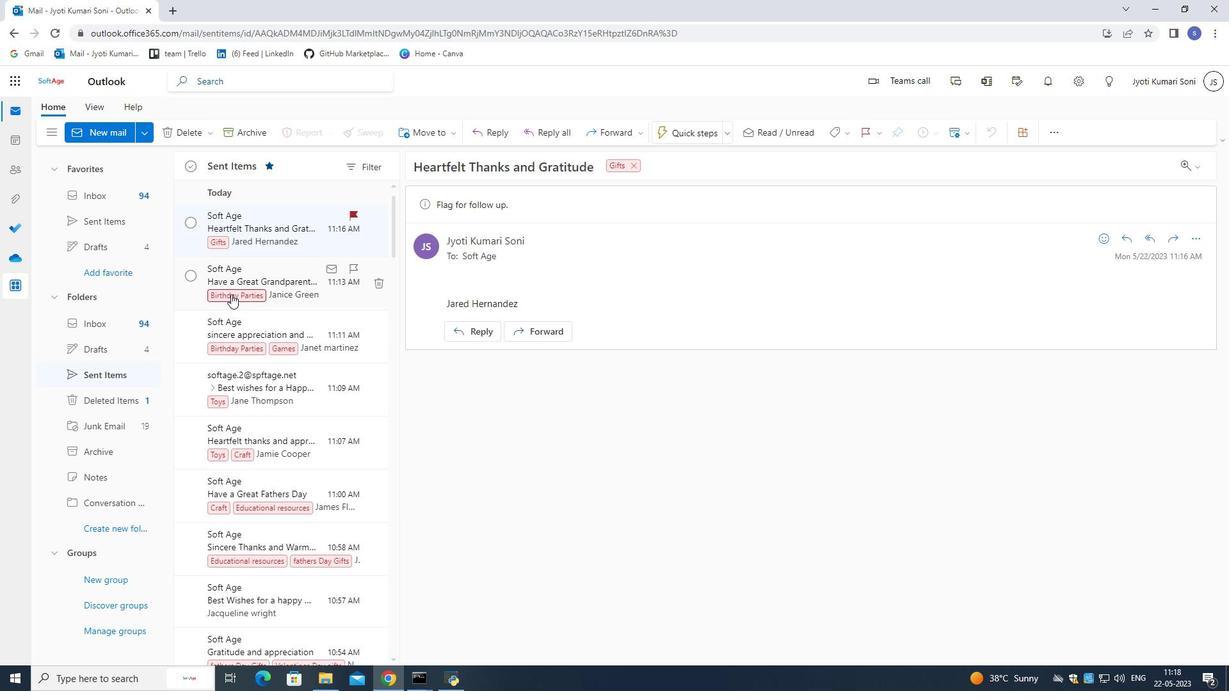
Action: Mouse scrolled (236, 294) with delta (0, 0)
Screenshot: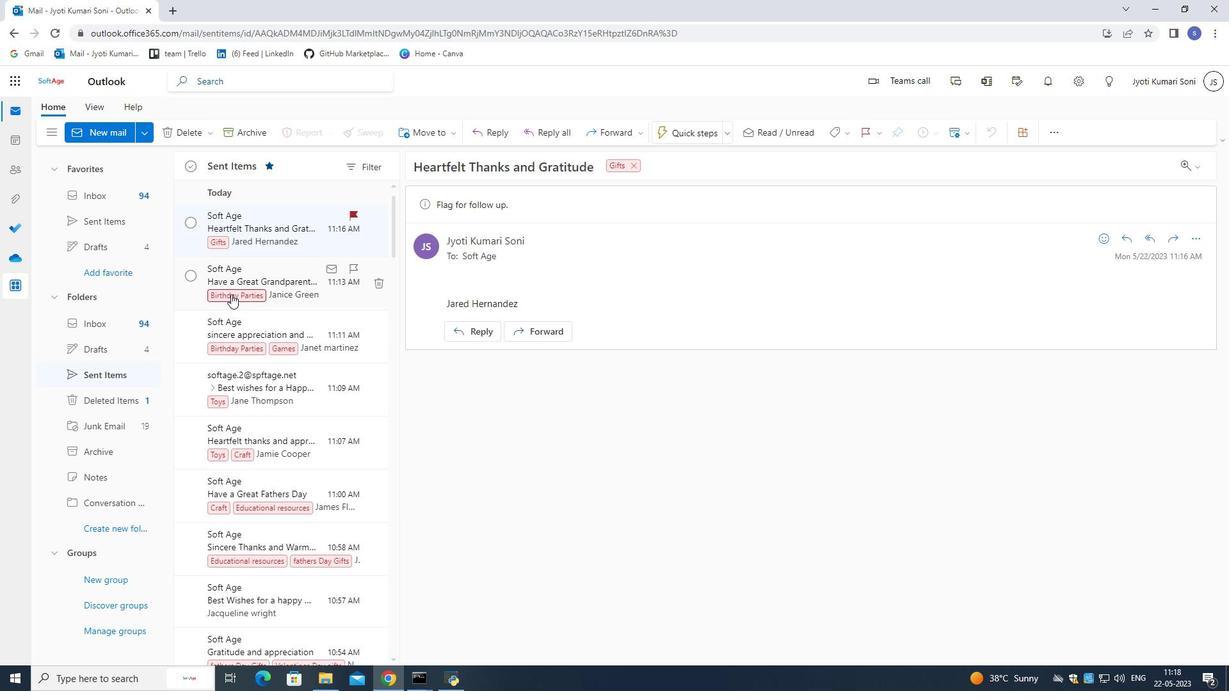 
Action: Mouse moved to (236, 293)
Screenshot: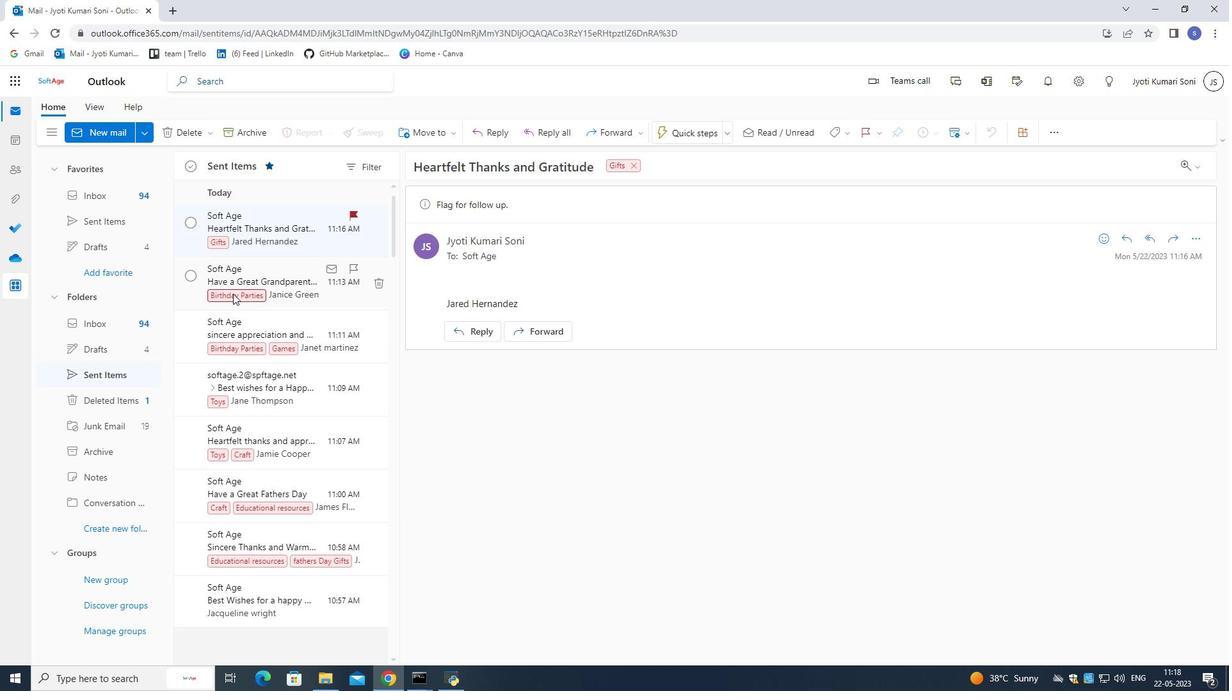 
Action: Mouse scrolled (236, 294) with delta (0, 0)
Screenshot: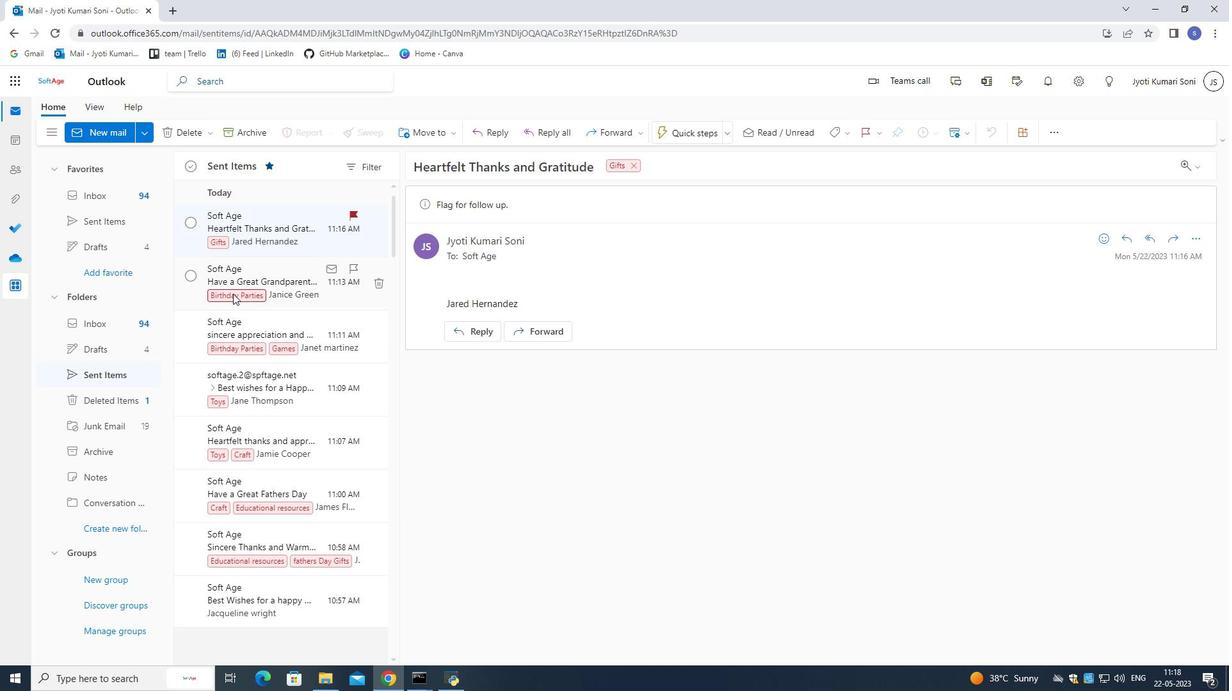 
Action: Mouse scrolled (236, 294) with delta (0, 0)
Screenshot: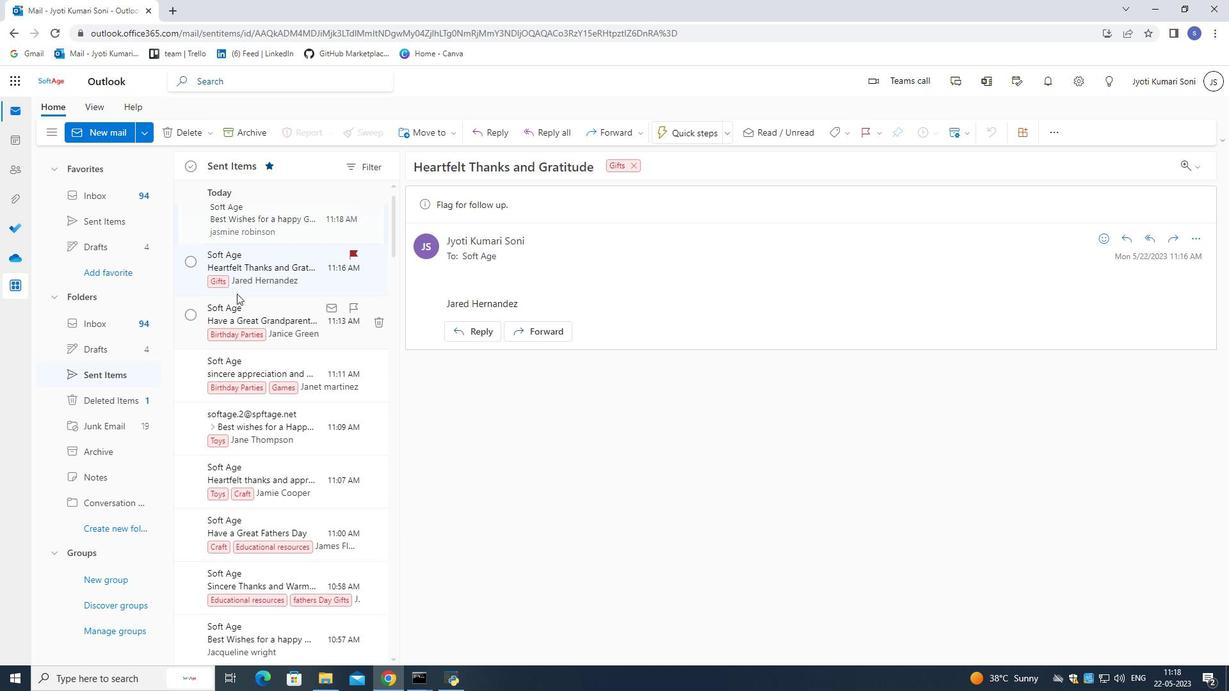 
Action: Mouse moved to (277, 210)
Screenshot: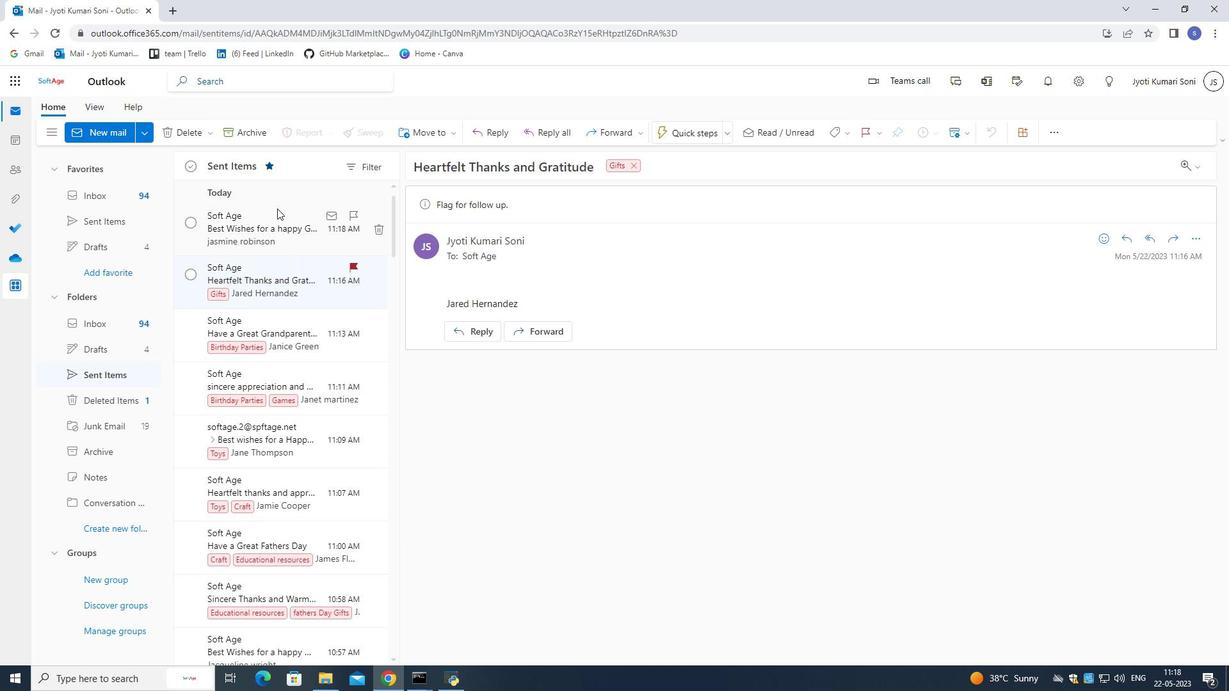 
Action: Mouse pressed left at (277, 210)
Screenshot: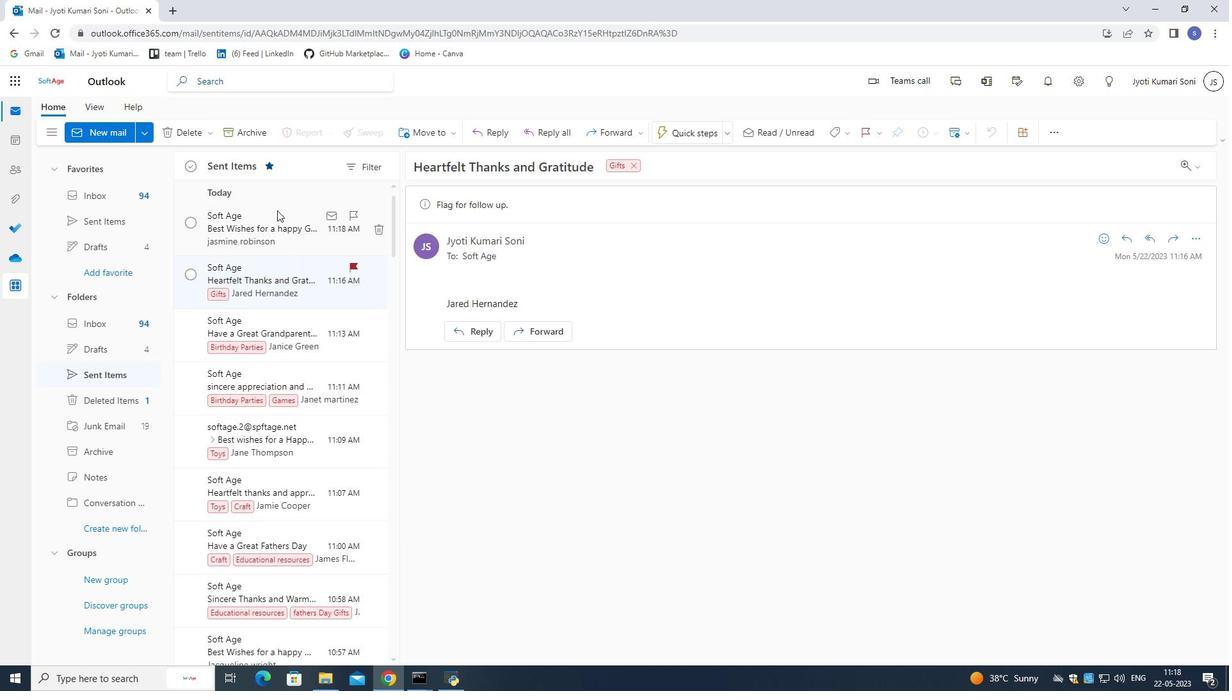 
Action: Mouse moved to (849, 133)
Screenshot: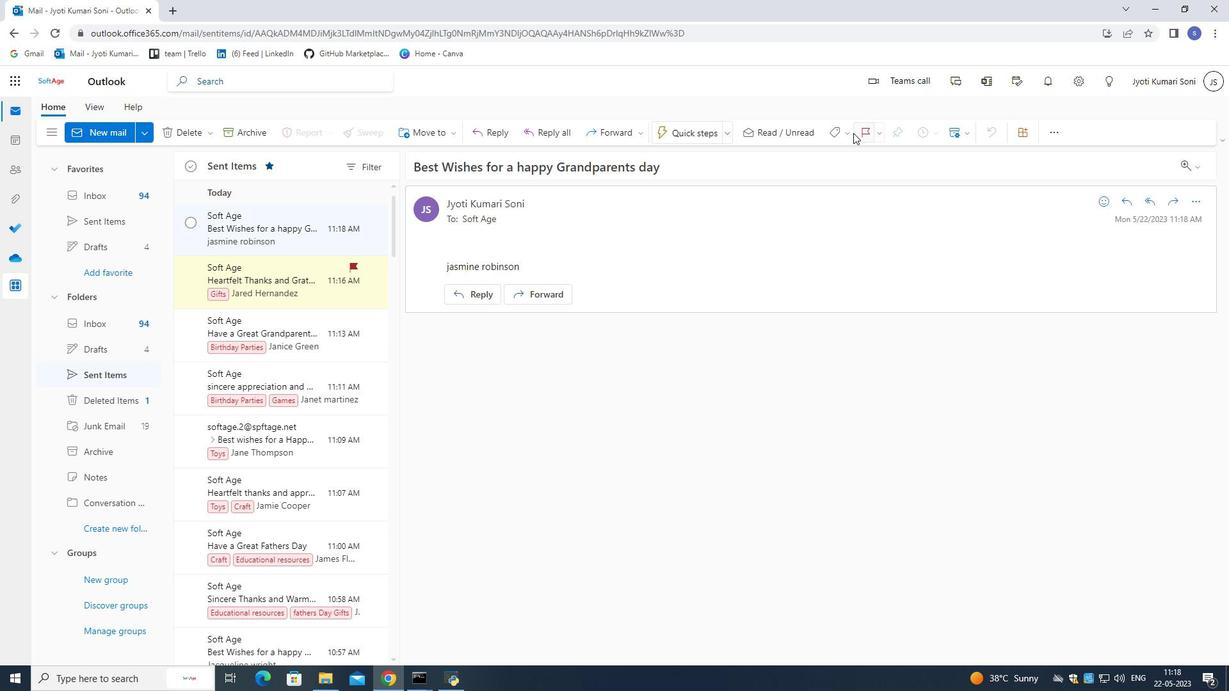 
Action: Mouse pressed left at (849, 133)
Screenshot: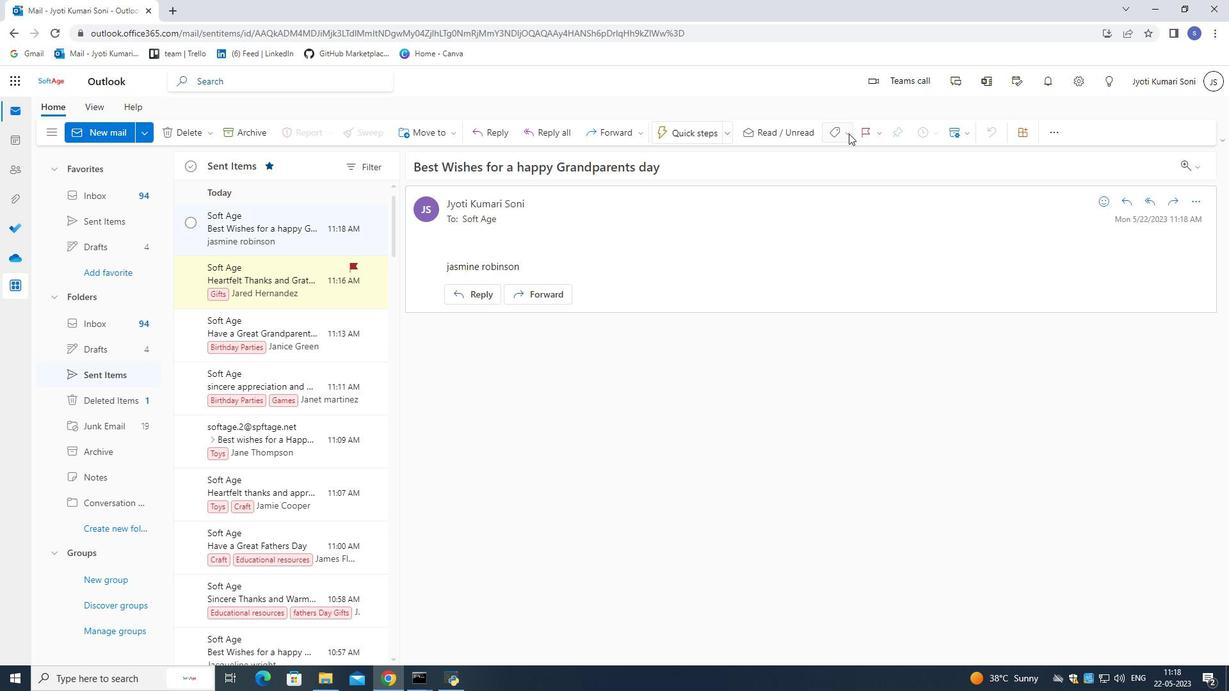 
Action: Mouse moved to (818, 348)
Screenshot: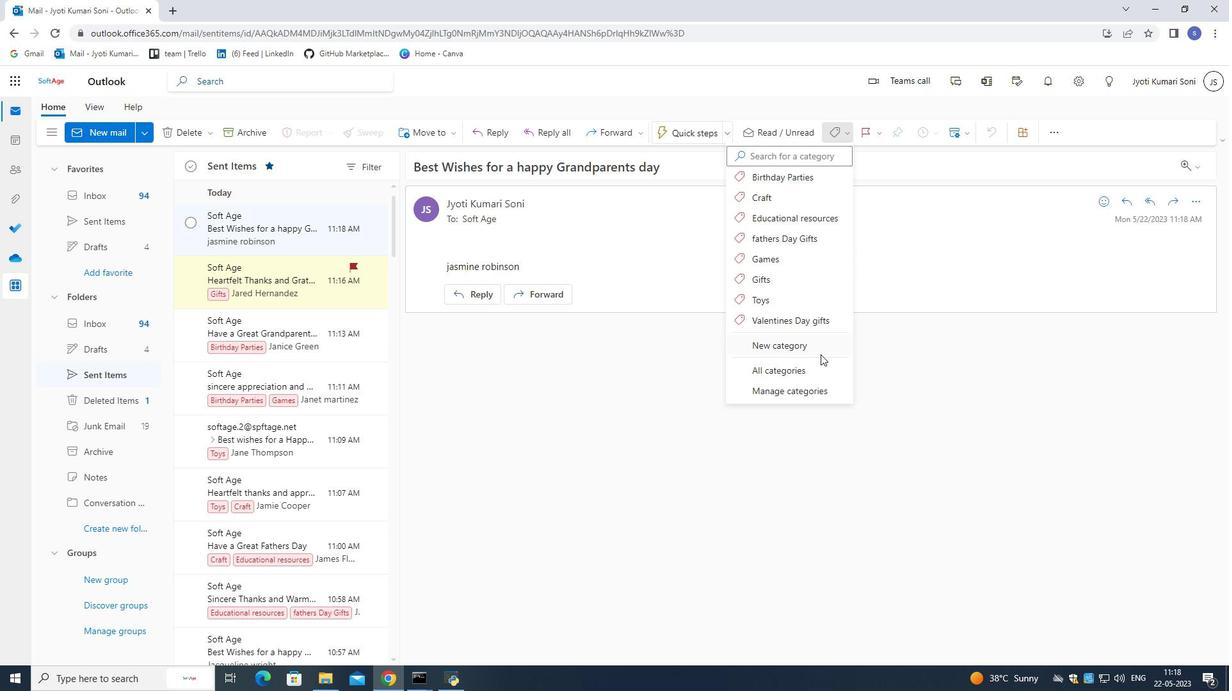 
Action: Mouse pressed left at (818, 348)
Screenshot: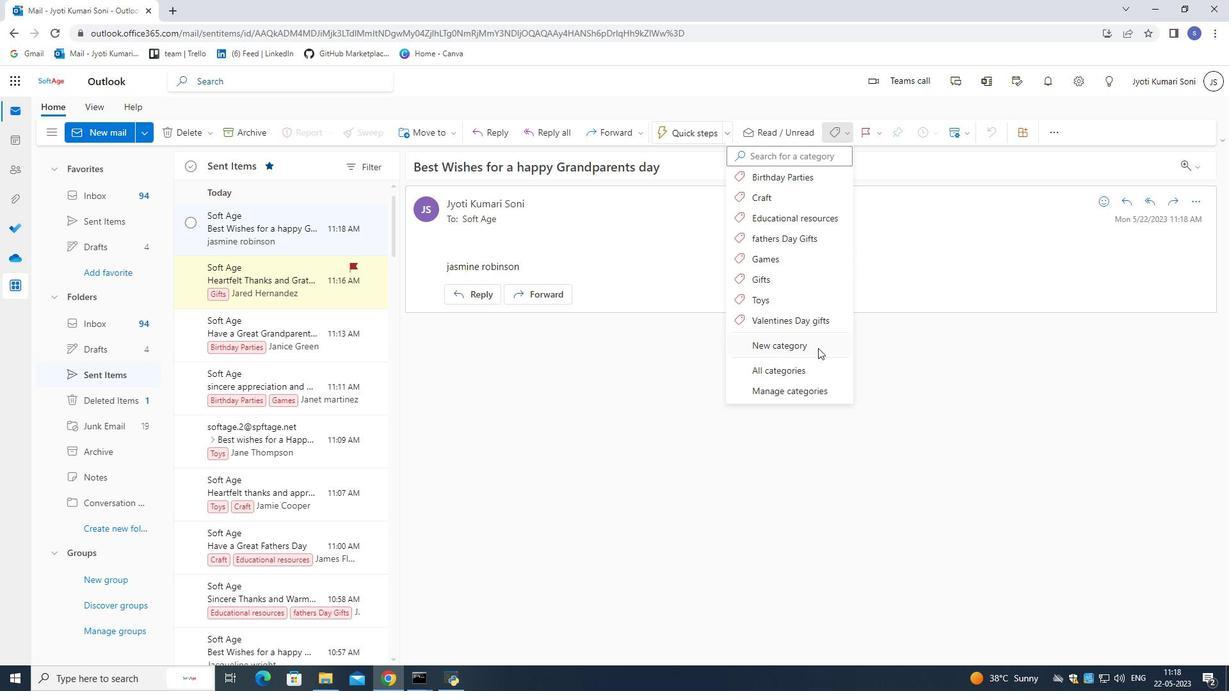 
Action: Key pressed <Key.shift>school<Key.space><Key.shift>Records
Screenshot: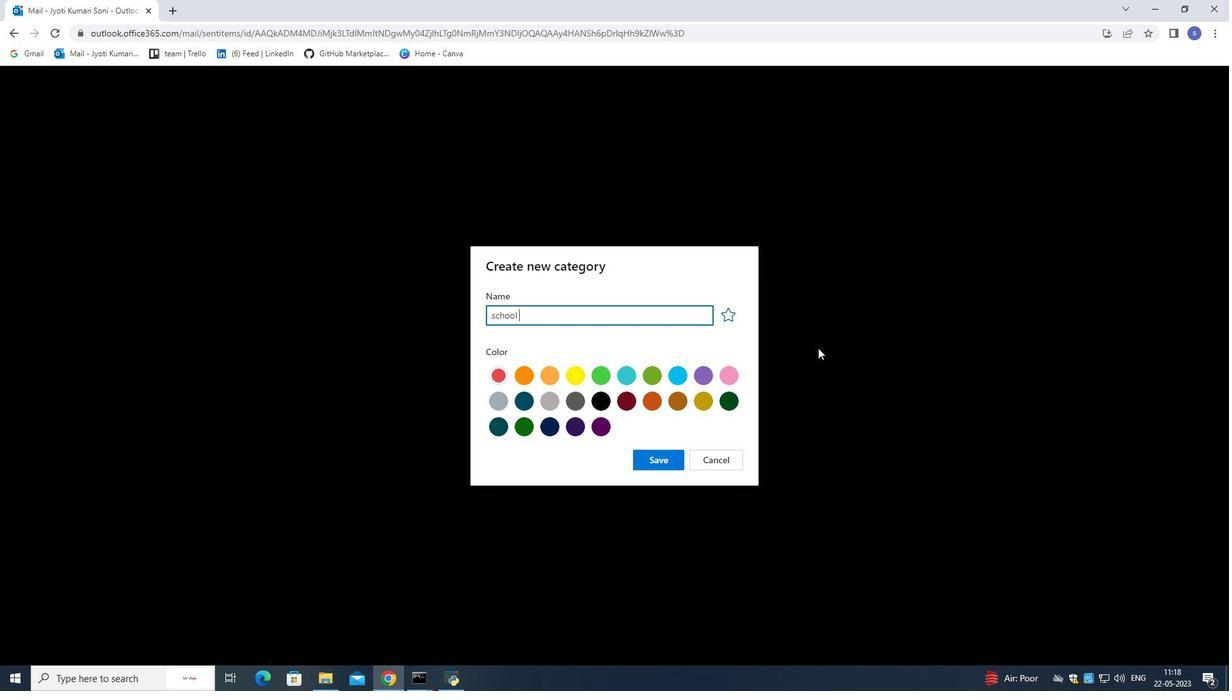
Action: Mouse moved to (667, 462)
Screenshot: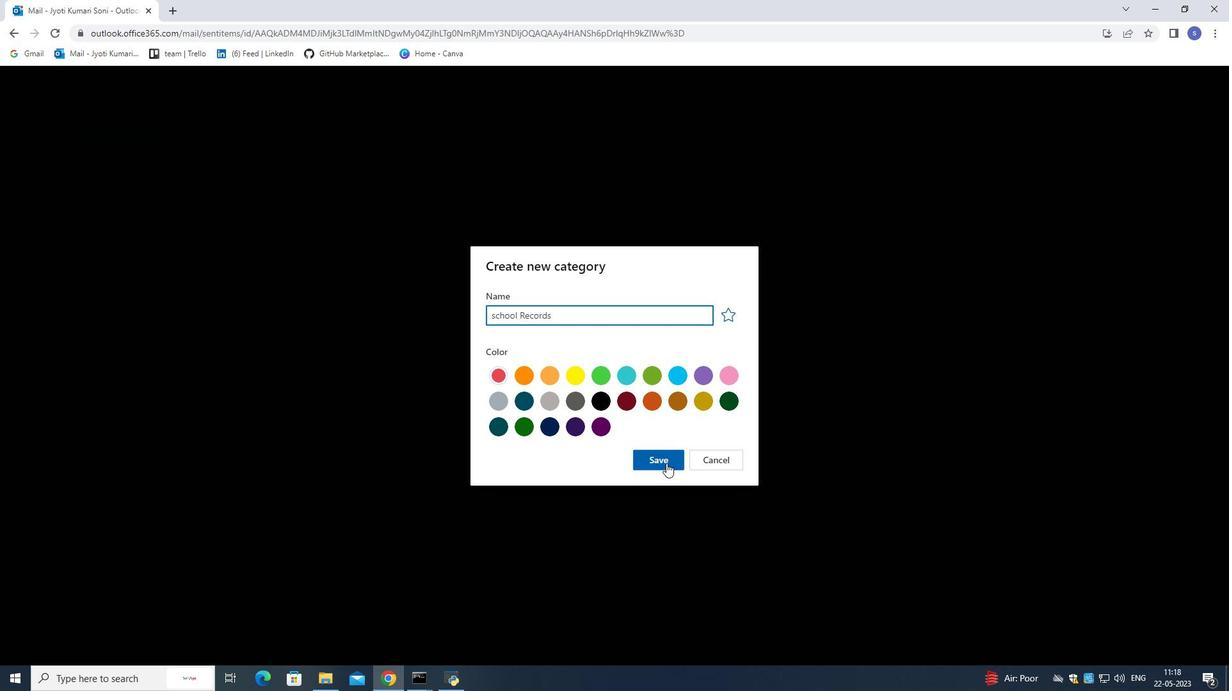 
Action: Mouse pressed left at (667, 462)
Screenshot: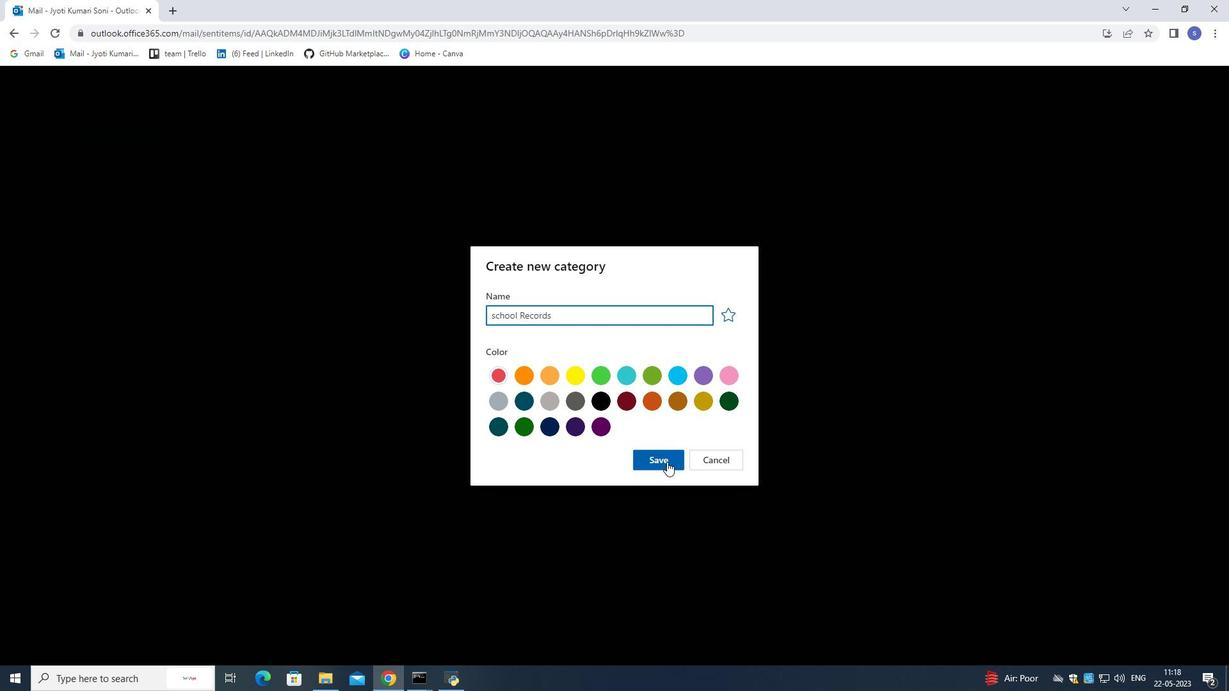 
Action: Mouse moved to (847, 135)
Screenshot: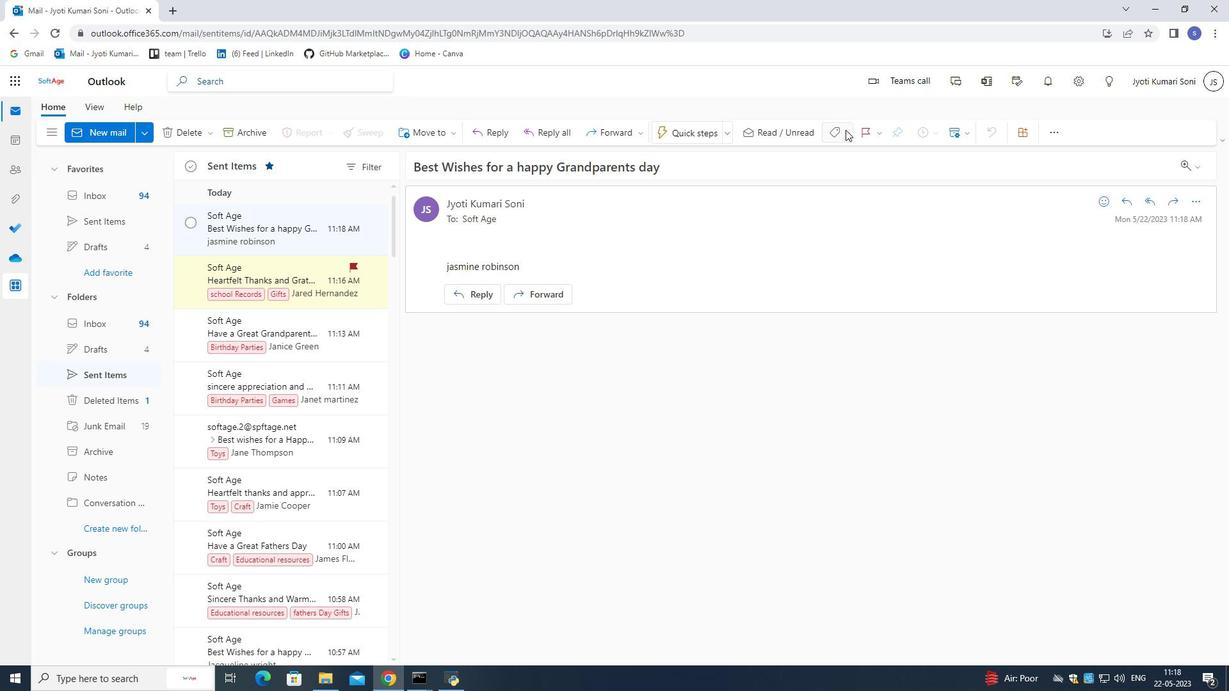 
Action: Mouse pressed left at (847, 135)
Screenshot: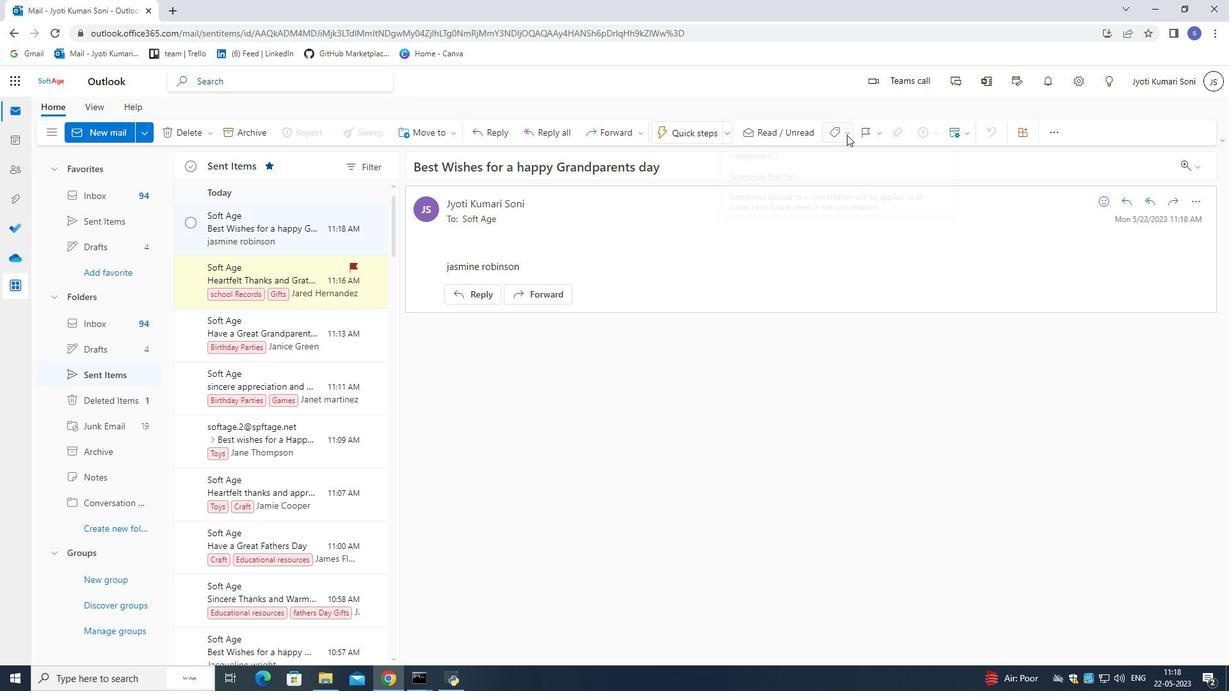 
Action: Mouse moved to (793, 304)
Screenshot: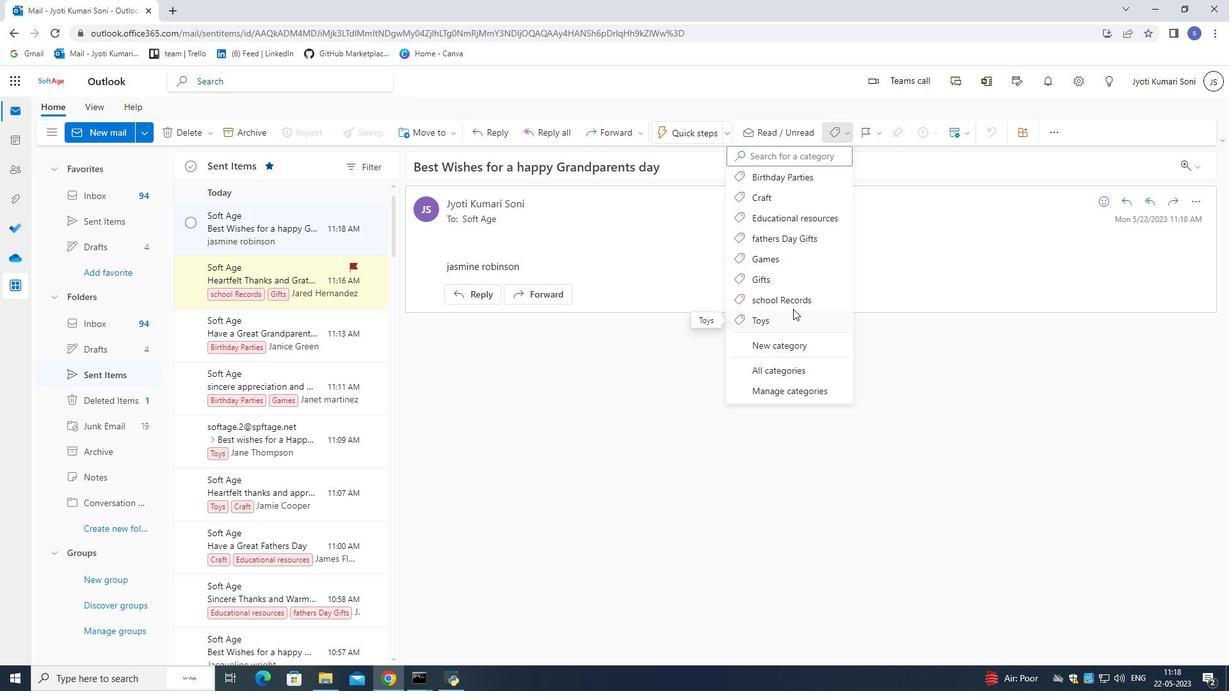 
Action: Mouse pressed left at (793, 304)
Screenshot: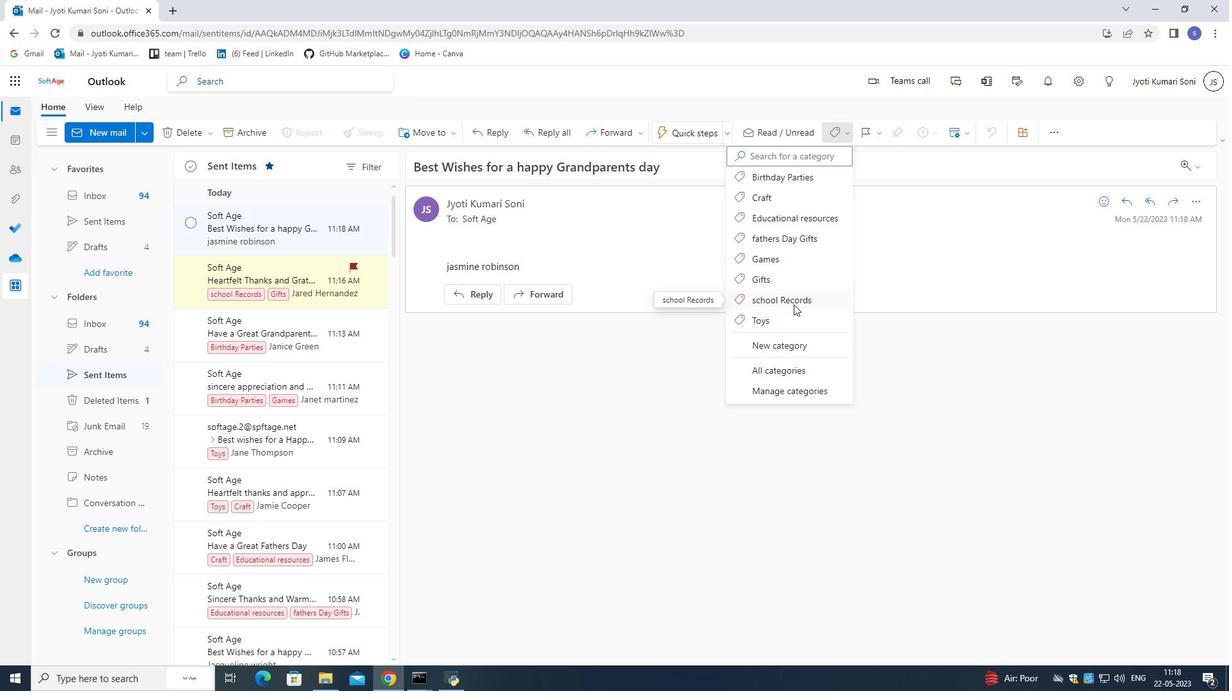 
Action: Mouse moved to (719, 168)
Screenshot: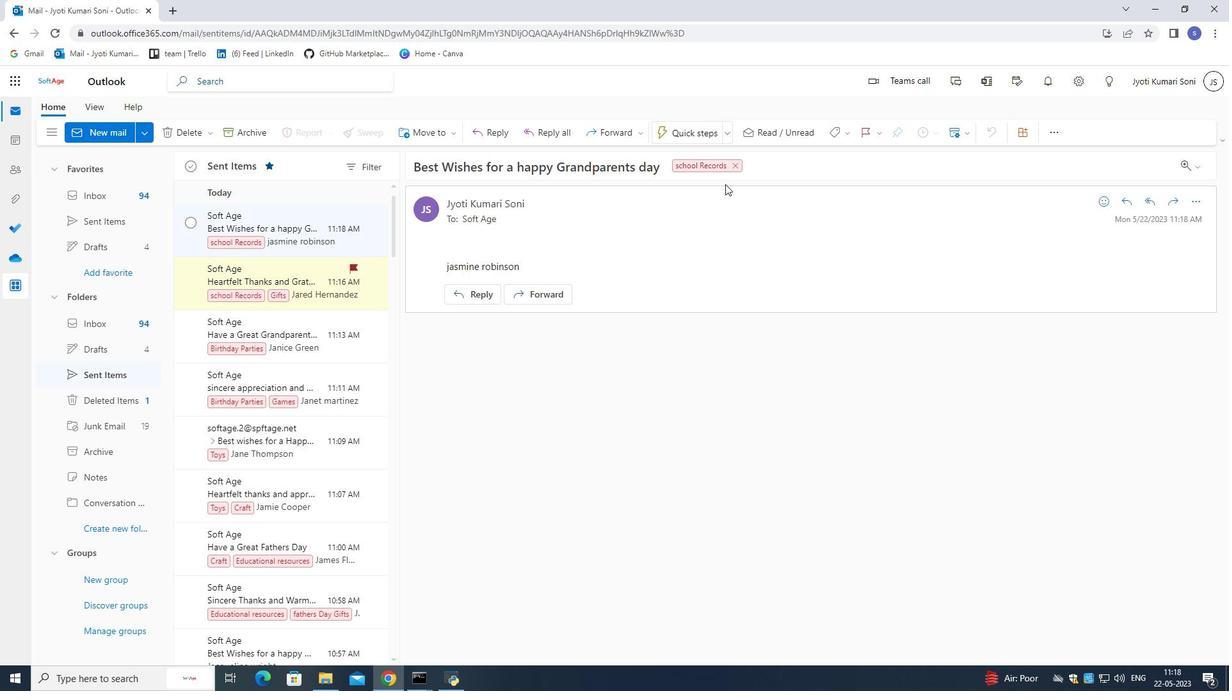 
